 Task: Find connections with filter location Vespasiano with filter topic #mentorshipwith filter profile language Spanish with filter current company Gammon India Ltd with filter school Kumaraguru College of Technology with filter industry Pension Funds with filter service category Logo Design with filter keywords title Director
Action: Mouse moved to (680, 119)
Screenshot: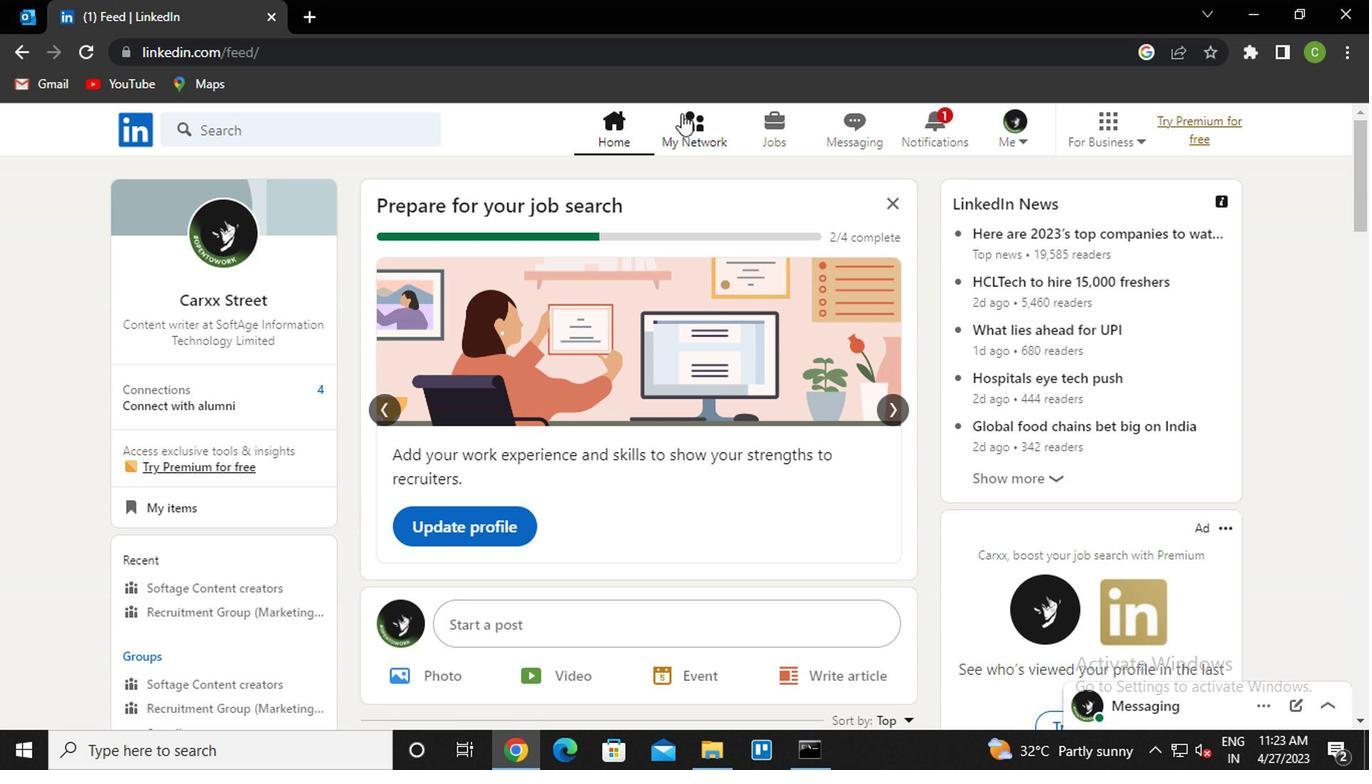 
Action: Mouse pressed left at (680, 119)
Screenshot: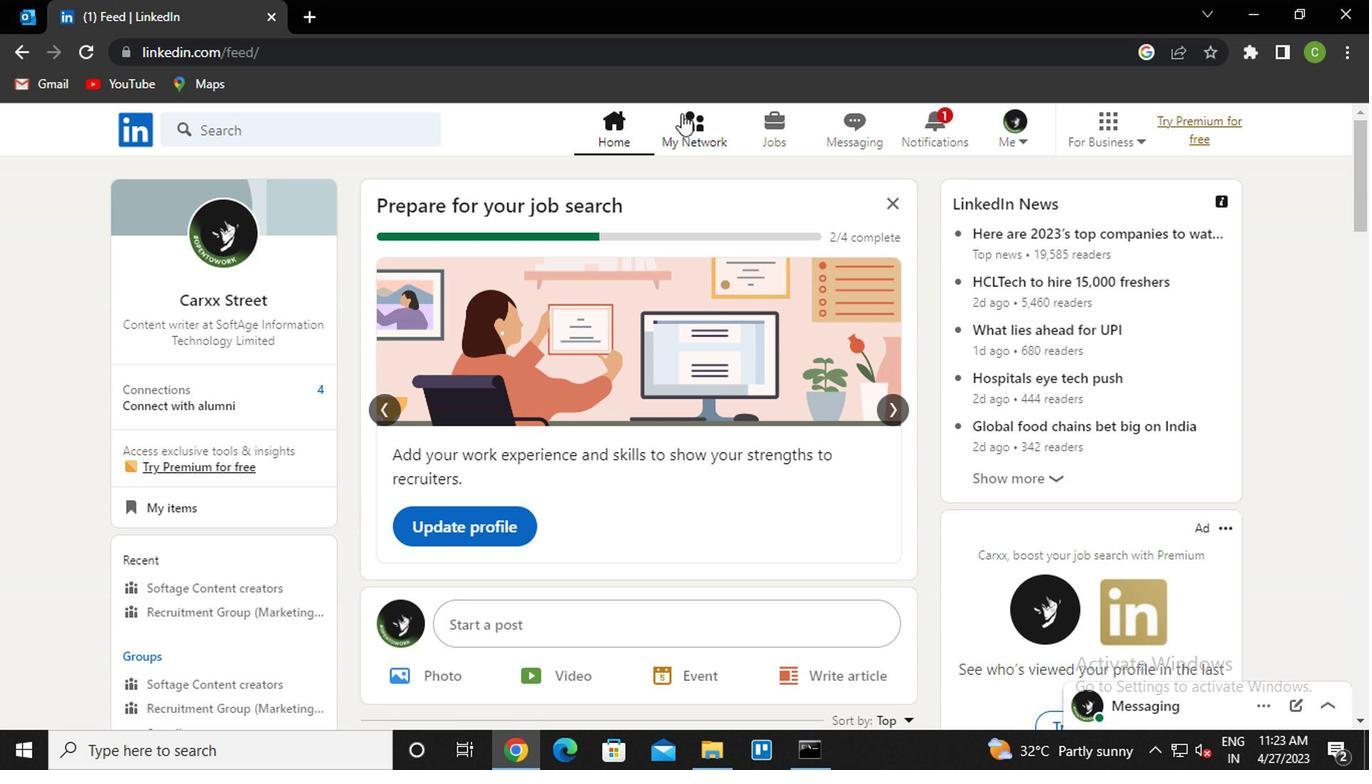 
Action: Mouse moved to (295, 253)
Screenshot: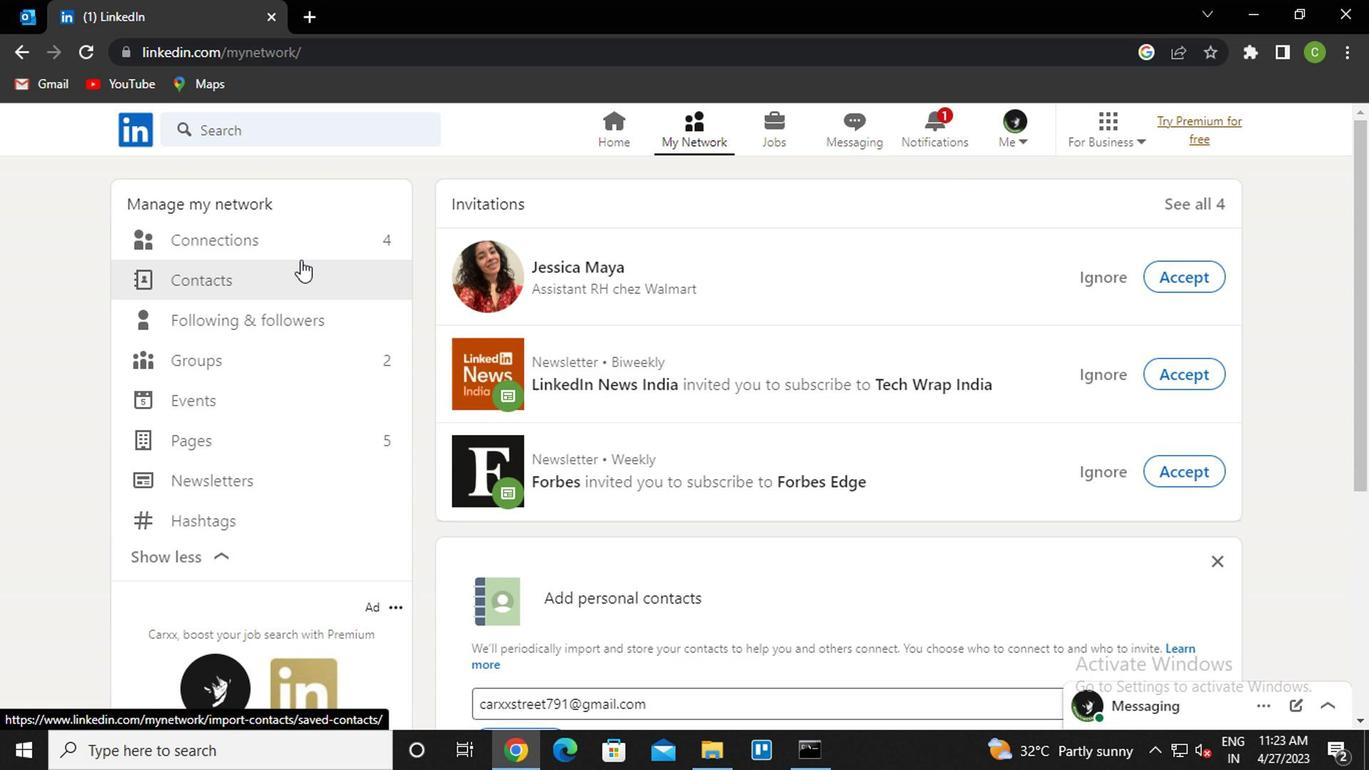 
Action: Mouse pressed left at (295, 253)
Screenshot: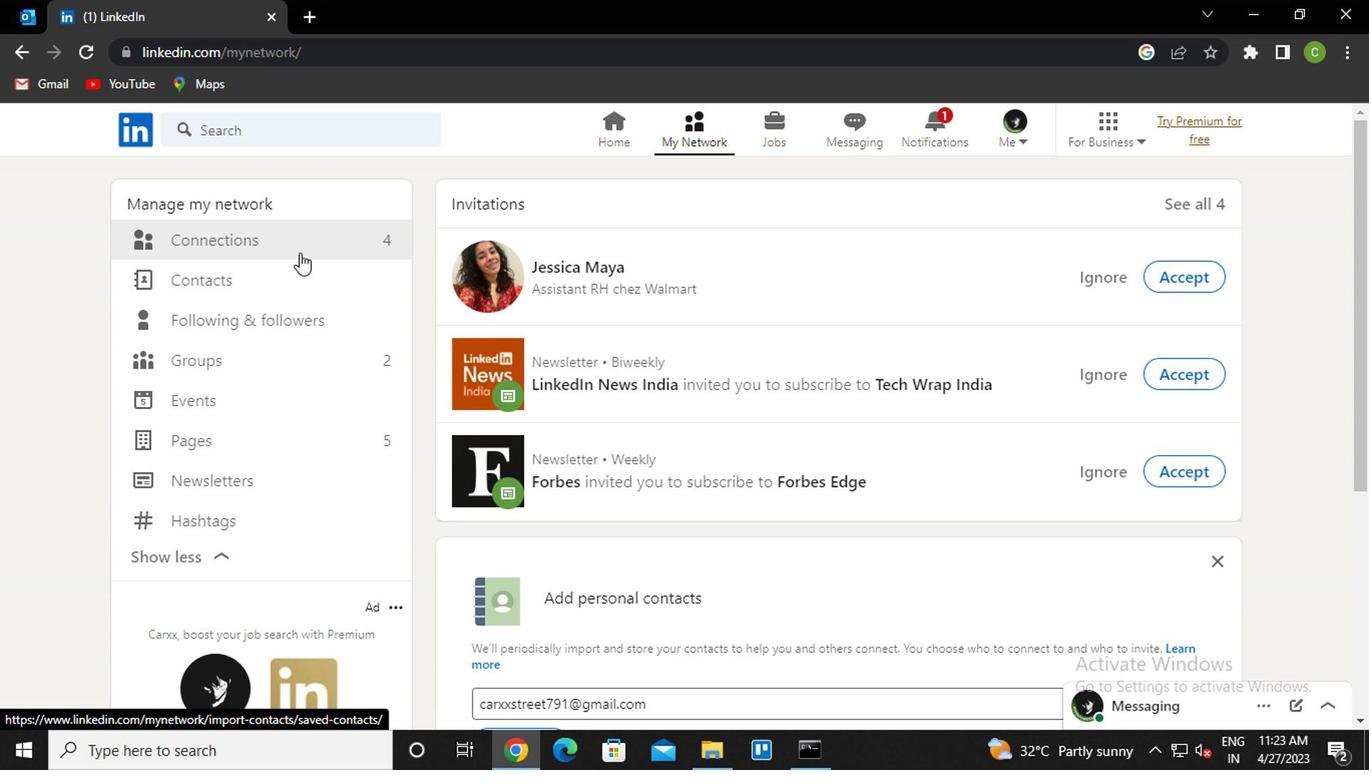 
Action: Mouse moved to (317, 250)
Screenshot: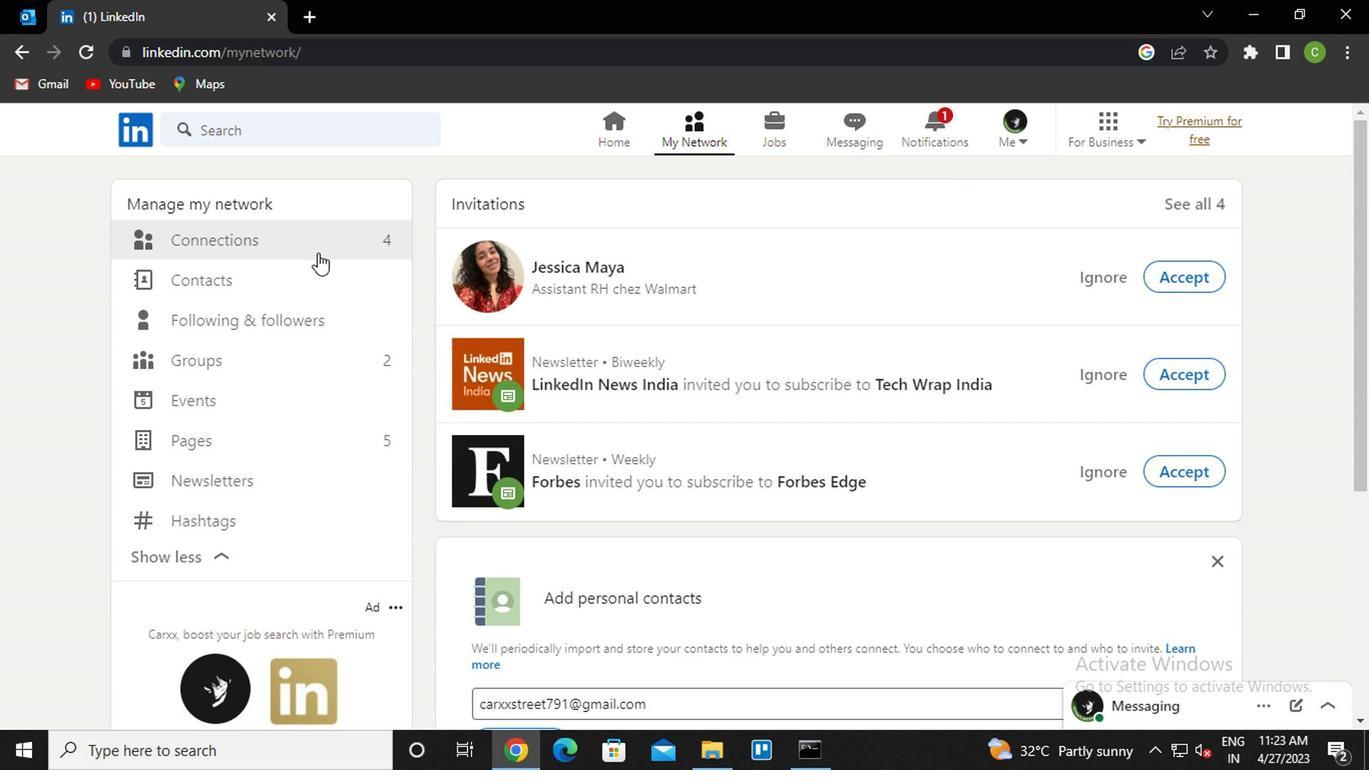 
Action: Mouse pressed left at (317, 250)
Screenshot: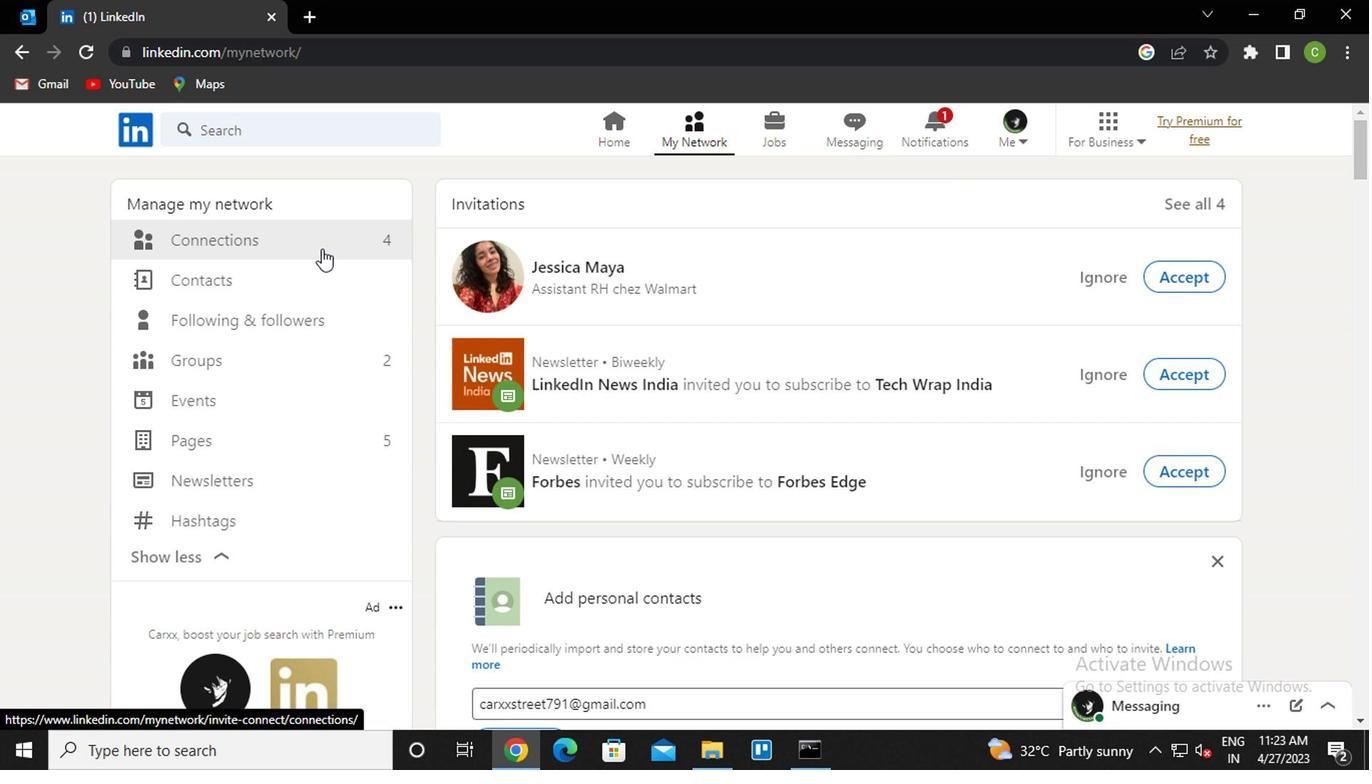 
Action: Mouse moved to (833, 240)
Screenshot: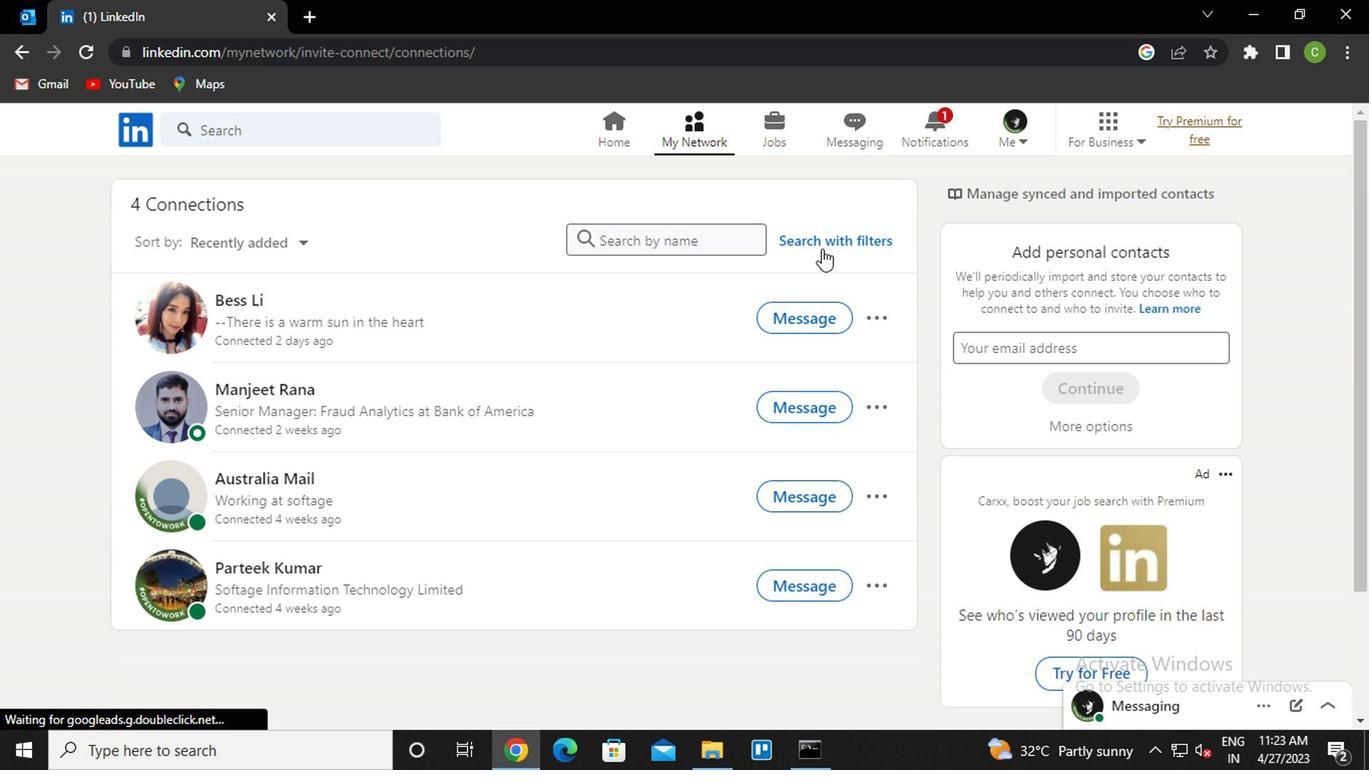 
Action: Mouse pressed left at (833, 240)
Screenshot: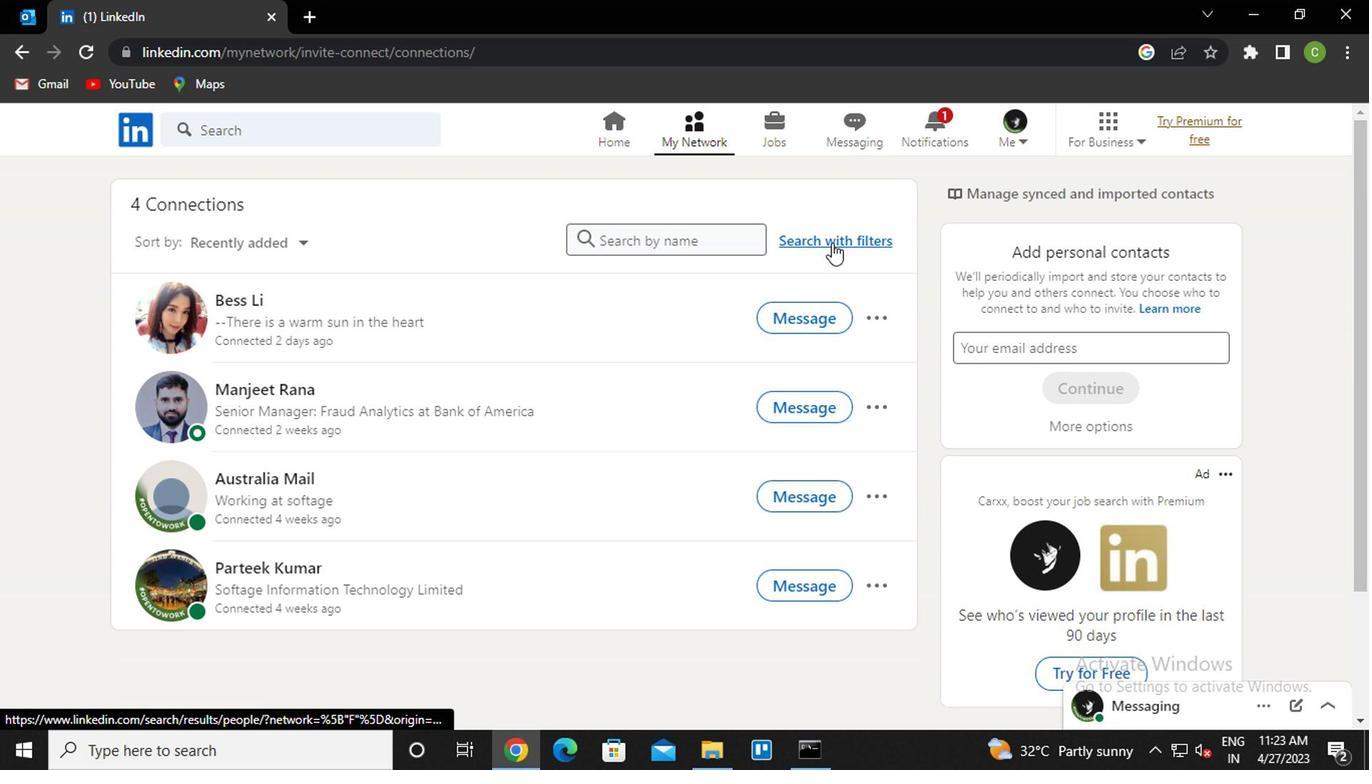 
Action: Mouse moved to (747, 190)
Screenshot: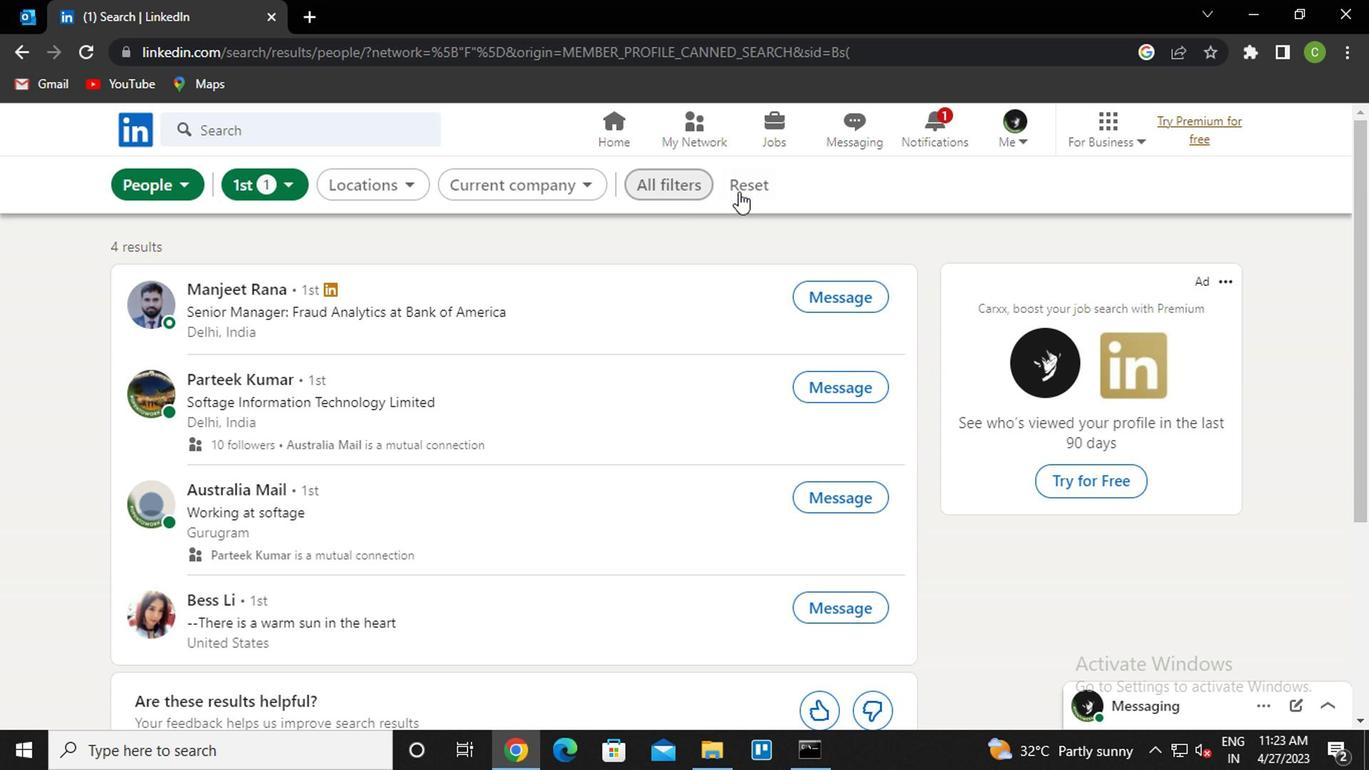 
Action: Mouse pressed left at (747, 190)
Screenshot: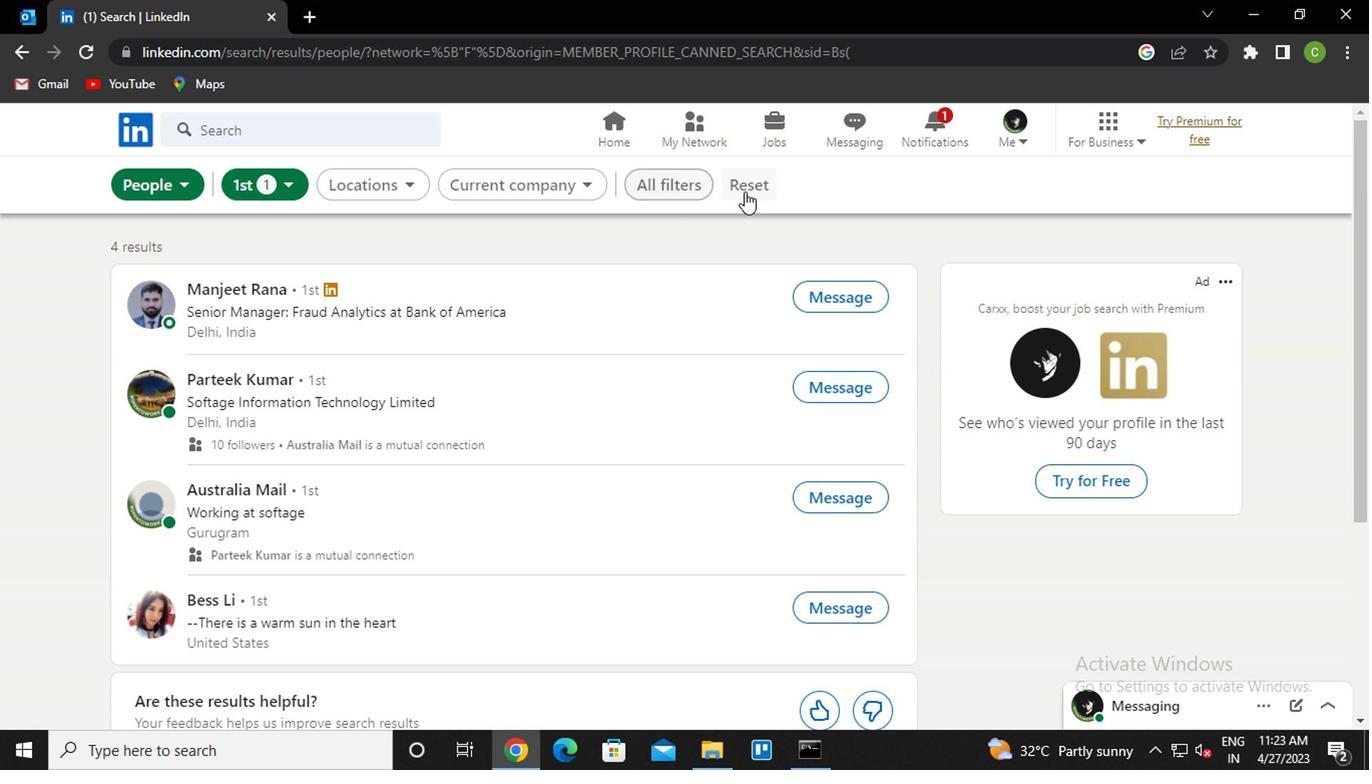 
Action: Mouse moved to (715, 187)
Screenshot: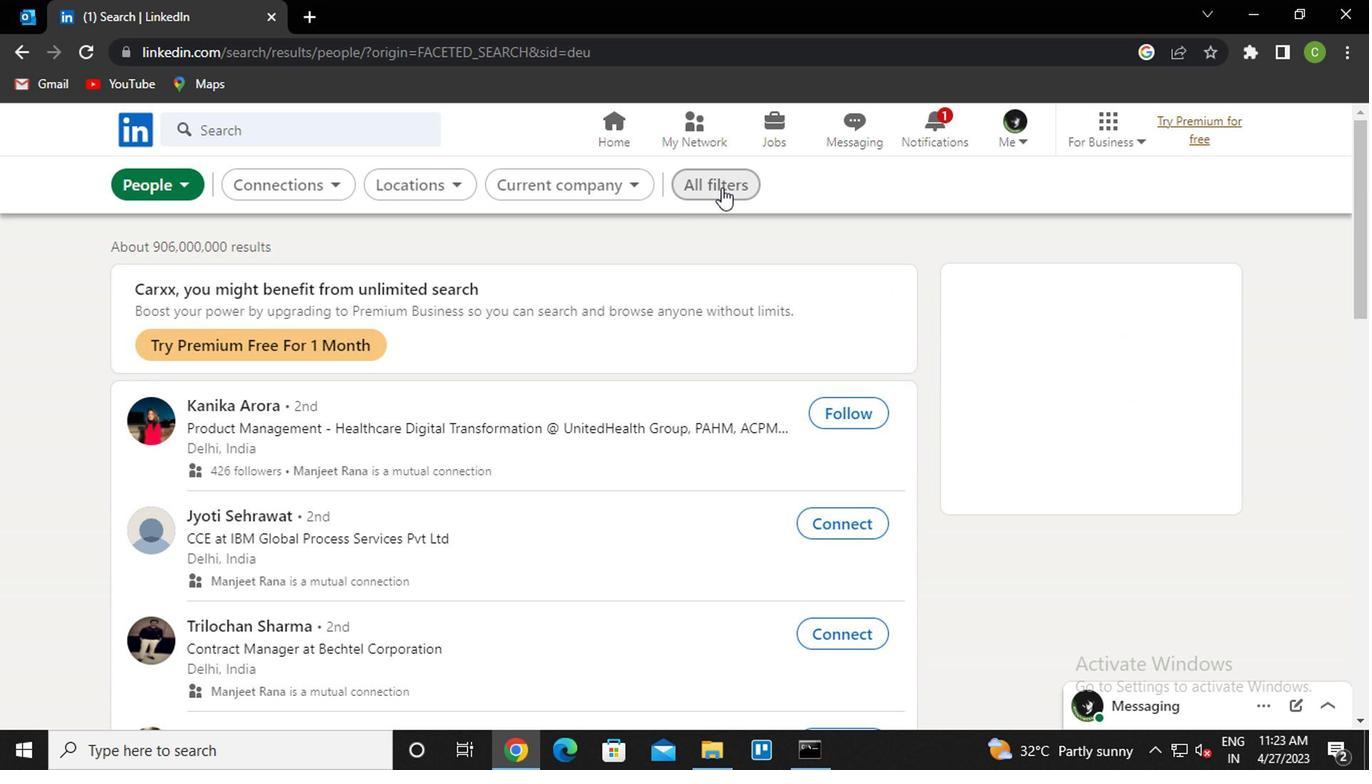 
Action: Mouse pressed left at (715, 187)
Screenshot: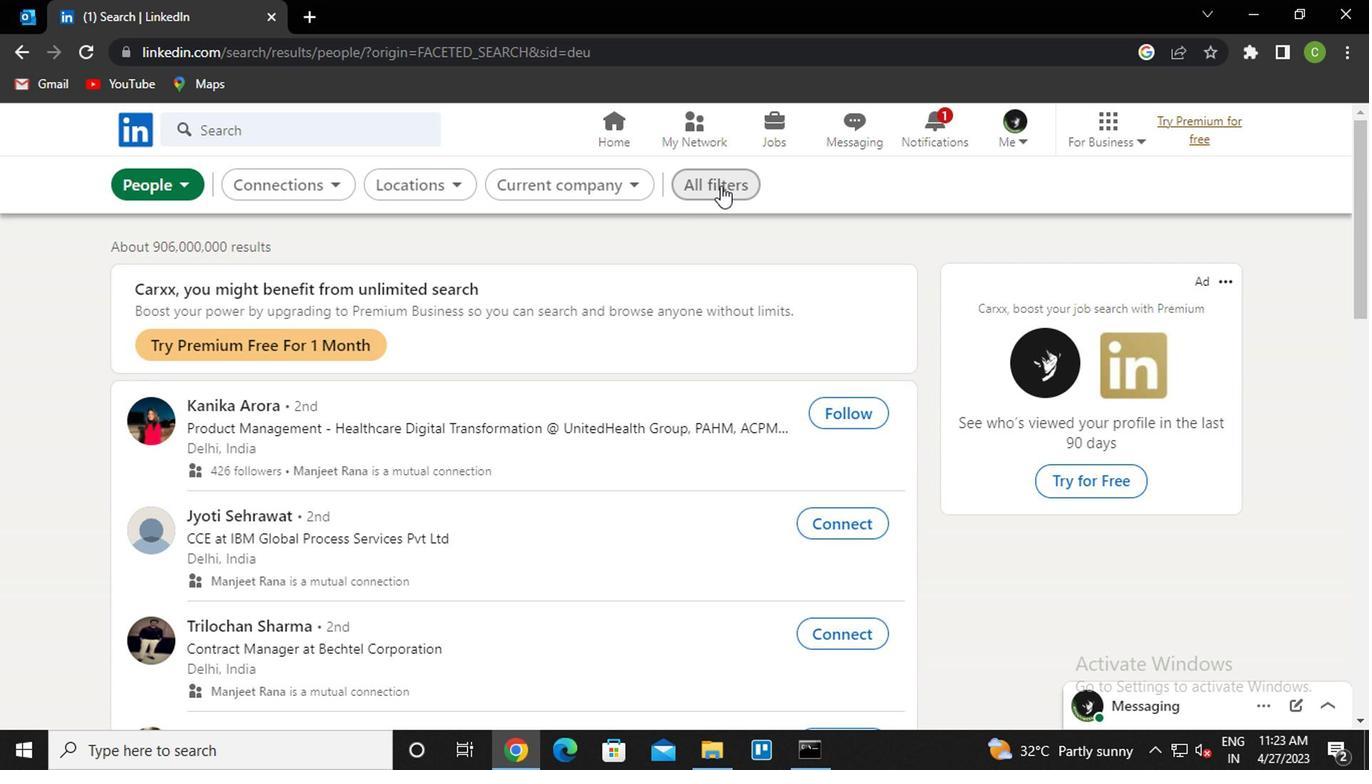 
Action: Mouse moved to (1091, 412)
Screenshot: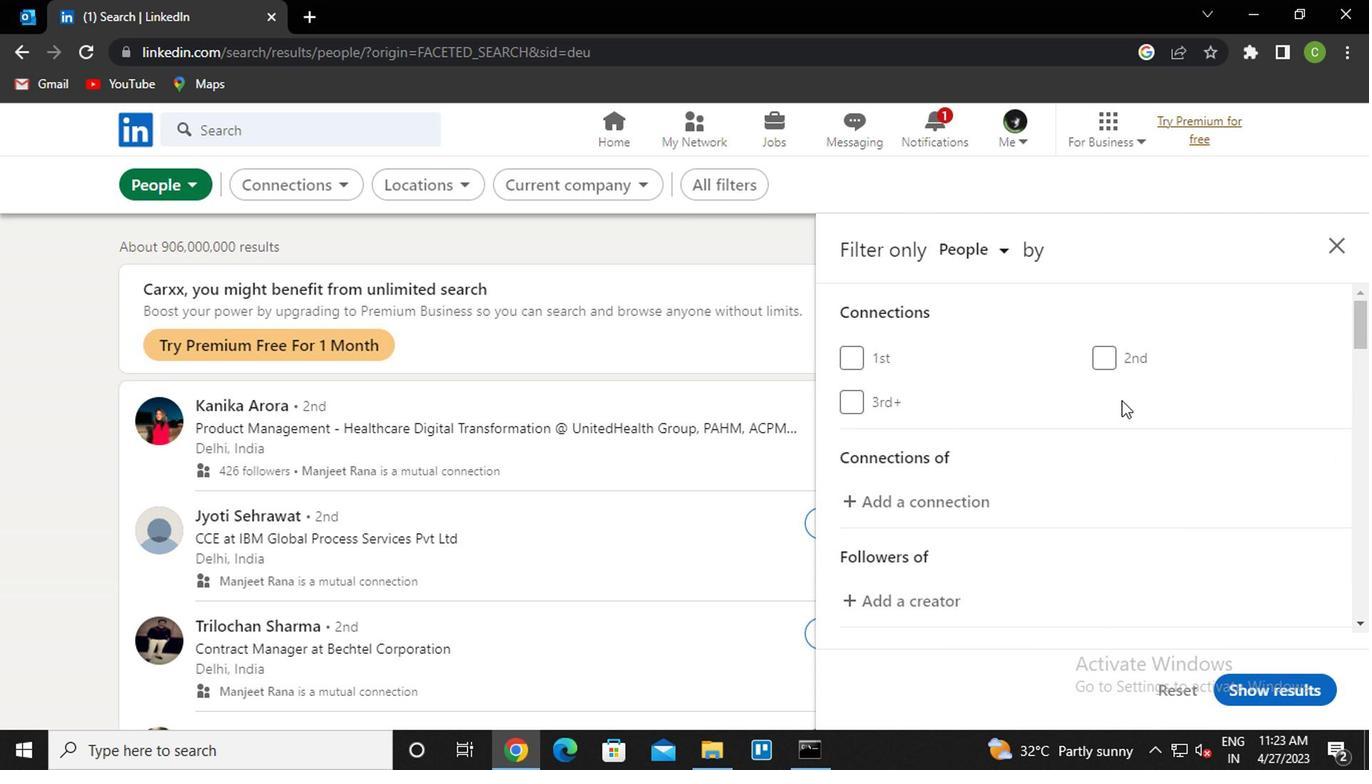 
Action: Mouse scrolled (1091, 411) with delta (0, -1)
Screenshot: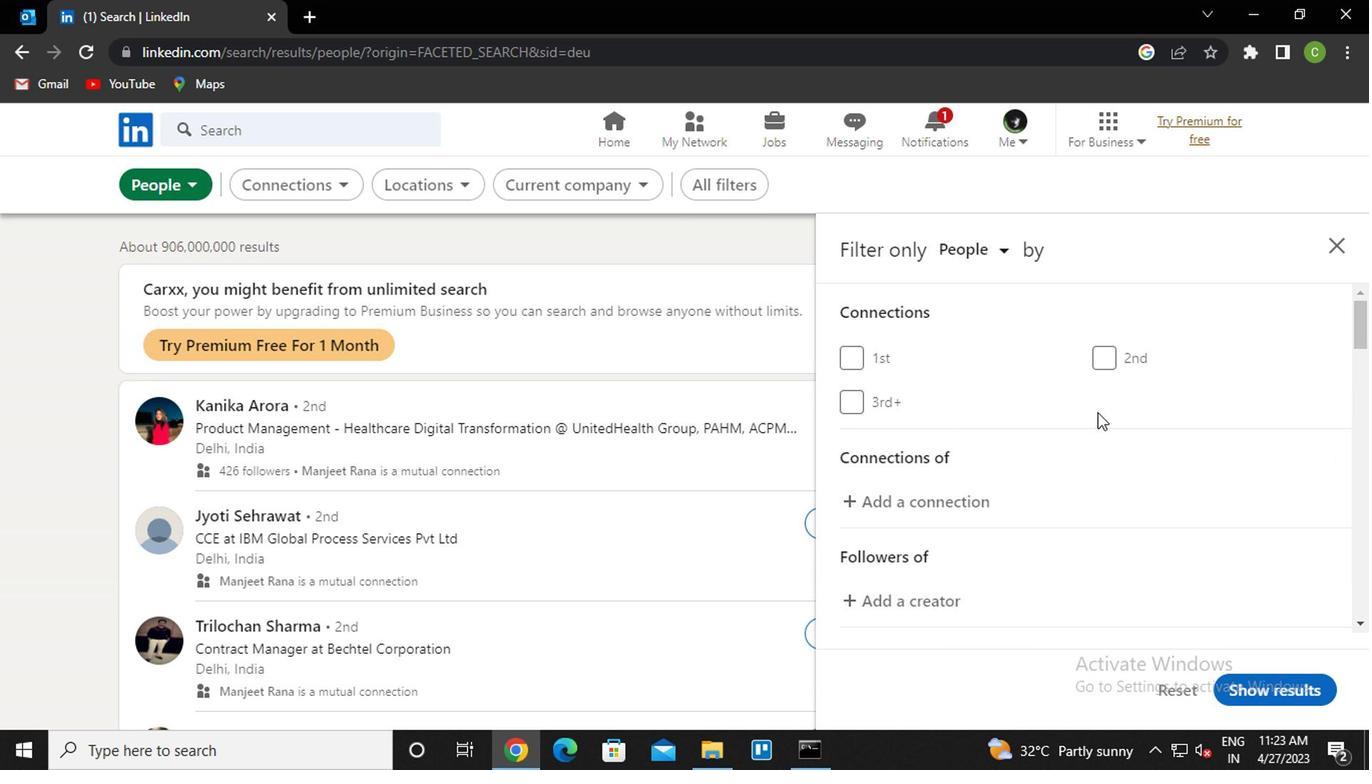 
Action: Mouse scrolled (1091, 411) with delta (0, -1)
Screenshot: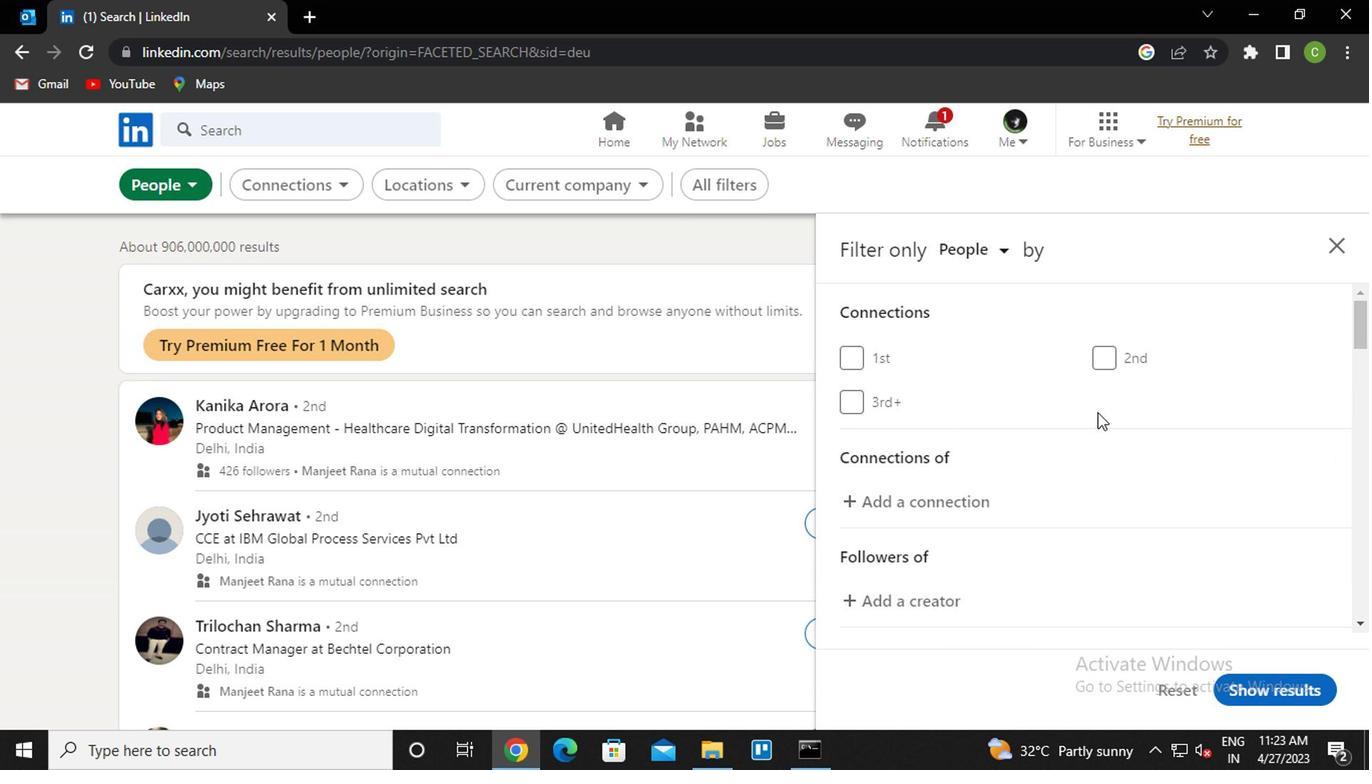 
Action: Mouse moved to (1077, 422)
Screenshot: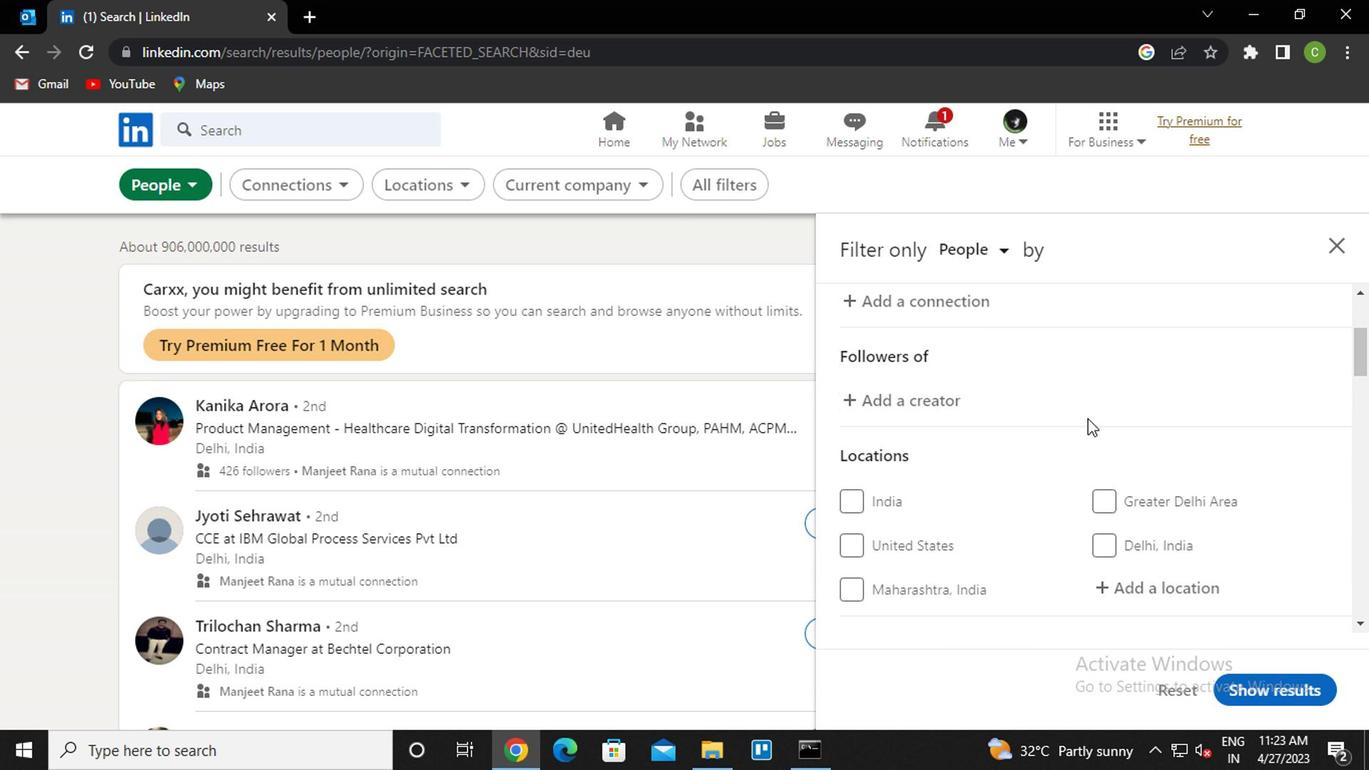 
Action: Mouse scrolled (1077, 421) with delta (0, -1)
Screenshot: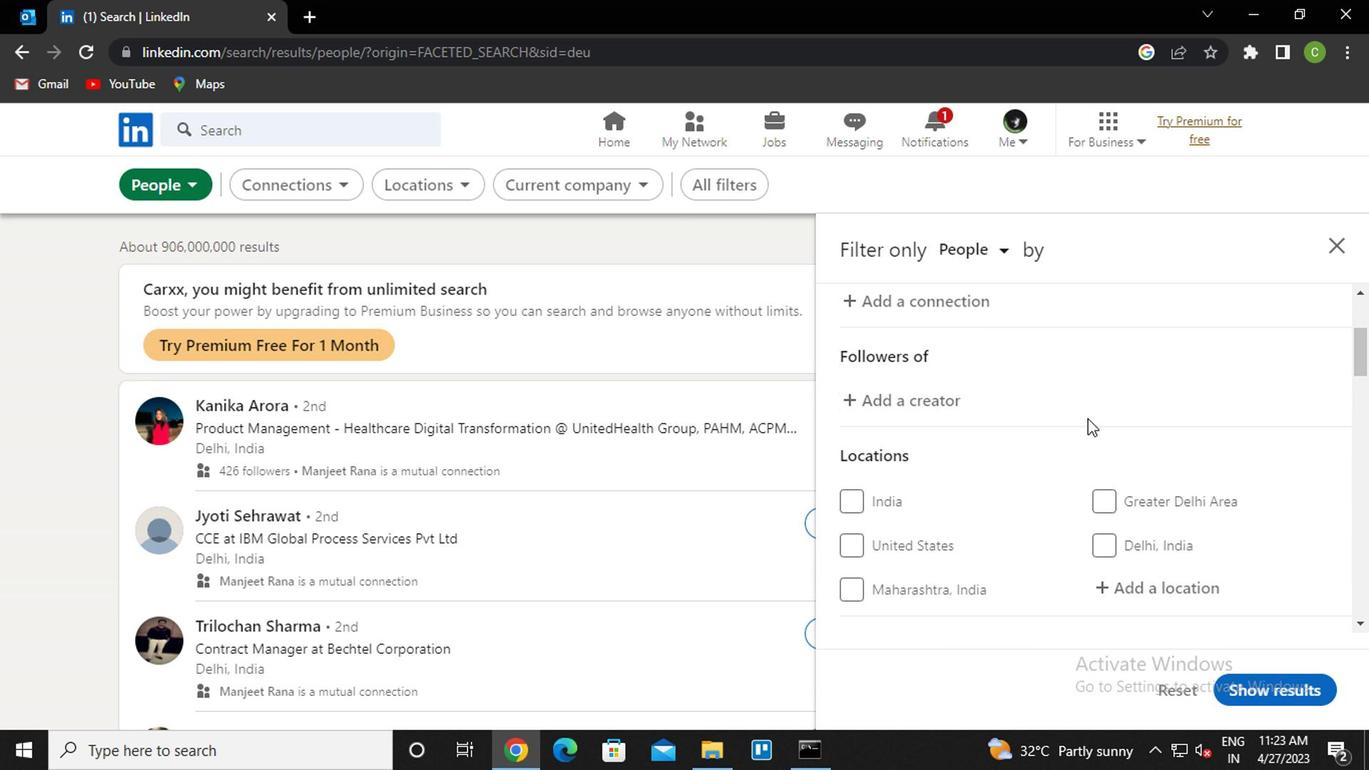 
Action: Mouse moved to (1106, 479)
Screenshot: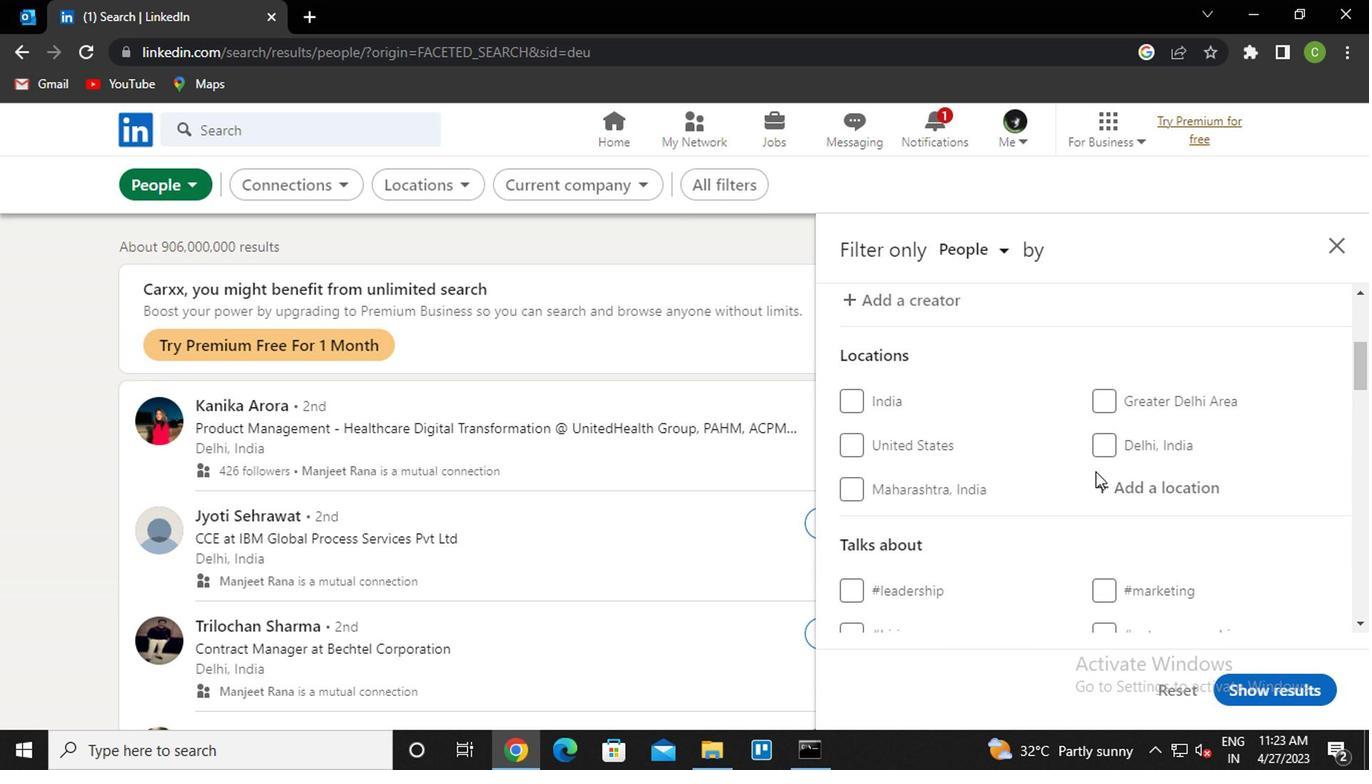 
Action: Mouse scrolled (1106, 478) with delta (0, 0)
Screenshot: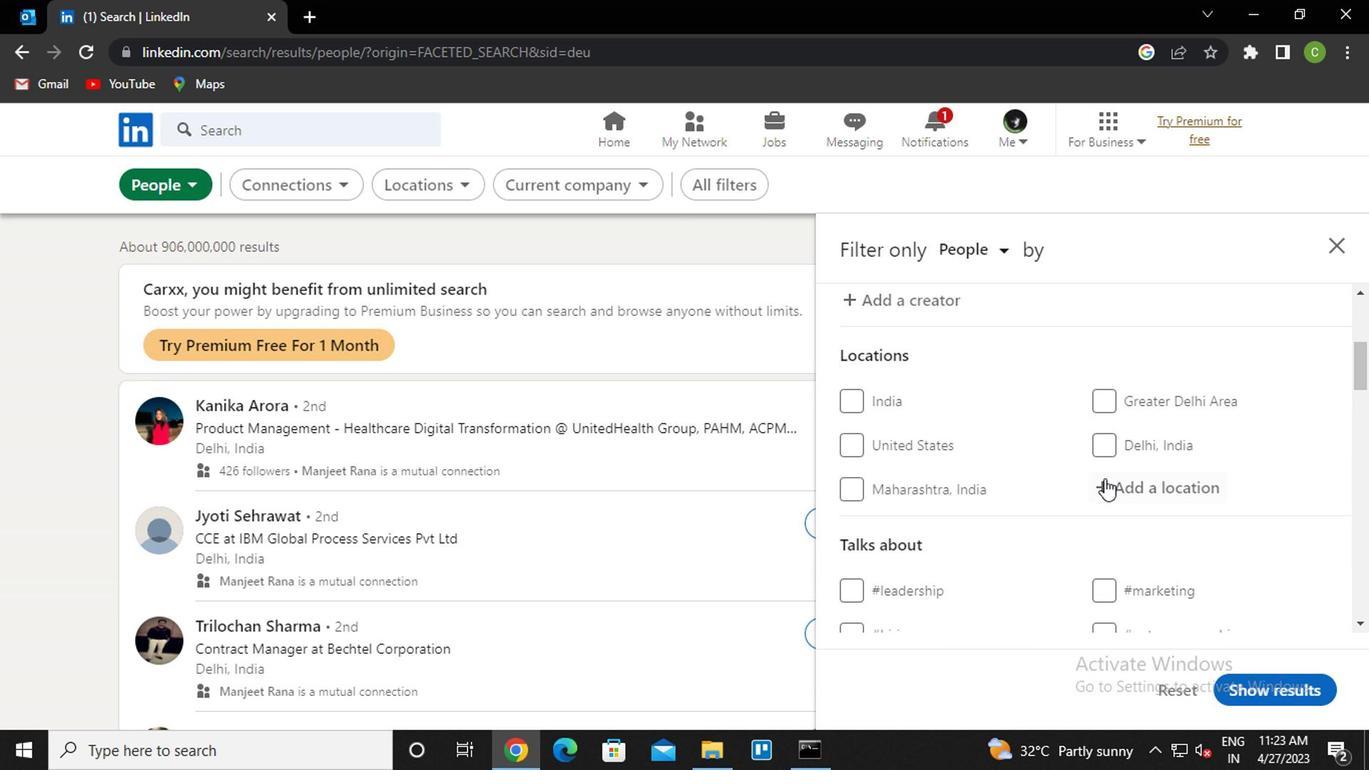 
Action: Mouse moved to (1142, 393)
Screenshot: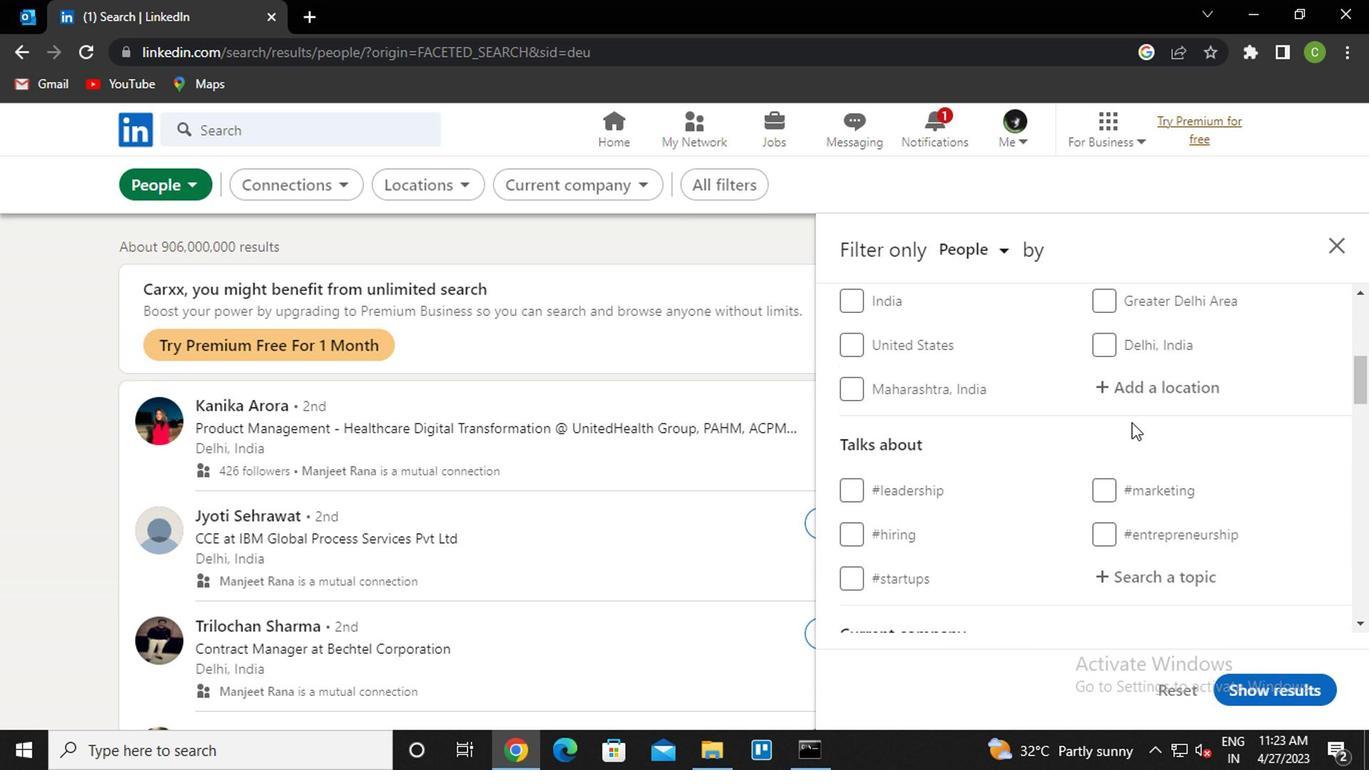 
Action: Mouse pressed left at (1142, 393)
Screenshot: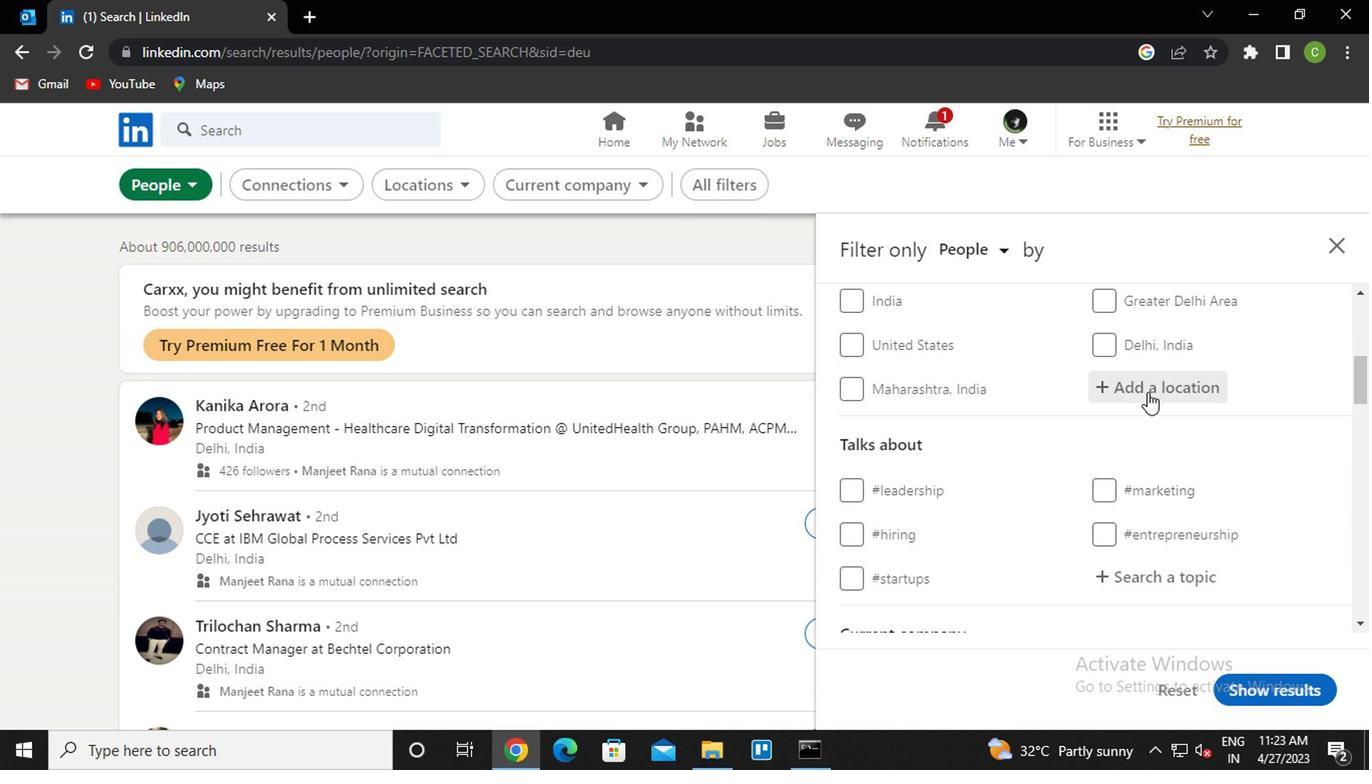 
Action: Key pressed <Key.caps_lock>v<Key.caps_lock>espas<Key.down><Key.enter>
Screenshot: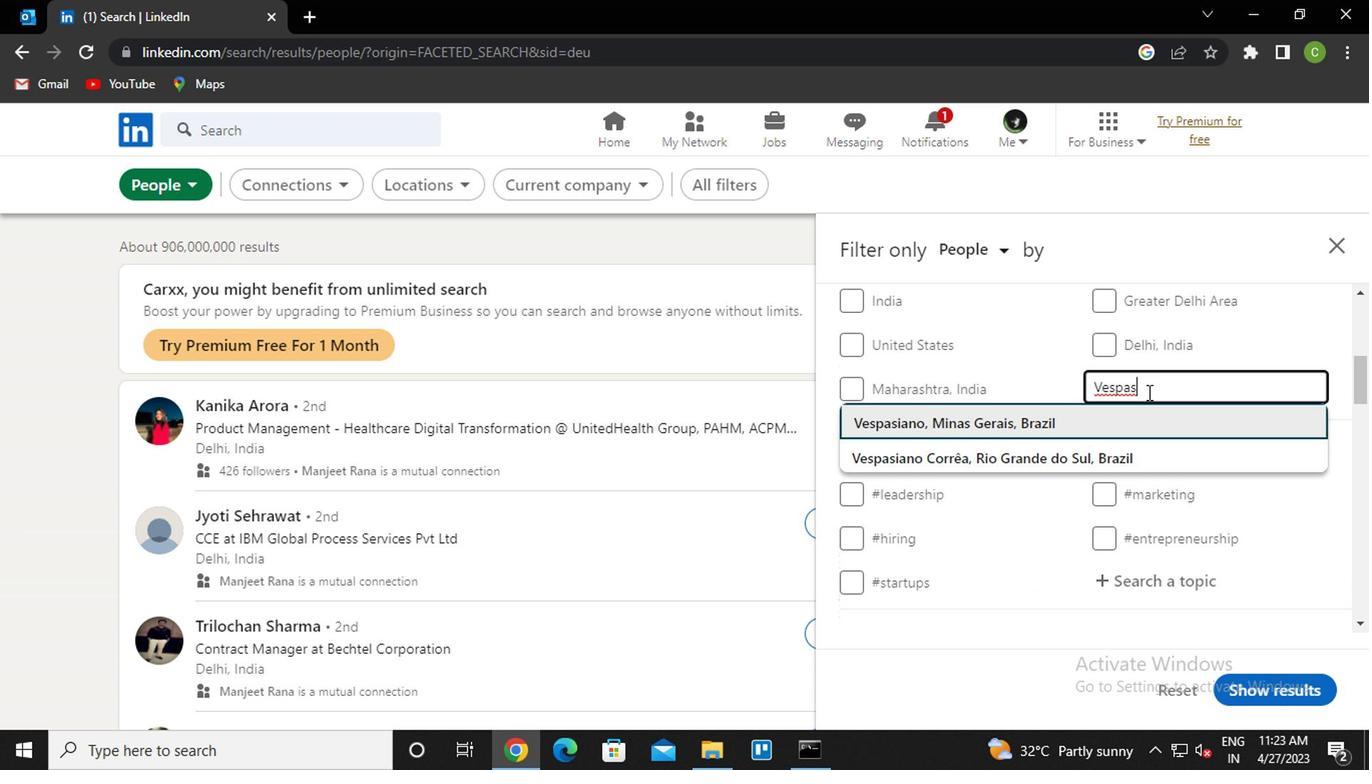 
Action: Mouse scrolled (1142, 391) with delta (0, -1)
Screenshot: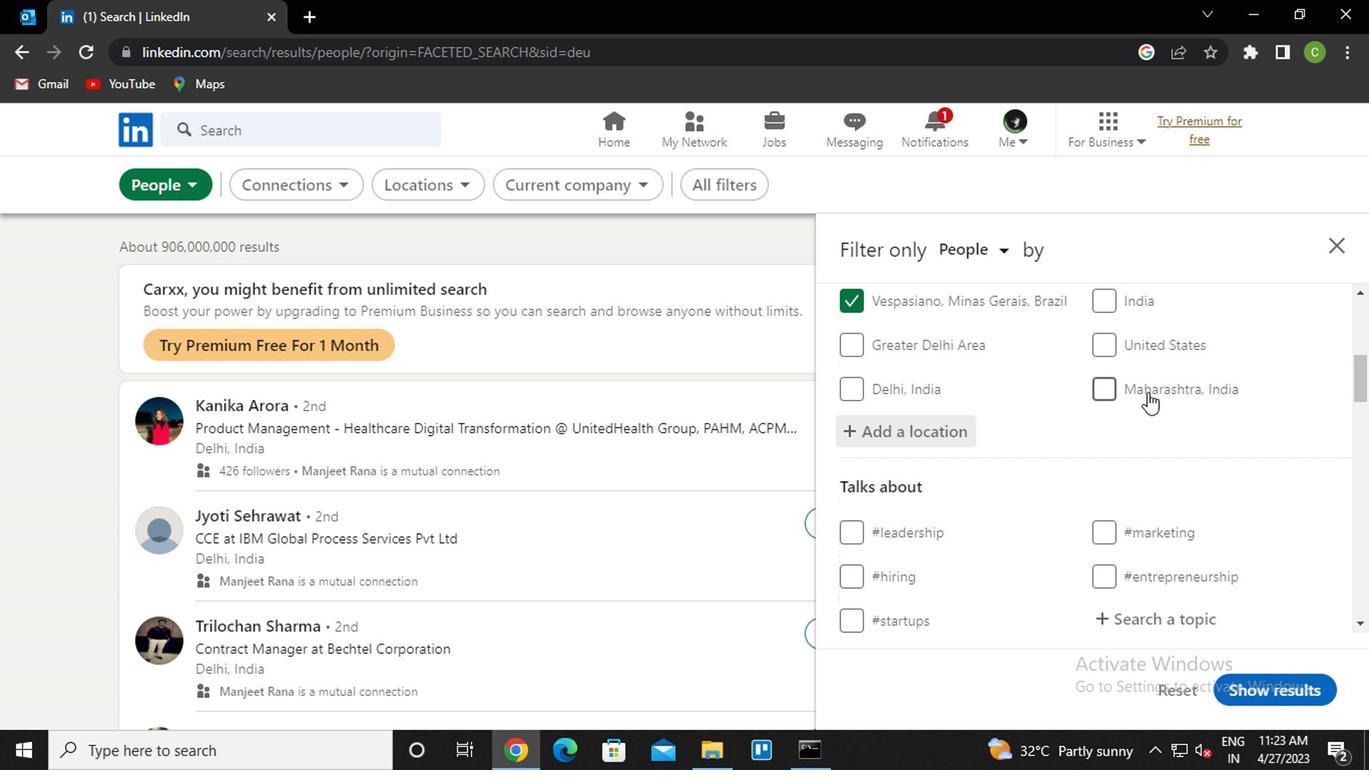 
Action: Mouse scrolled (1142, 391) with delta (0, -1)
Screenshot: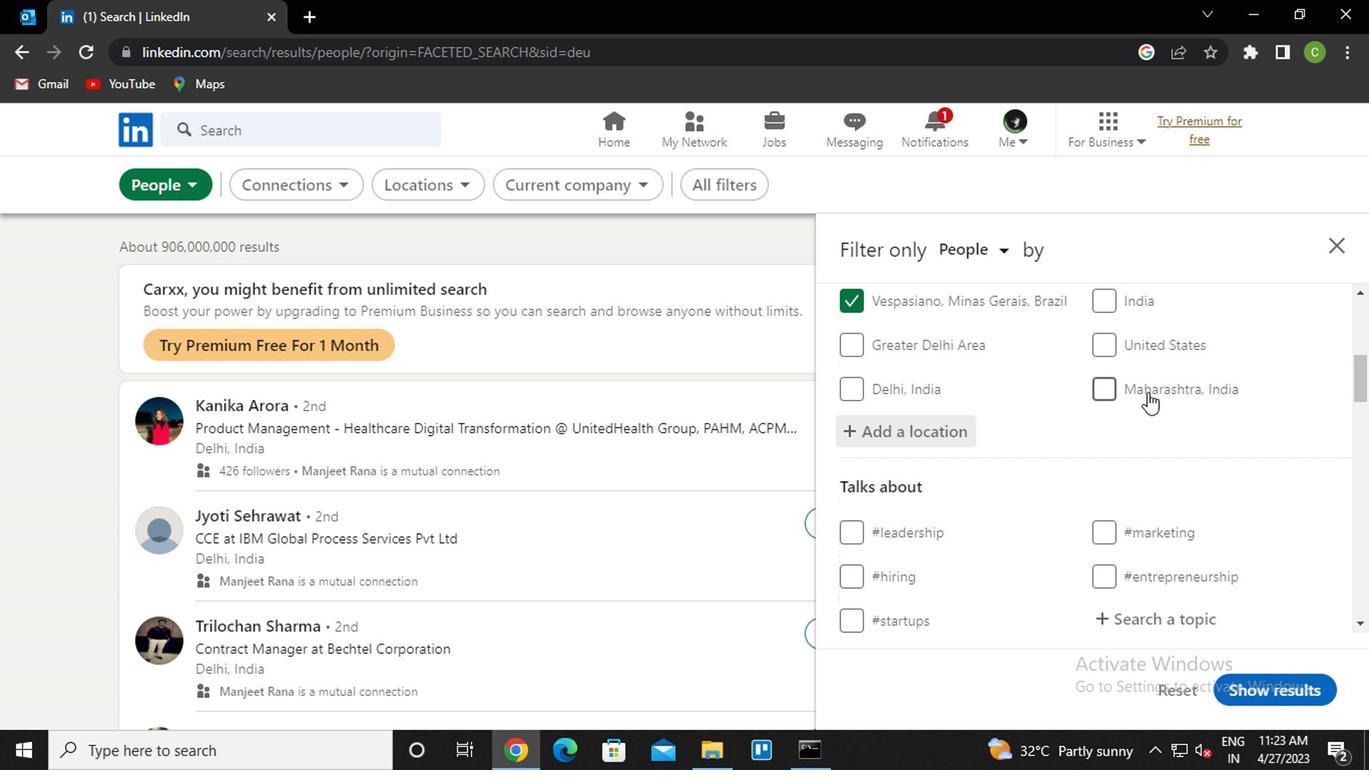 
Action: Mouse moved to (1148, 422)
Screenshot: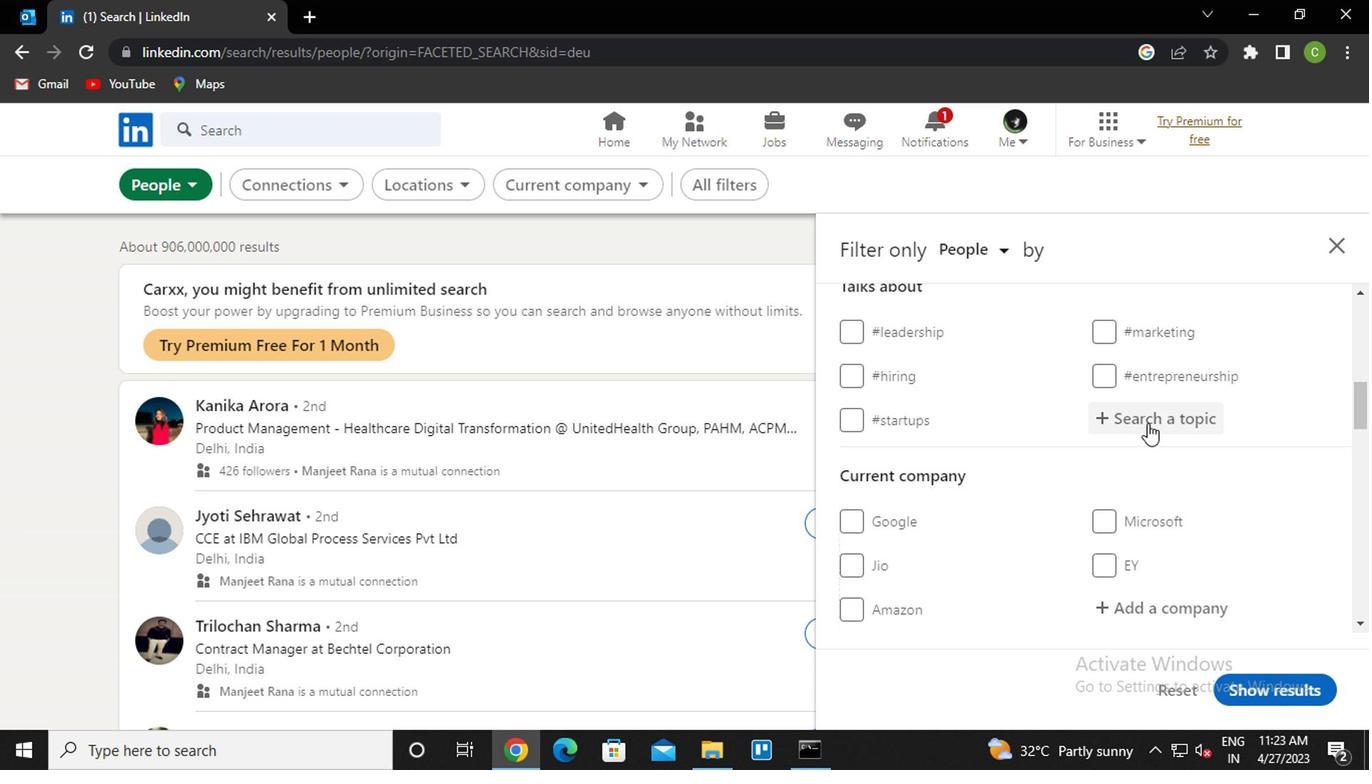 
Action: Mouse pressed left at (1148, 422)
Screenshot: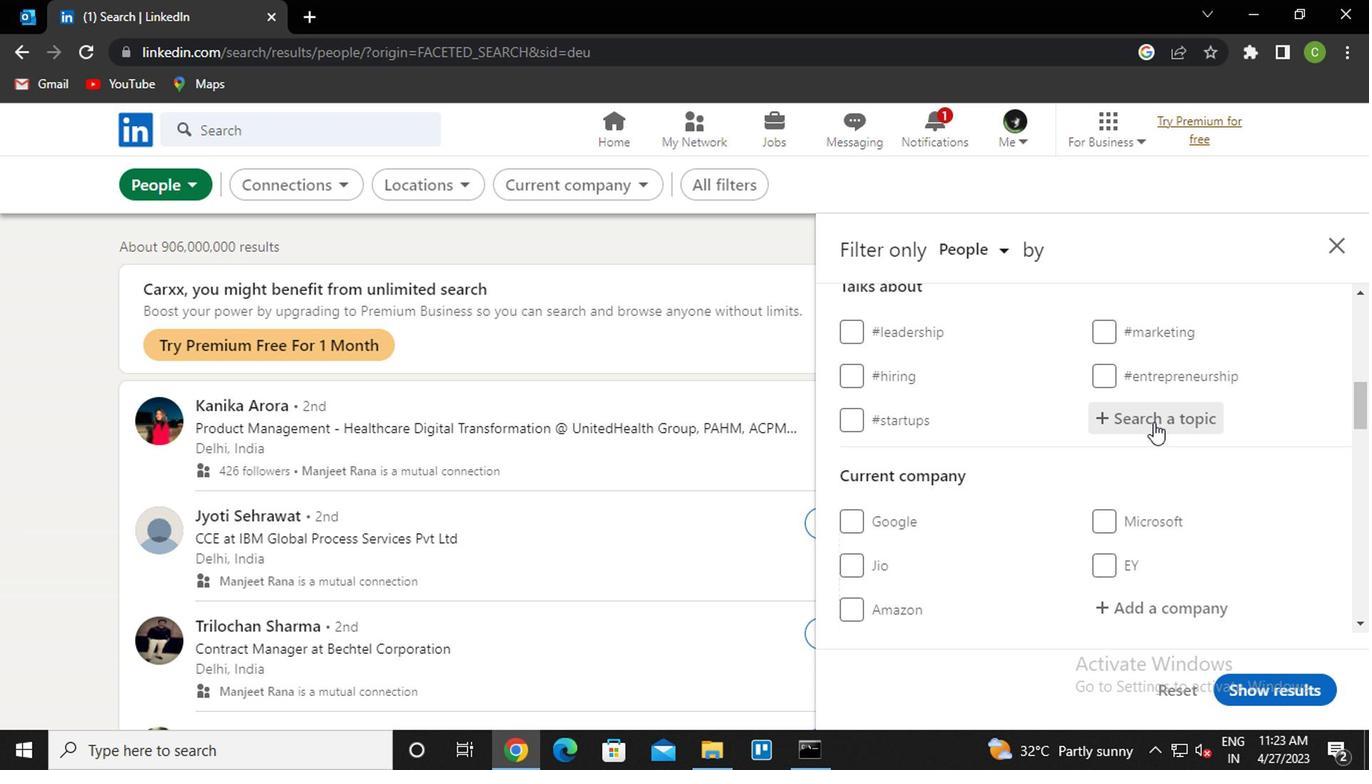 
Action: Key pressed mentorship<Key.down><Key.enter>
Screenshot: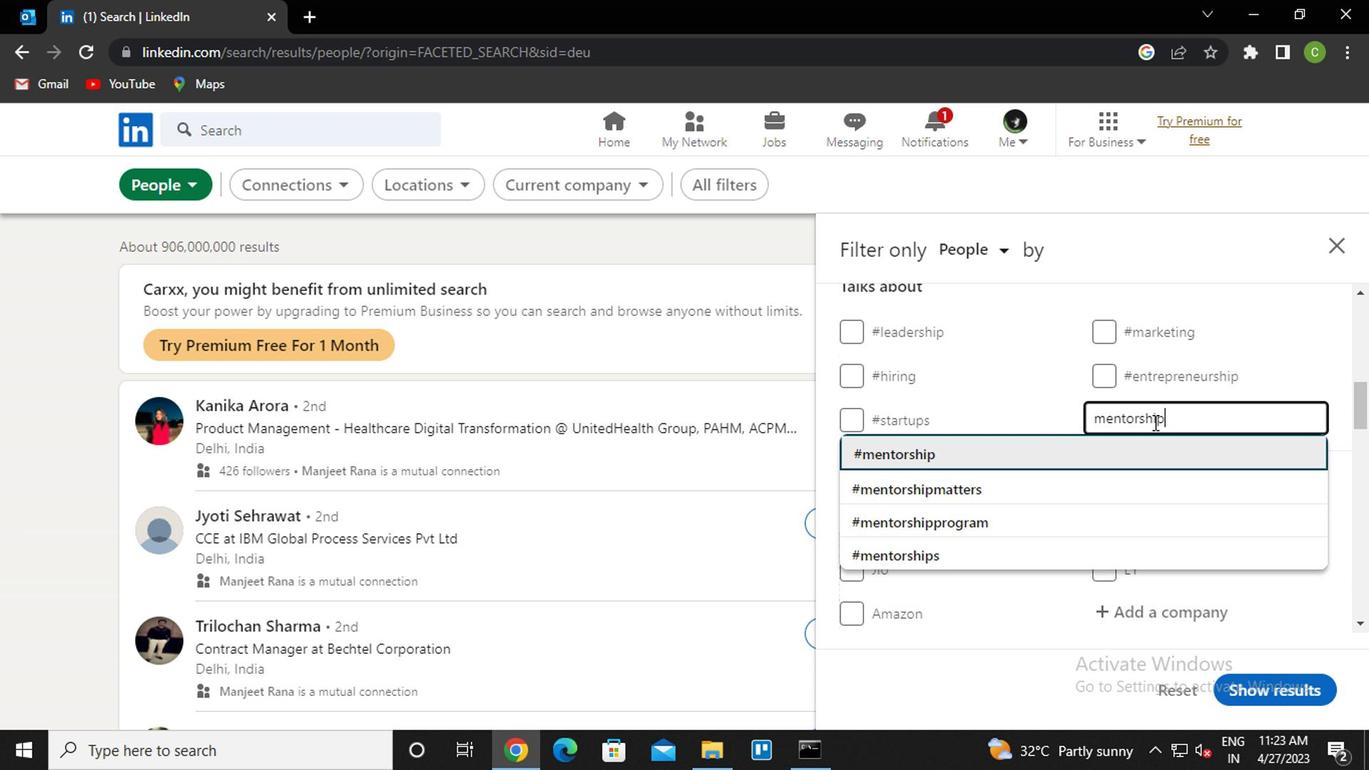 
Action: Mouse moved to (1140, 427)
Screenshot: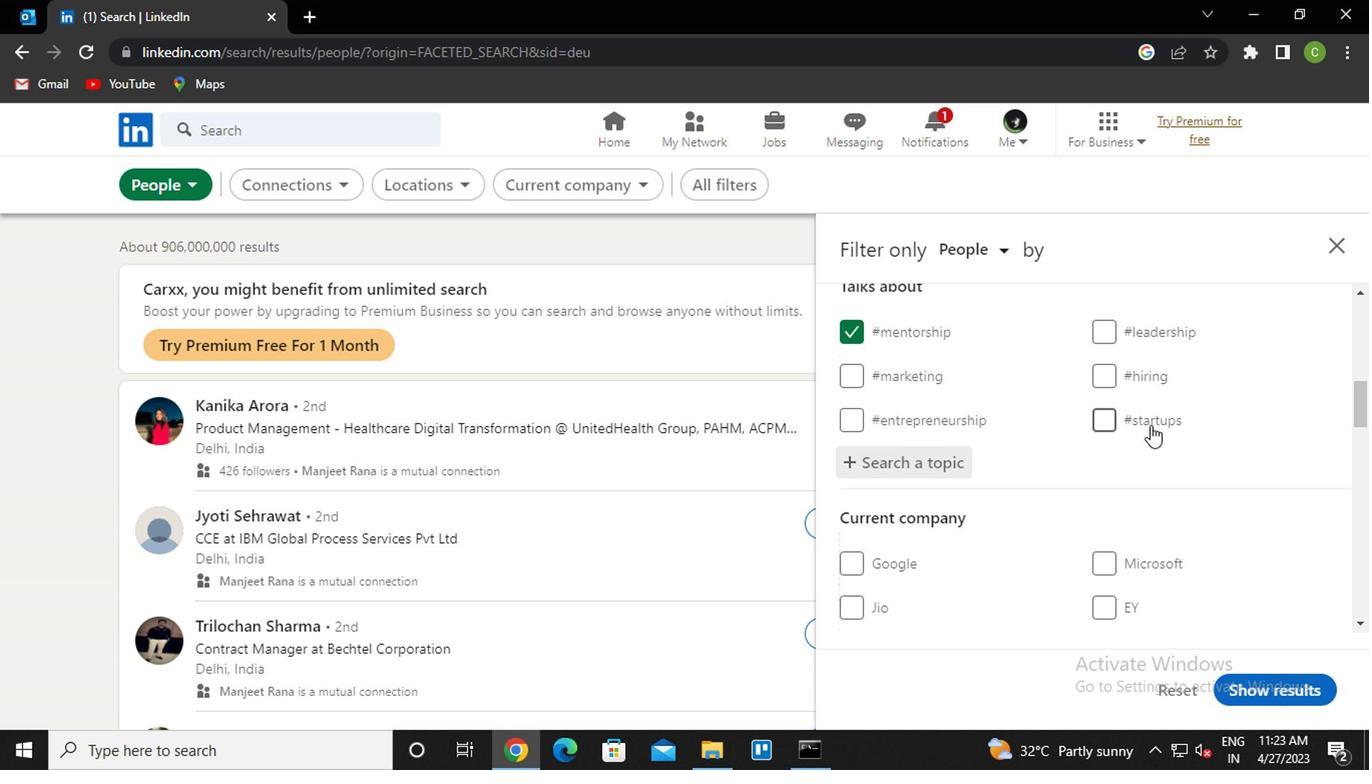 
Action: Mouse scrolled (1140, 426) with delta (0, -1)
Screenshot: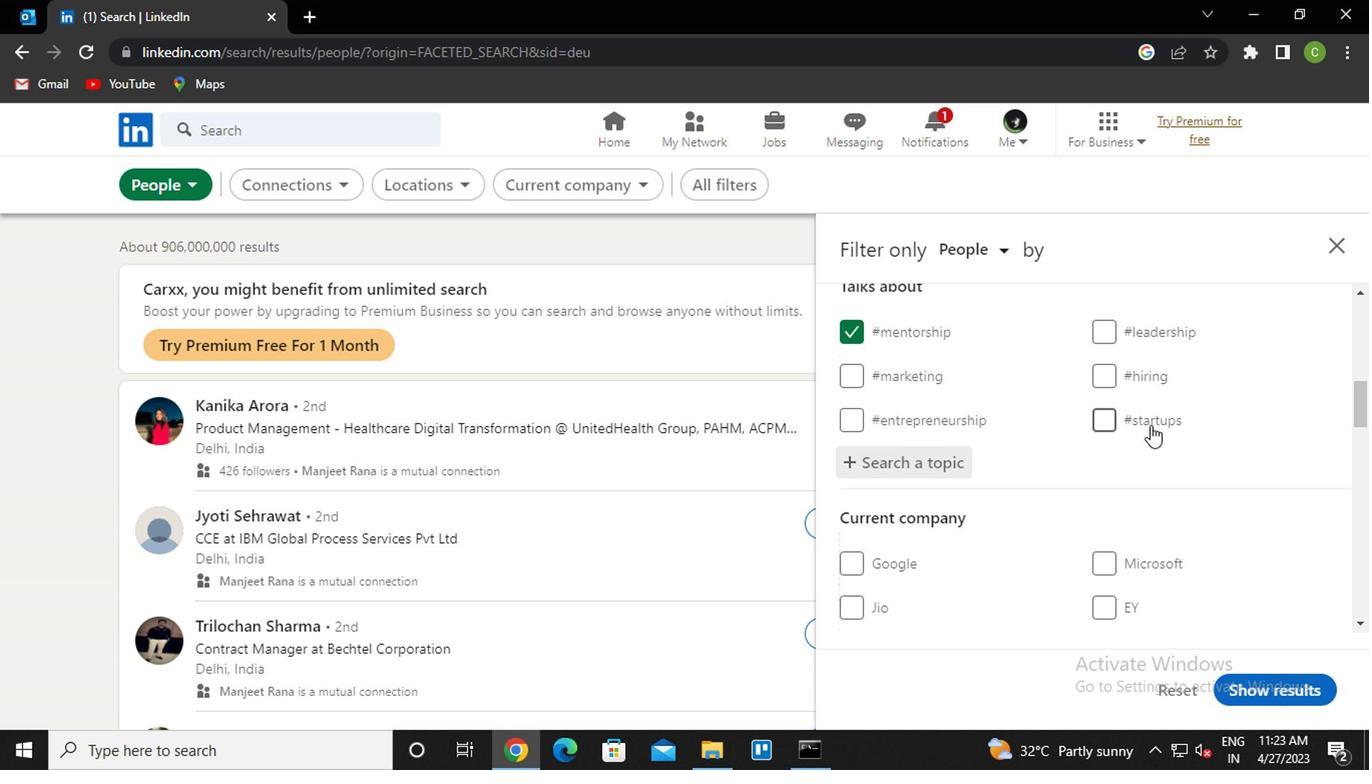 
Action: Mouse moved to (1136, 429)
Screenshot: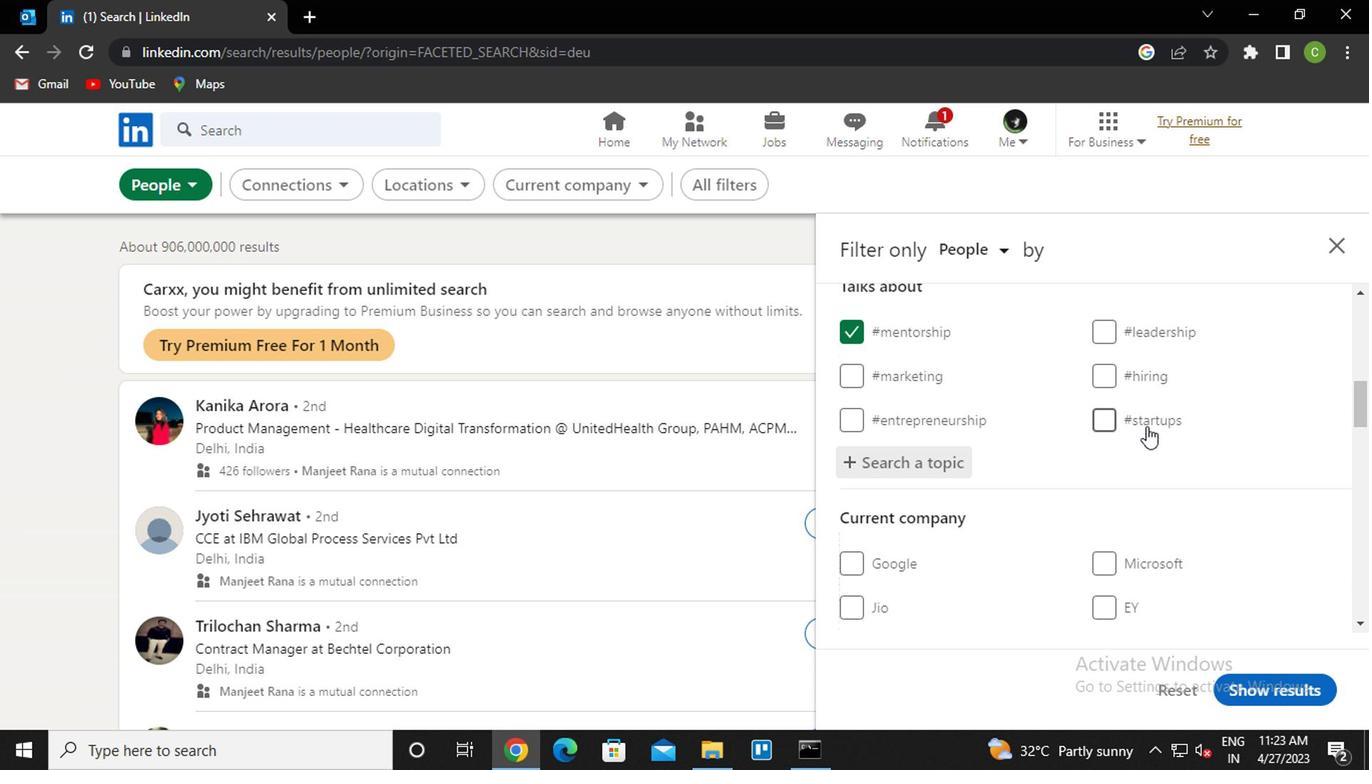 
Action: Mouse scrolled (1136, 428) with delta (0, 0)
Screenshot: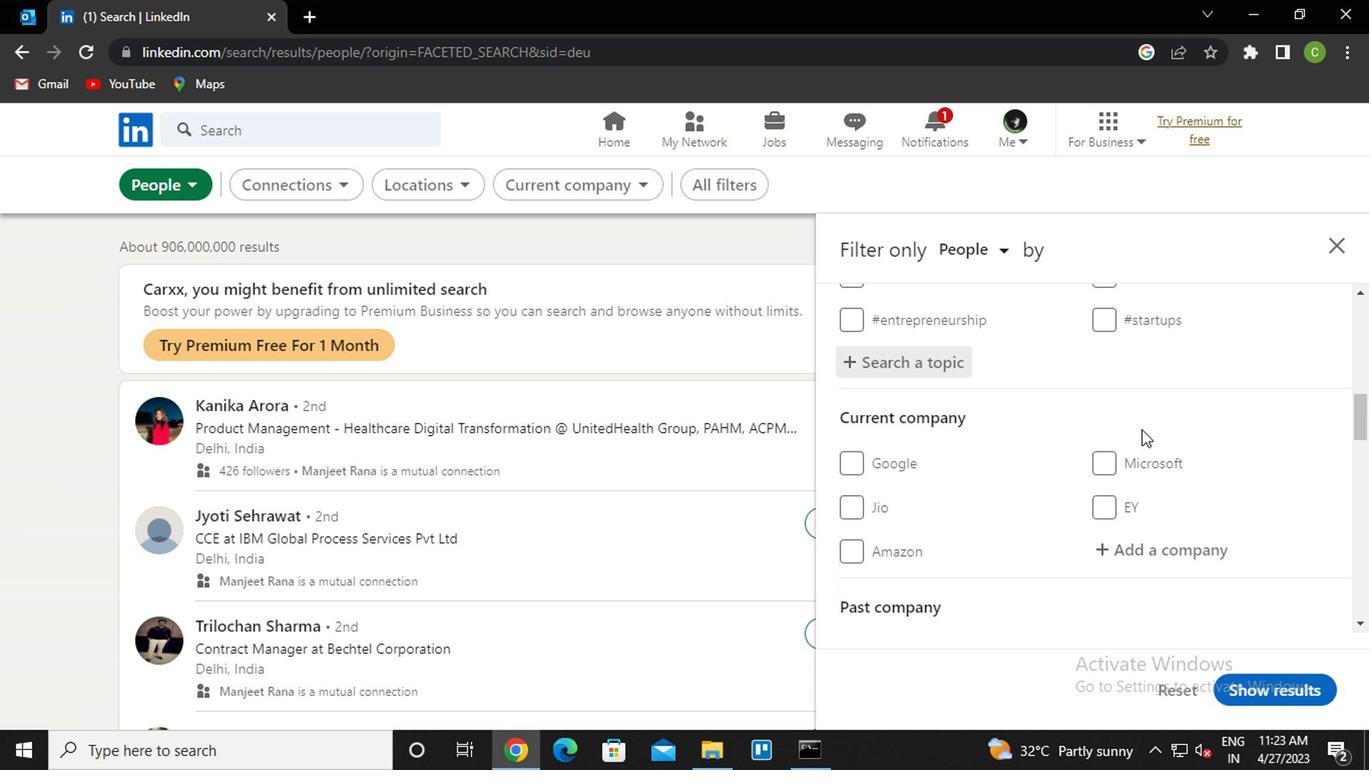 
Action: Mouse moved to (1123, 452)
Screenshot: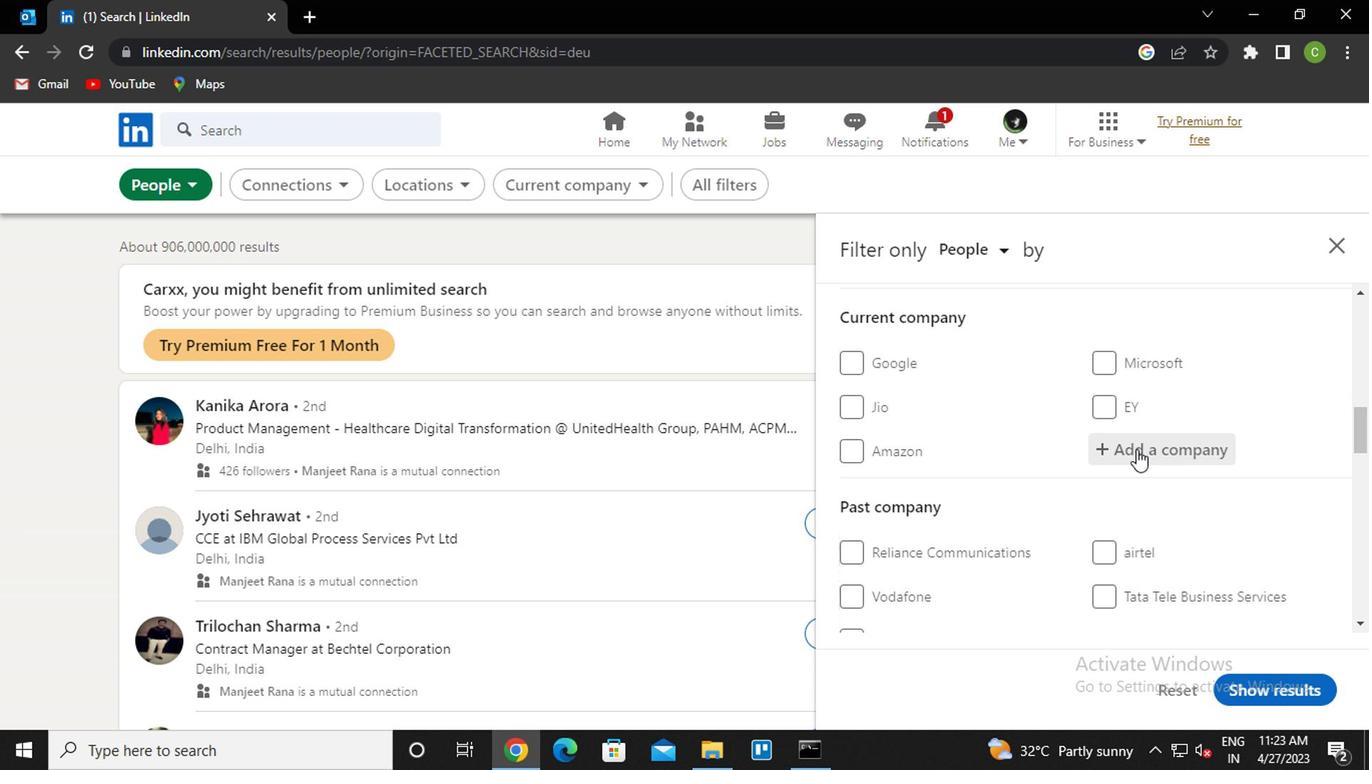 
Action: Mouse scrolled (1123, 451) with delta (0, -1)
Screenshot: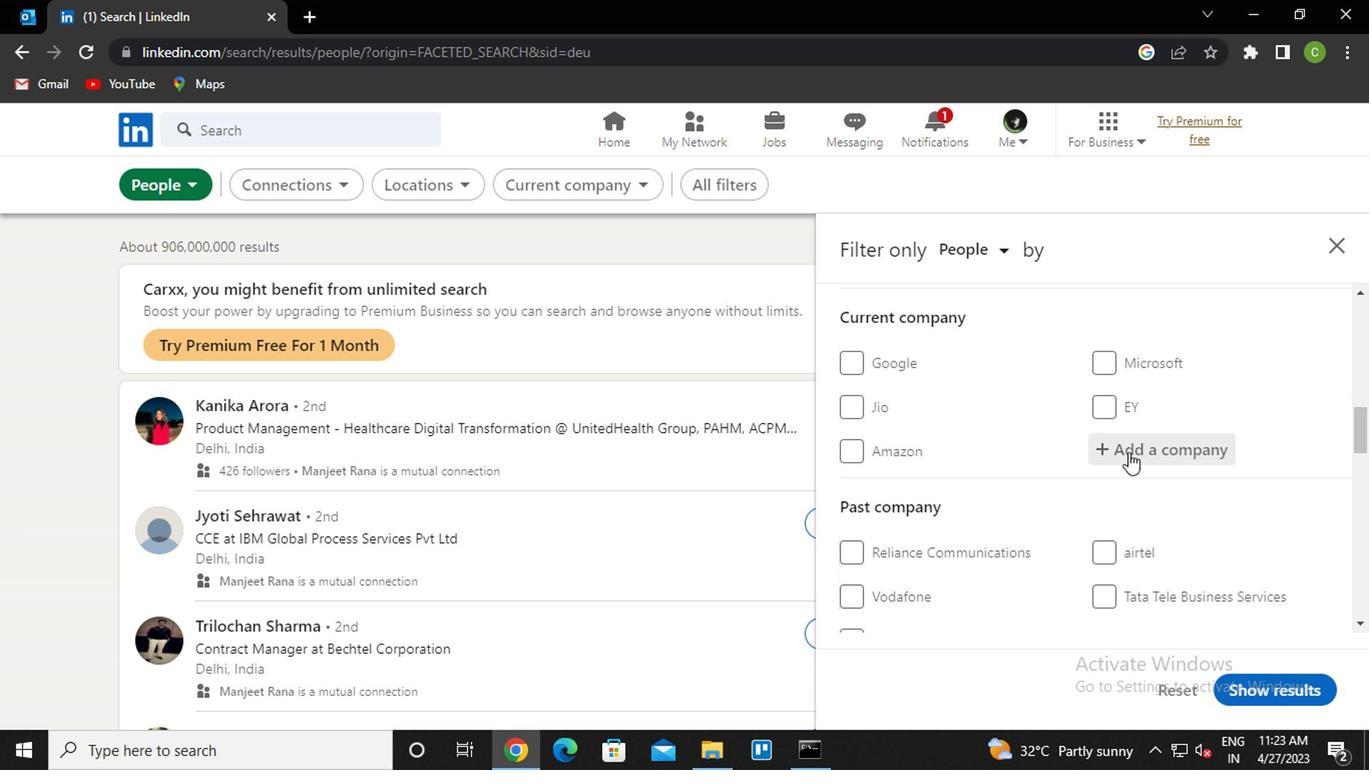 
Action: Mouse scrolled (1123, 451) with delta (0, -1)
Screenshot: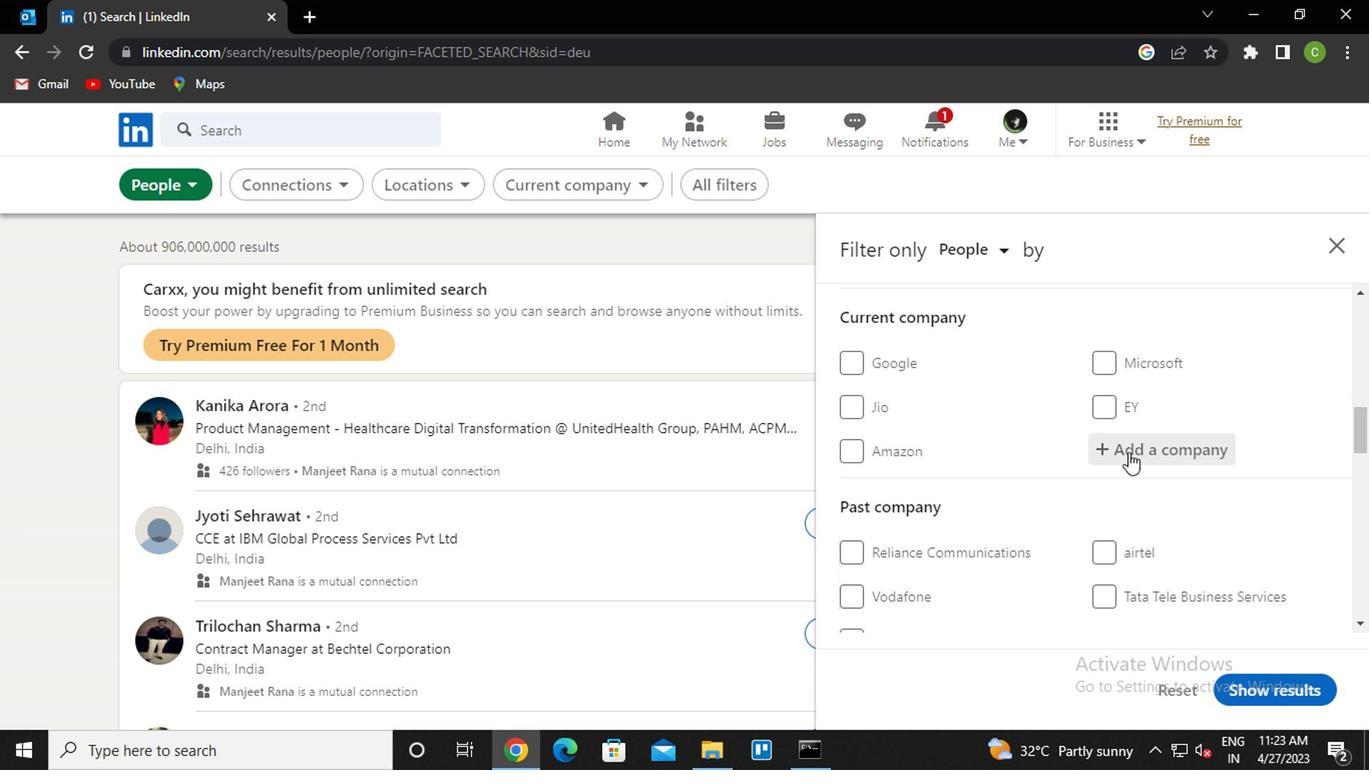 
Action: Mouse scrolled (1123, 451) with delta (0, -1)
Screenshot: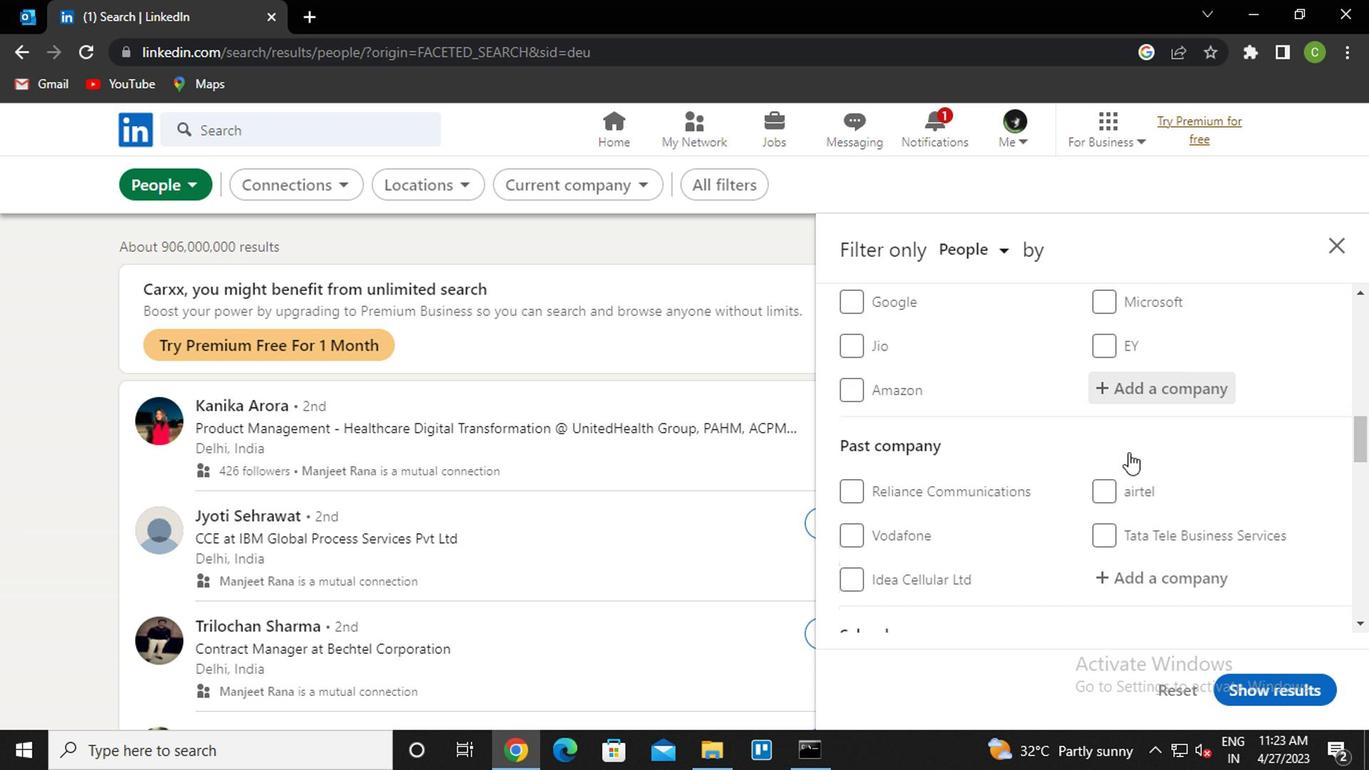 
Action: Mouse scrolled (1123, 451) with delta (0, -1)
Screenshot: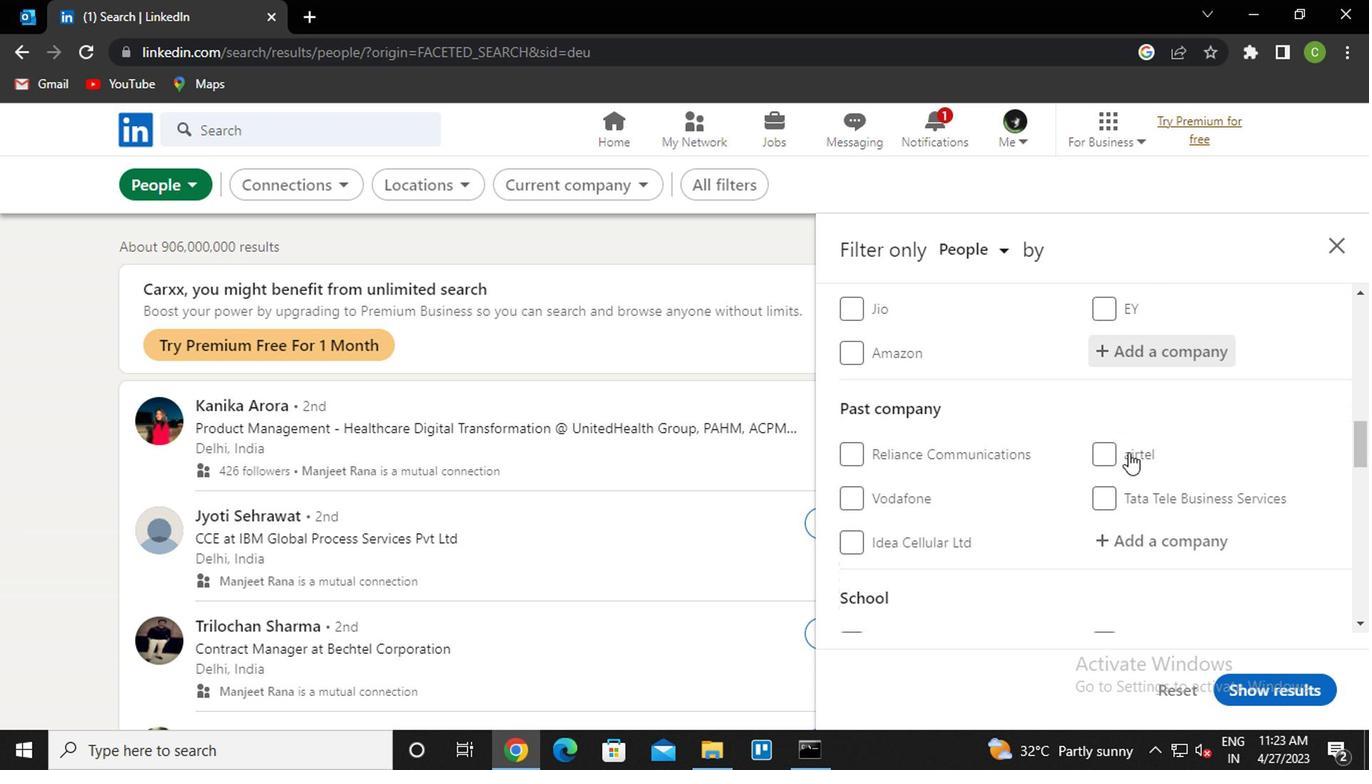 
Action: Mouse scrolled (1123, 451) with delta (0, -1)
Screenshot: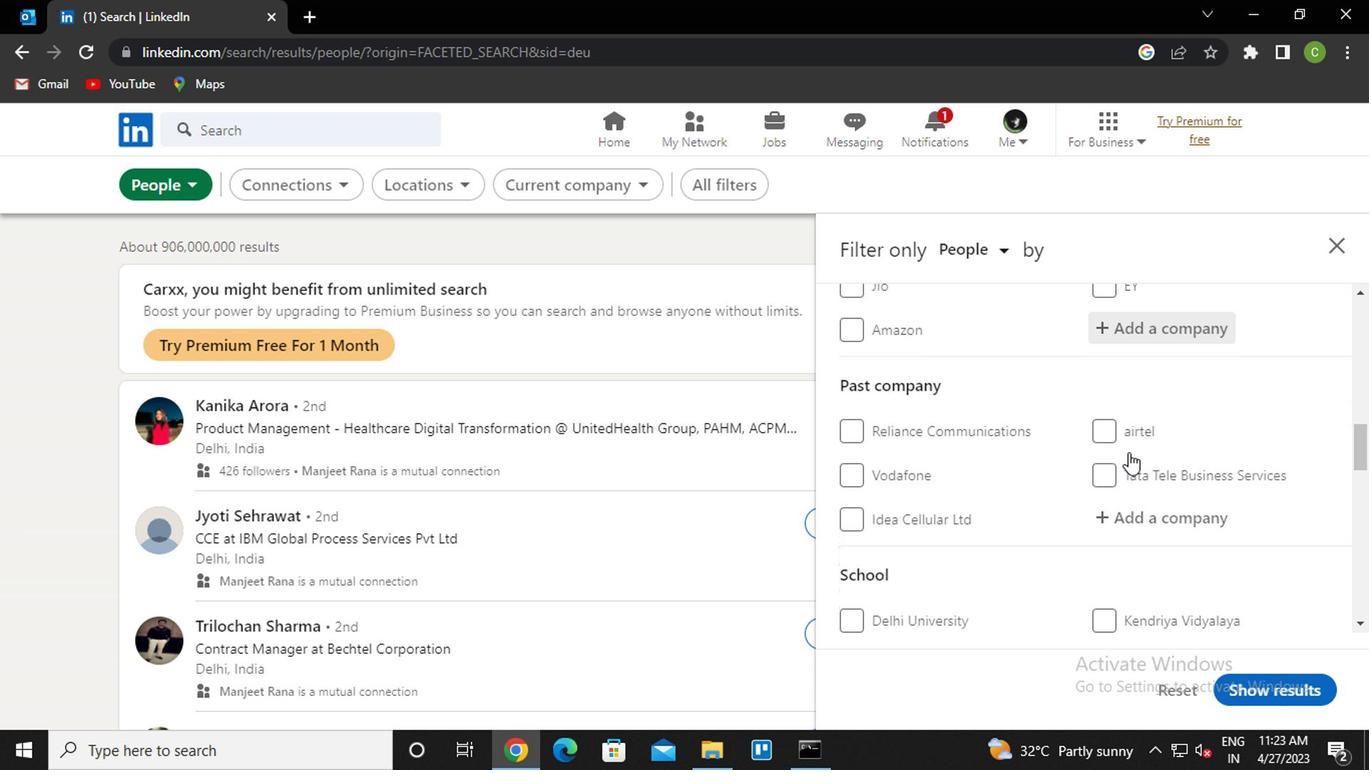 
Action: Mouse moved to (1121, 453)
Screenshot: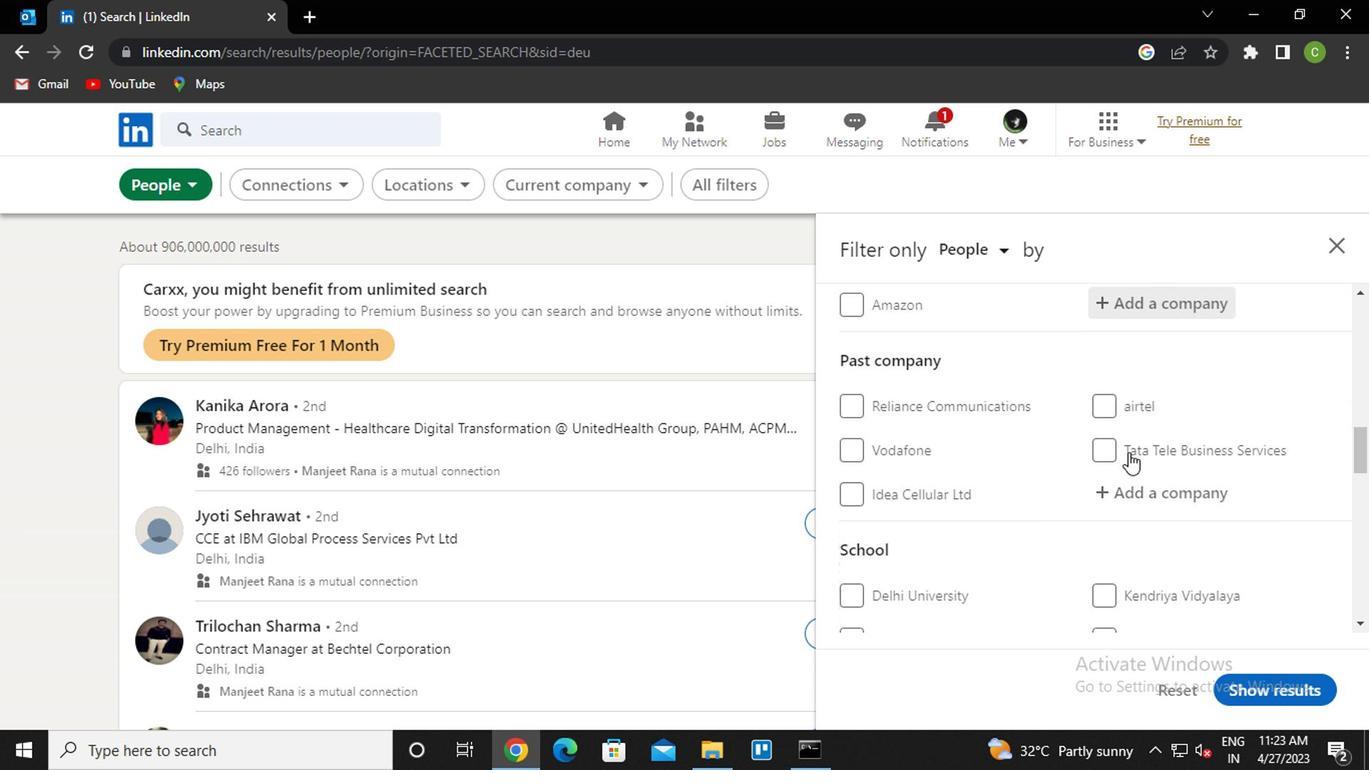 
Action: Mouse scrolled (1121, 452) with delta (0, 0)
Screenshot: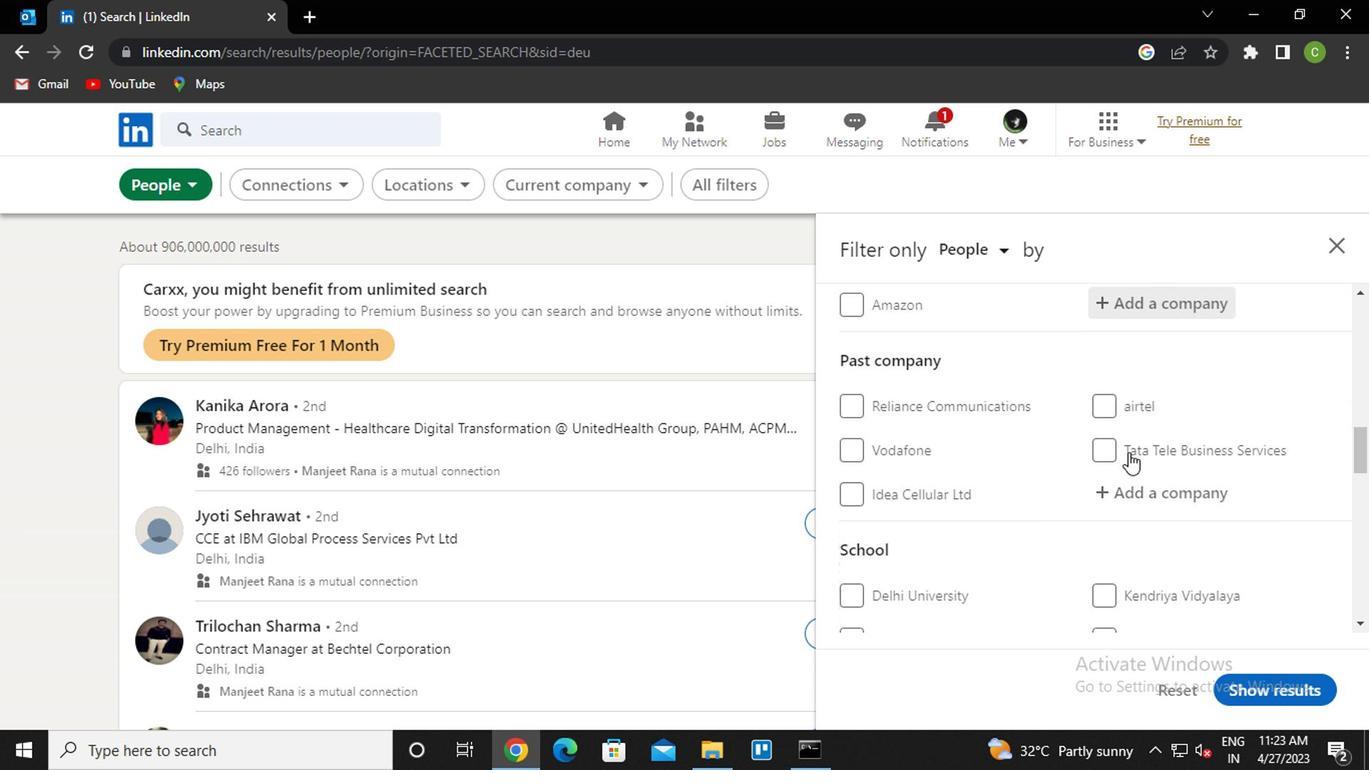 
Action: Mouse scrolled (1121, 452) with delta (0, 0)
Screenshot: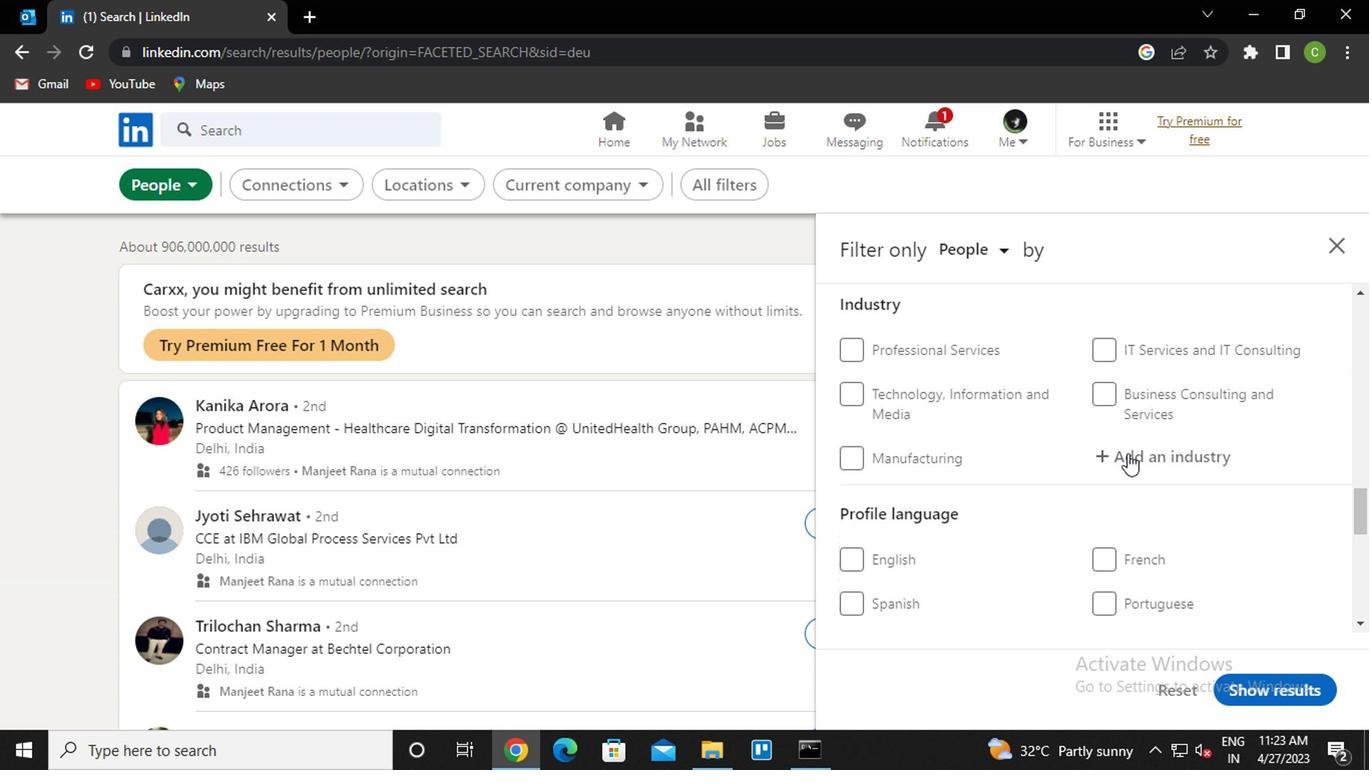 
Action: Mouse moved to (1121, 455)
Screenshot: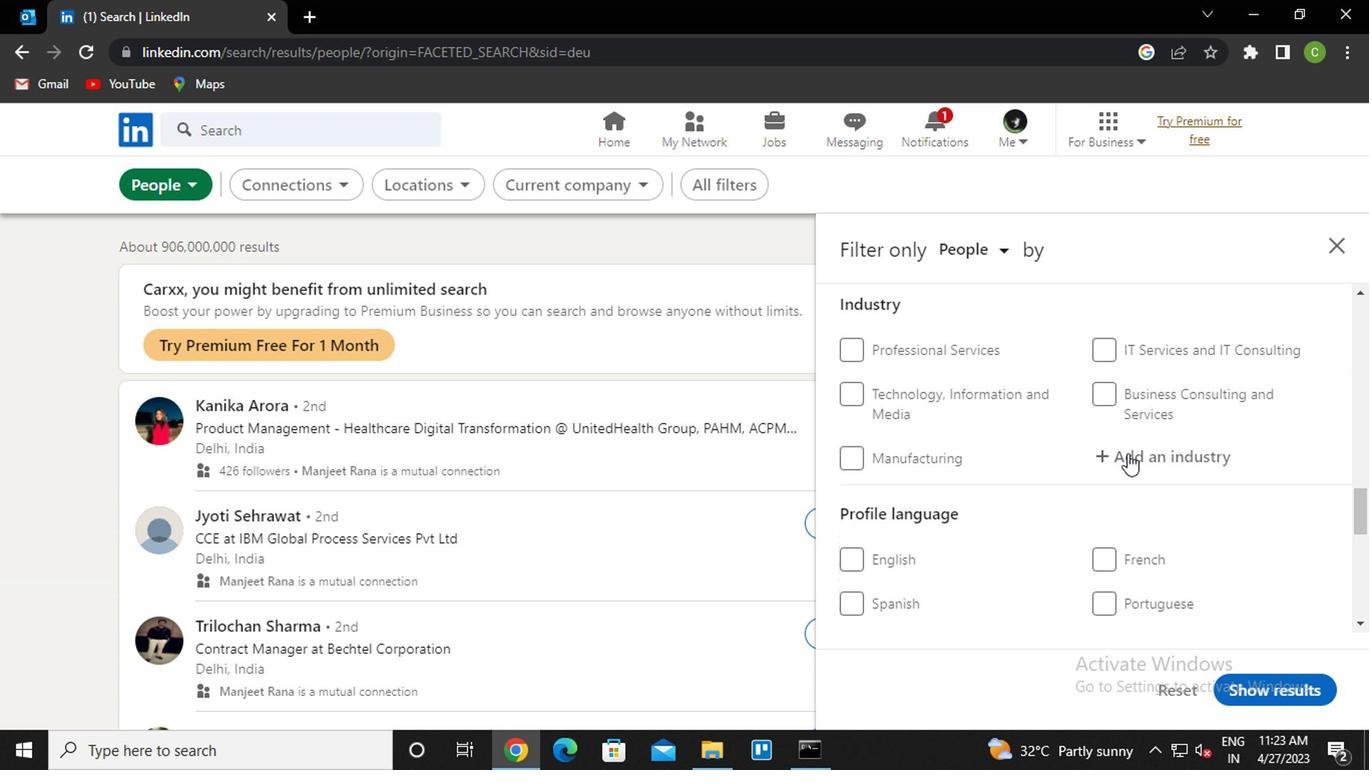 
Action: Mouse scrolled (1121, 454) with delta (0, -1)
Screenshot: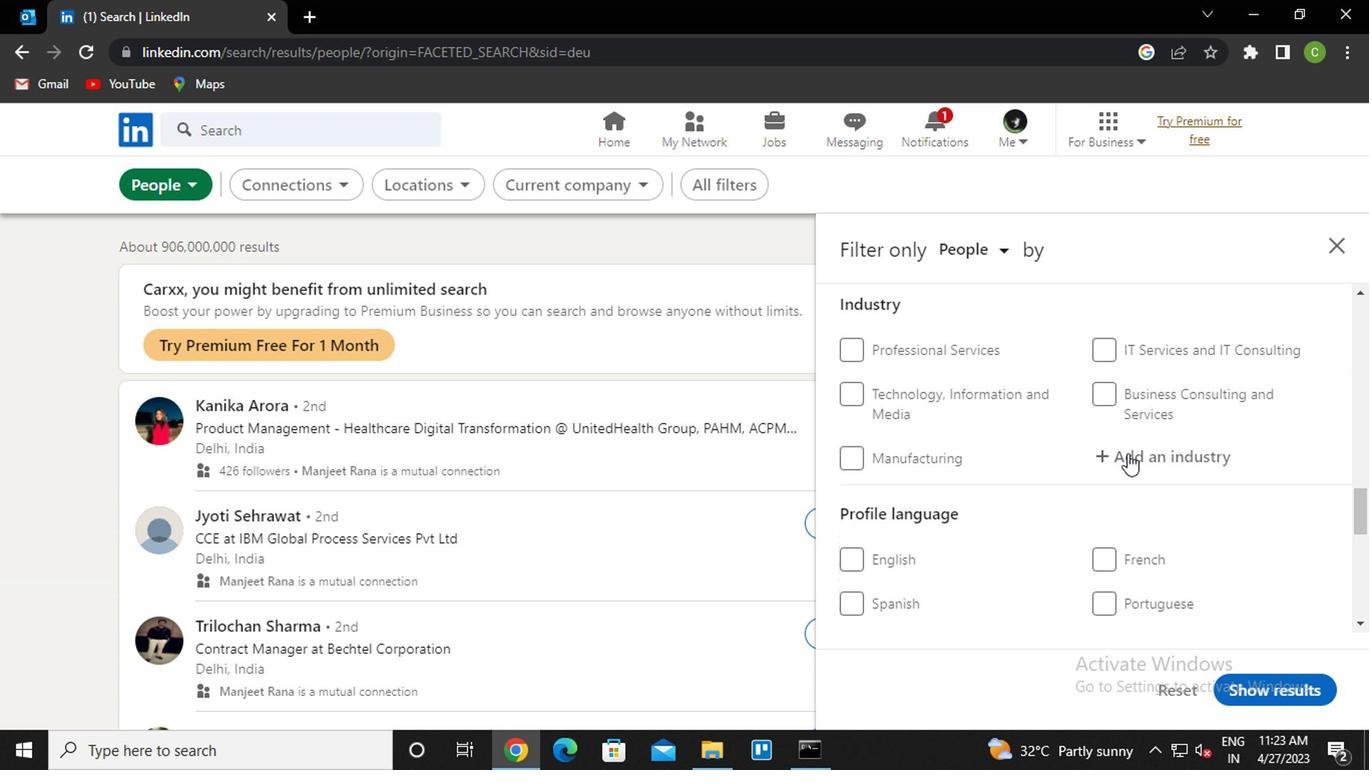 
Action: Mouse moved to (858, 405)
Screenshot: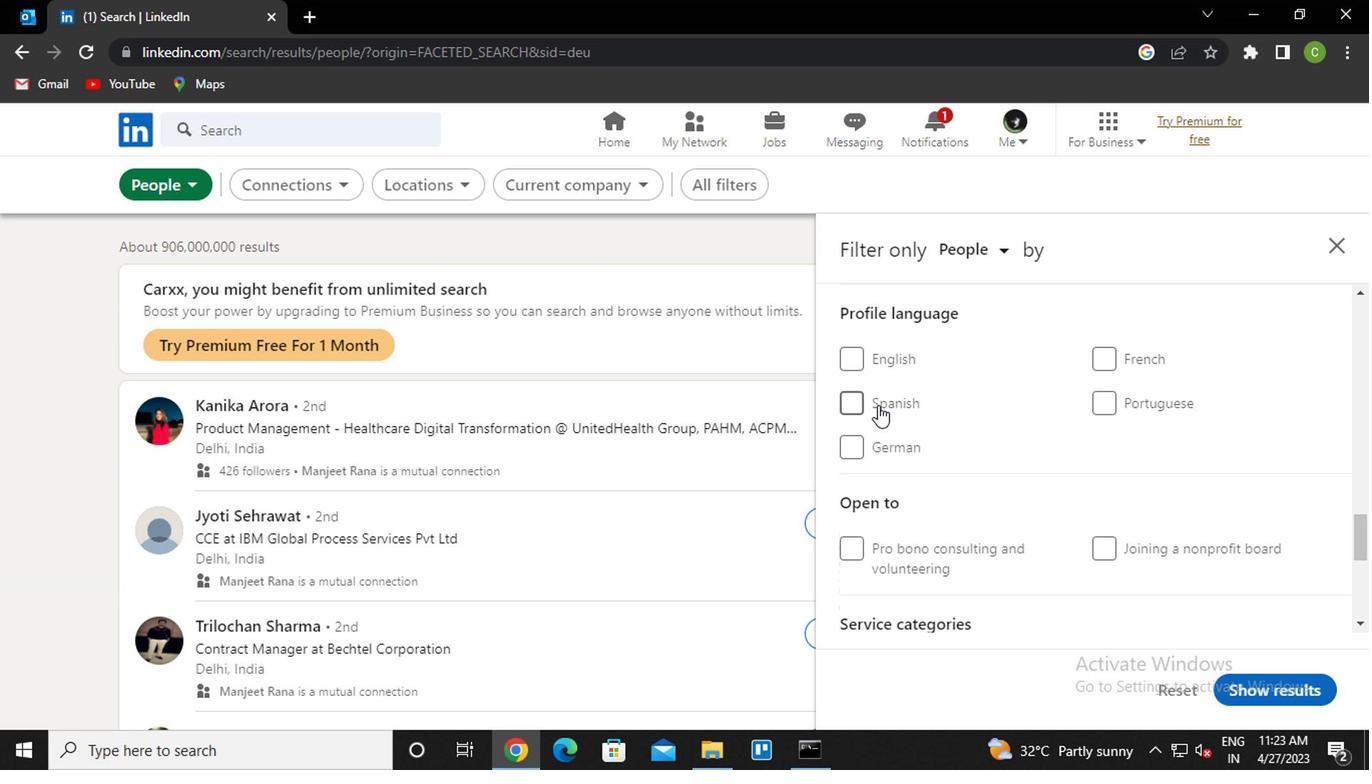 
Action: Mouse pressed left at (858, 405)
Screenshot: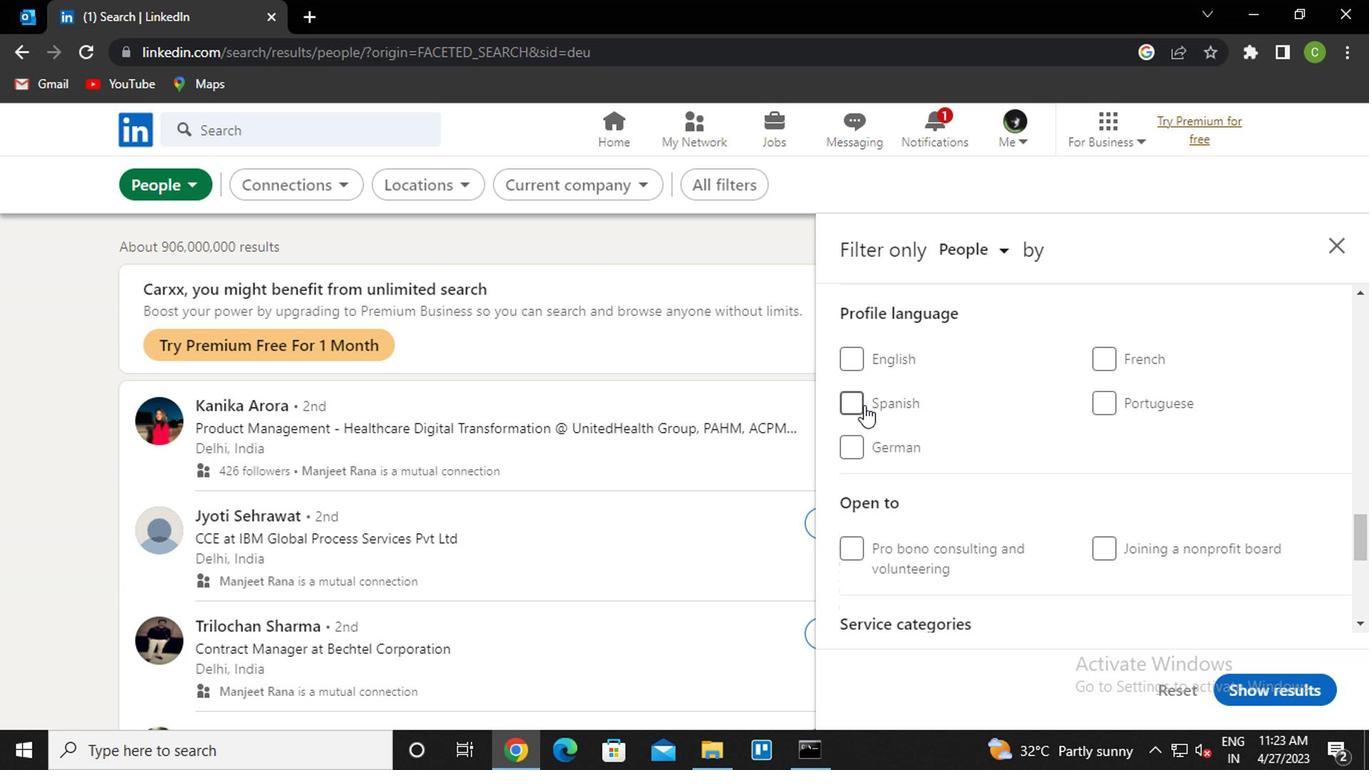
Action: Mouse moved to (980, 462)
Screenshot: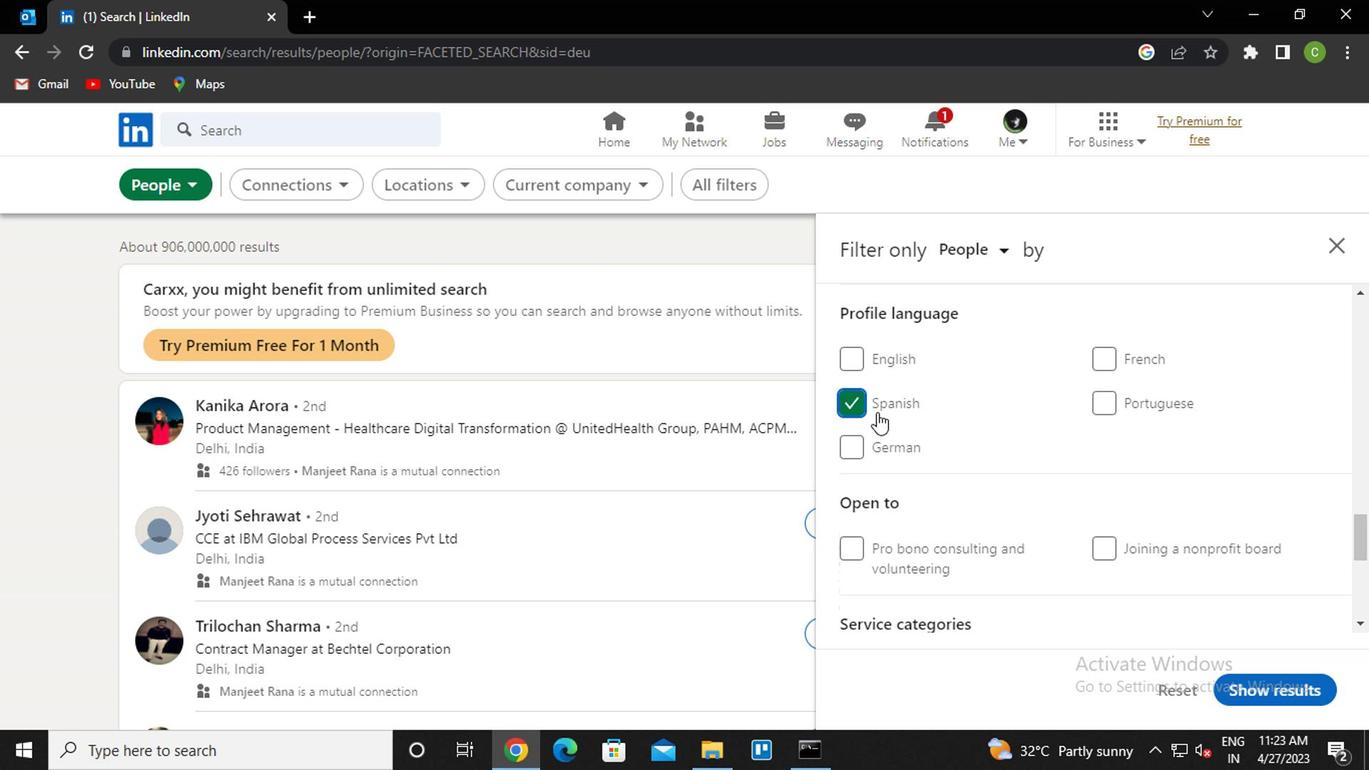 
Action: Mouse scrolled (980, 463) with delta (0, 0)
Screenshot: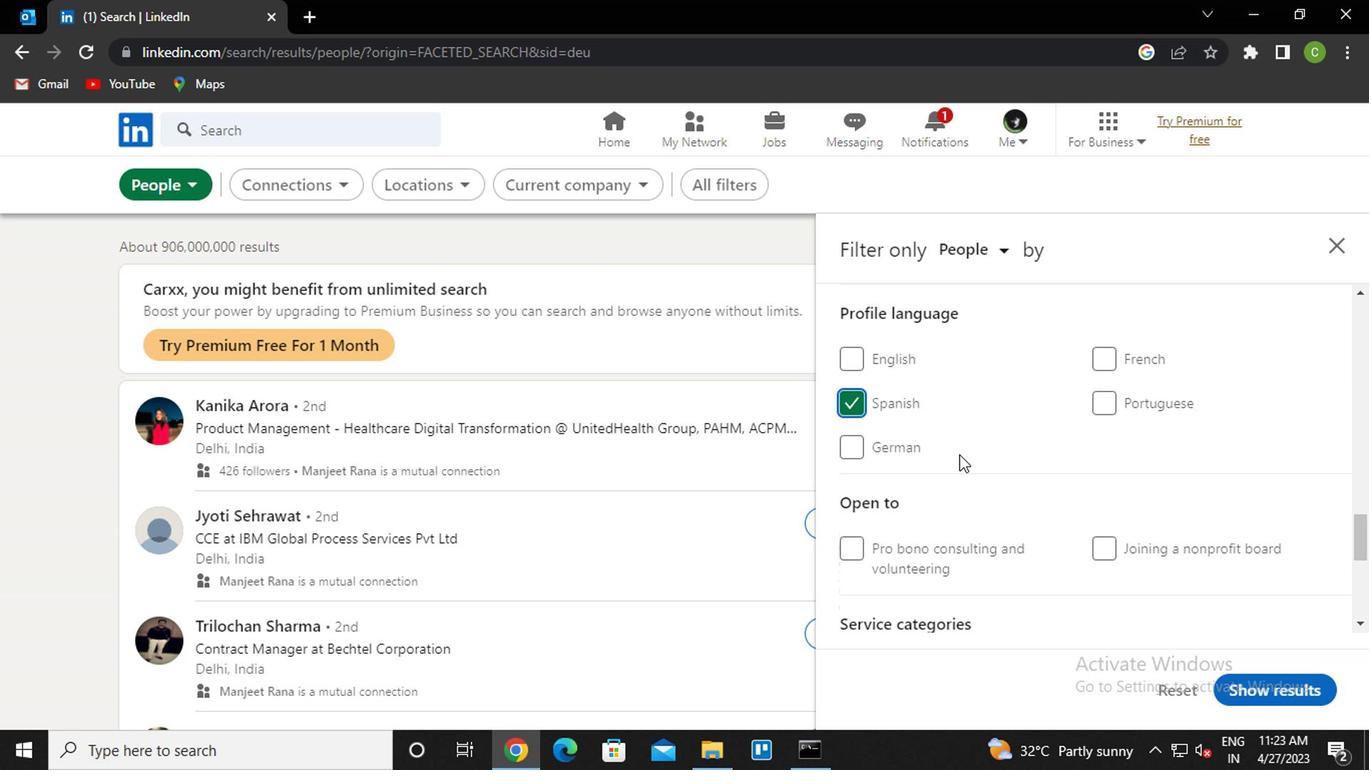 
Action: Mouse scrolled (980, 463) with delta (0, 0)
Screenshot: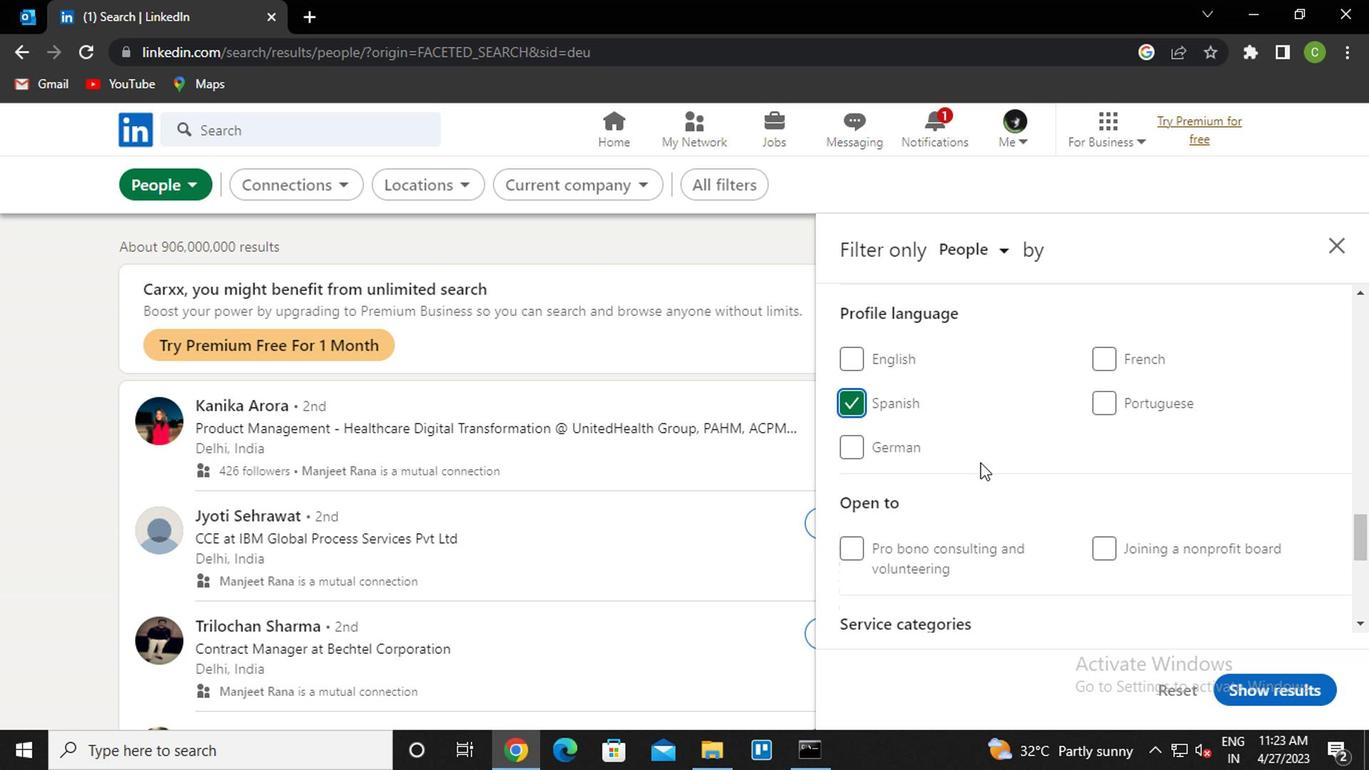 
Action: Mouse scrolled (980, 463) with delta (0, 0)
Screenshot: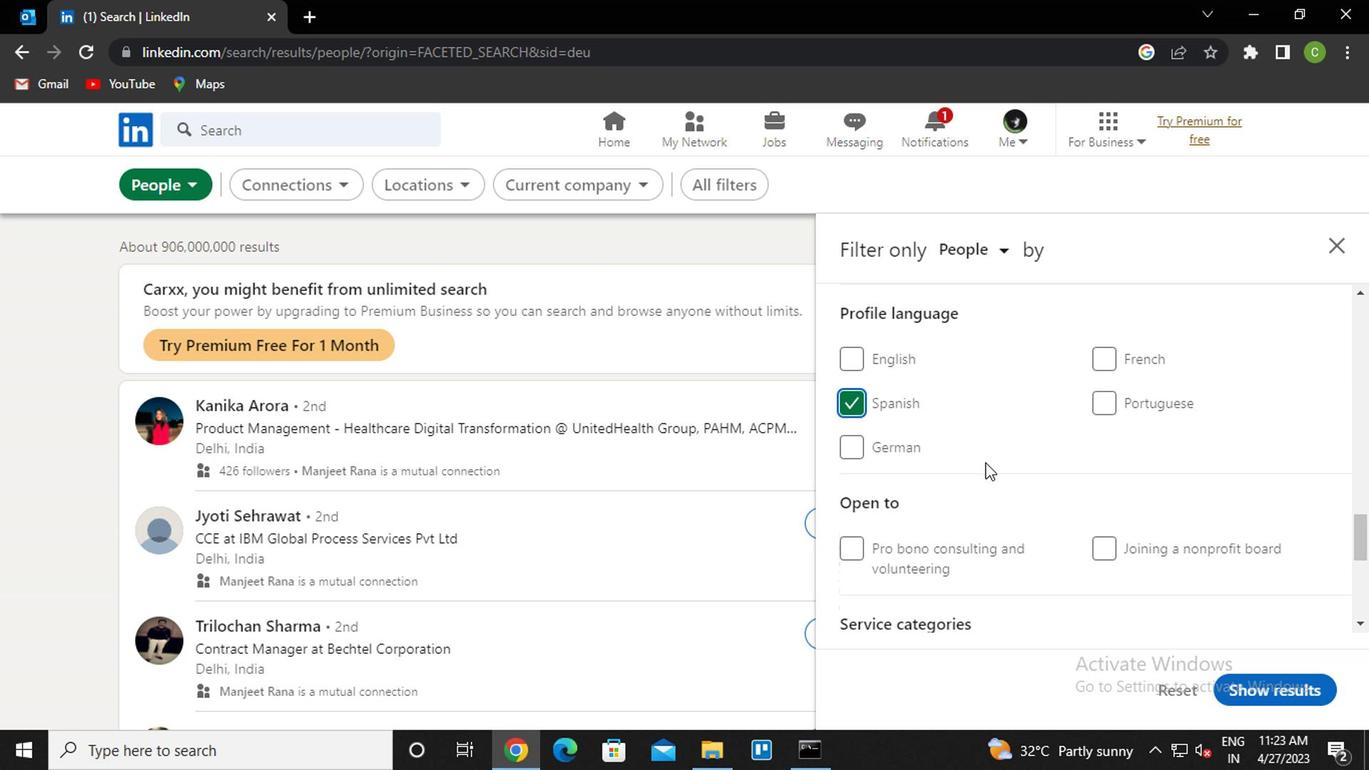
Action: Mouse scrolled (980, 463) with delta (0, 0)
Screenshot: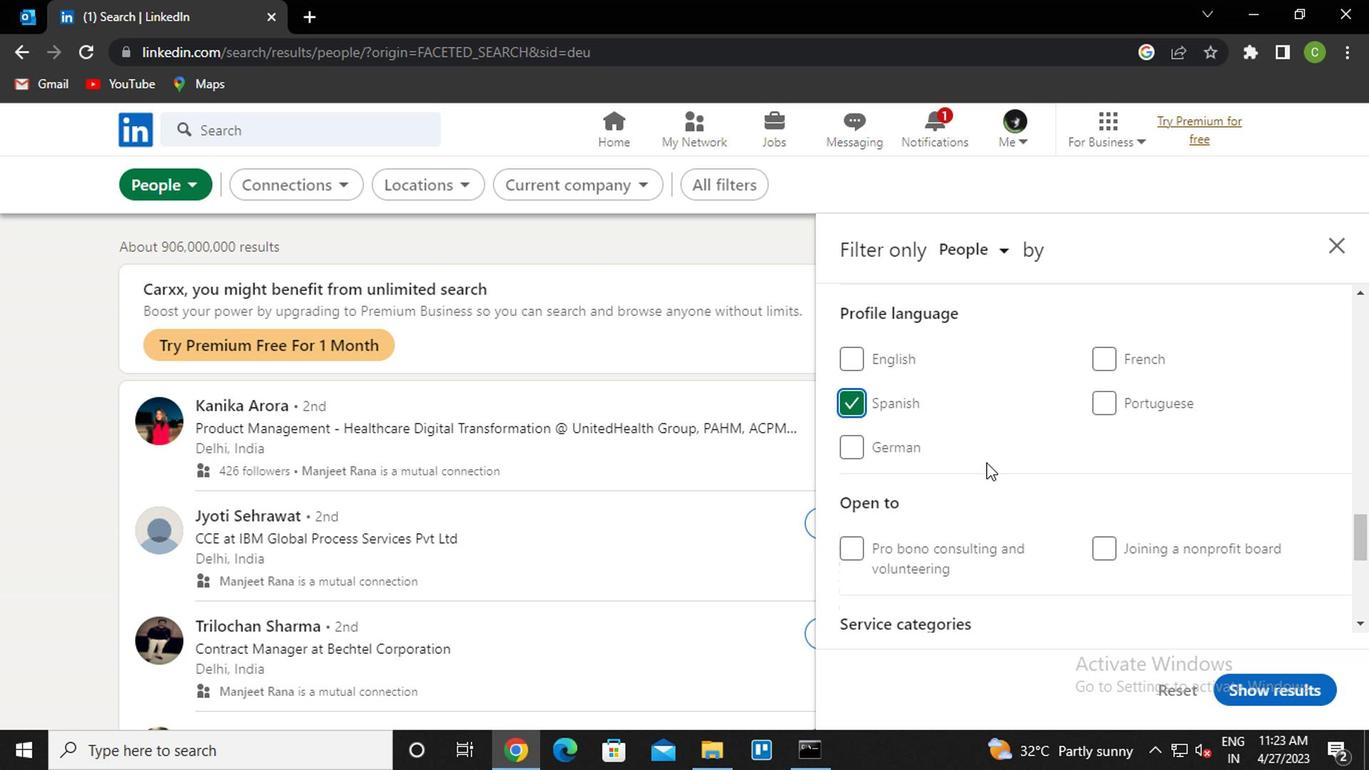 
Action: Mouse scrolled (980, 463) with delta (0, 0)
Screenshot: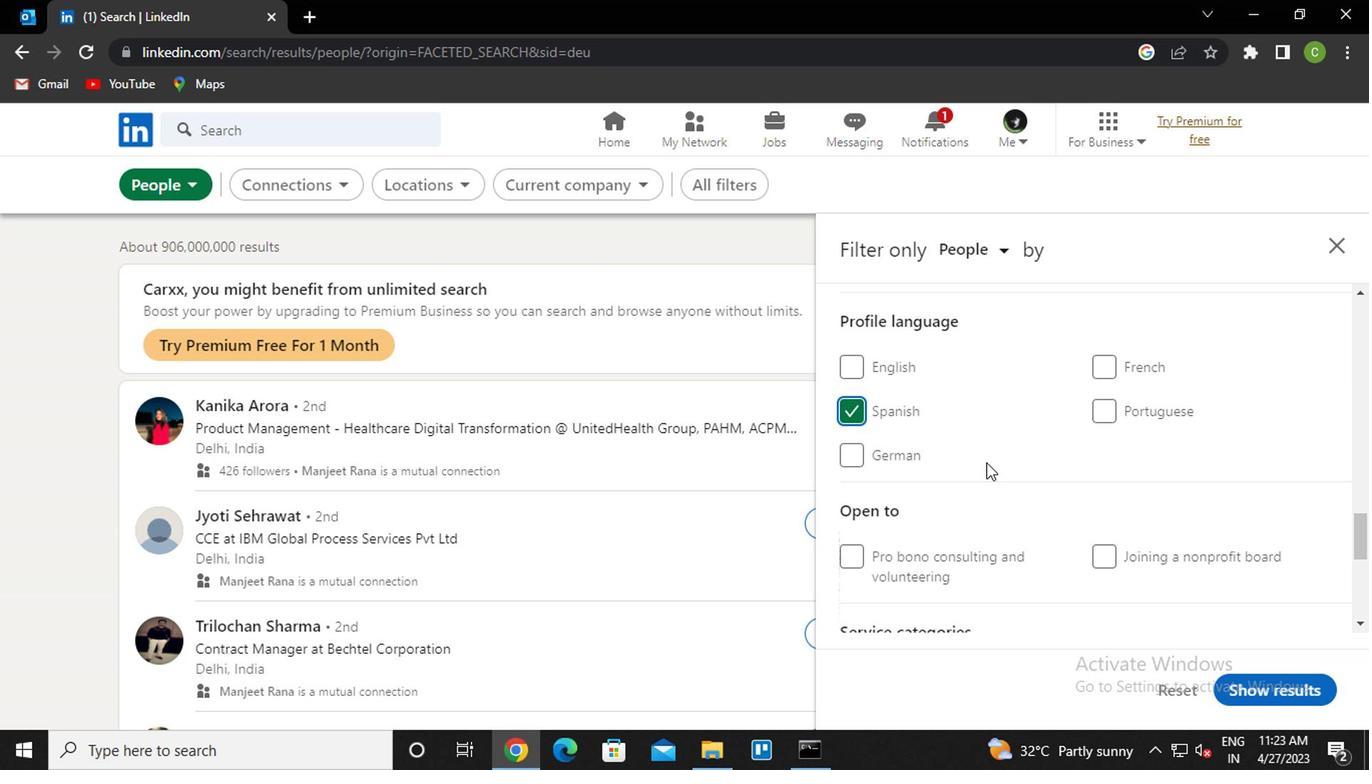 
Action: Mouse scrolled (980, 463) with delta (0, 0)
Screenshot: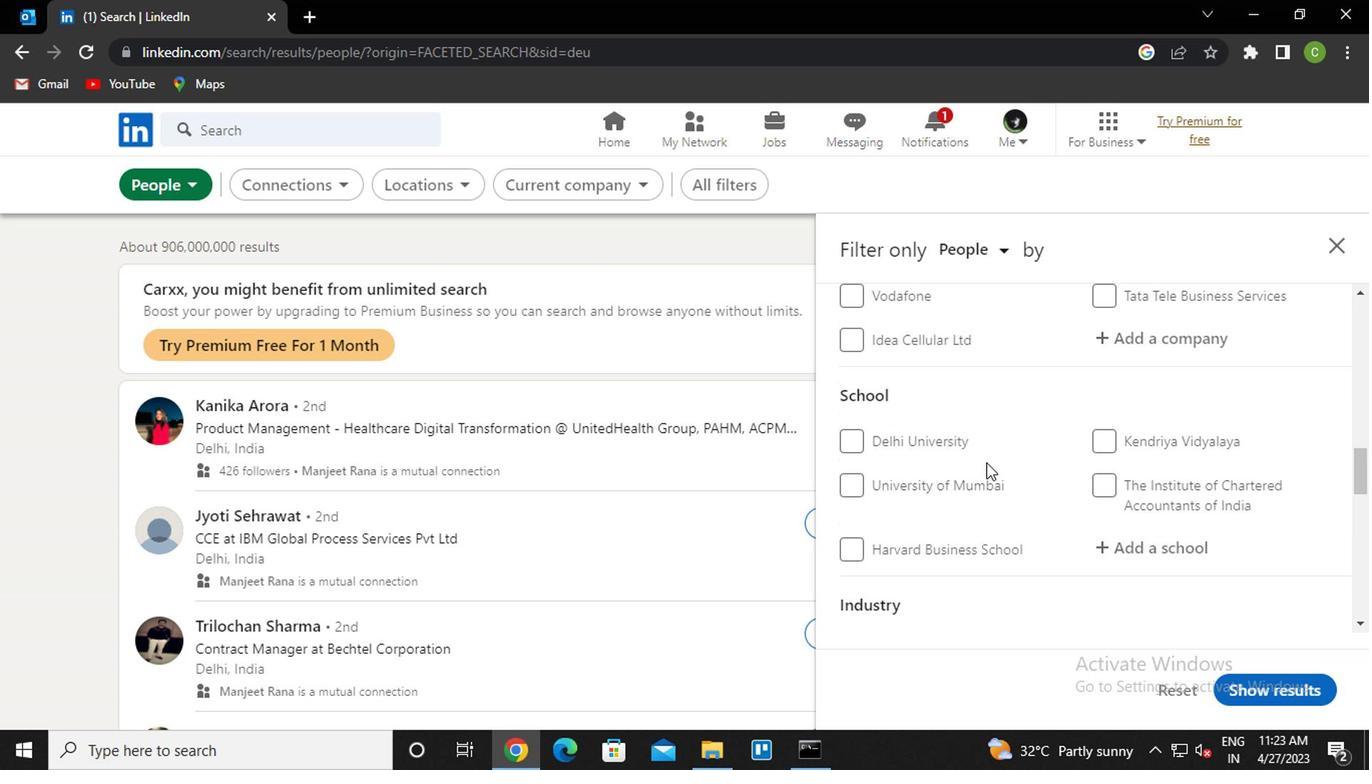 
Action: Mouse scrolled (980, 463) with delta (0, 0)
Screenshot: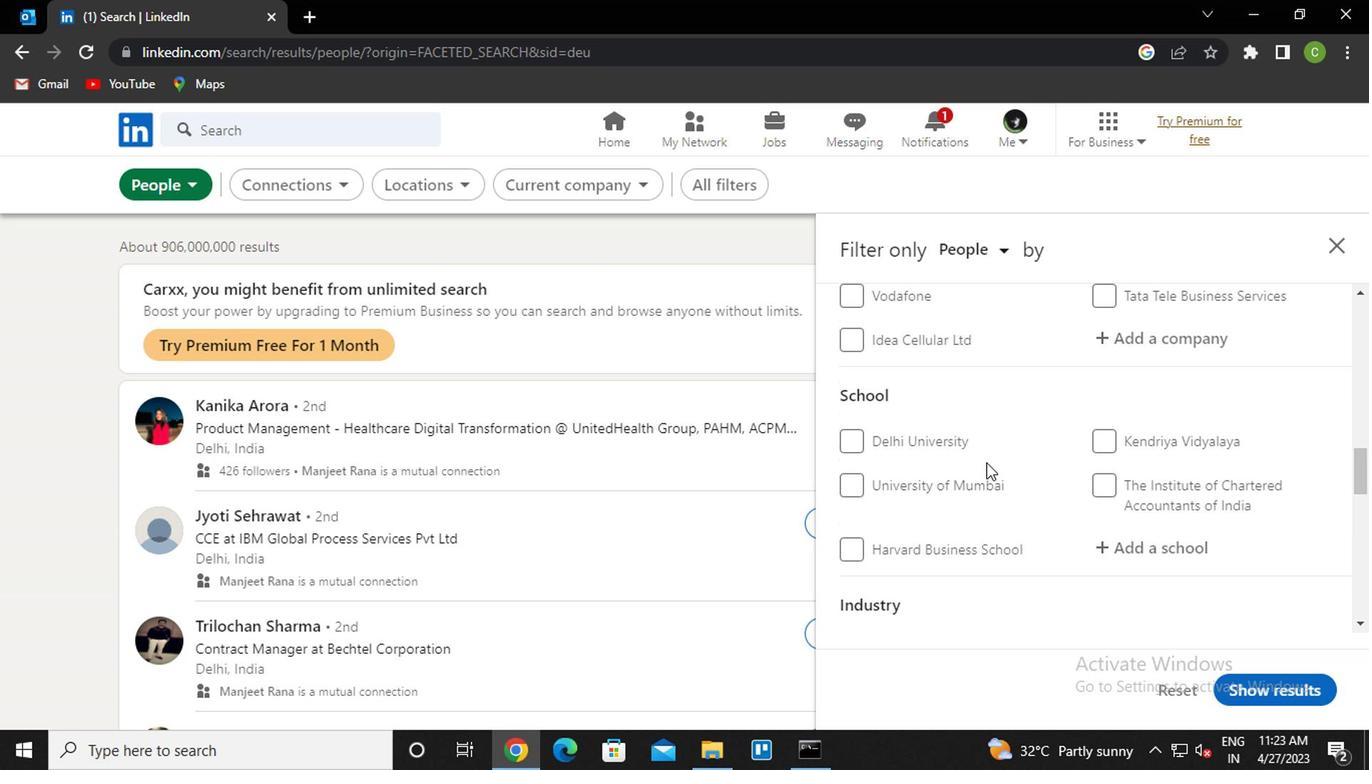 
Action: Mouse scrolled (980, 463) with delta (0, 0)
Screenshot: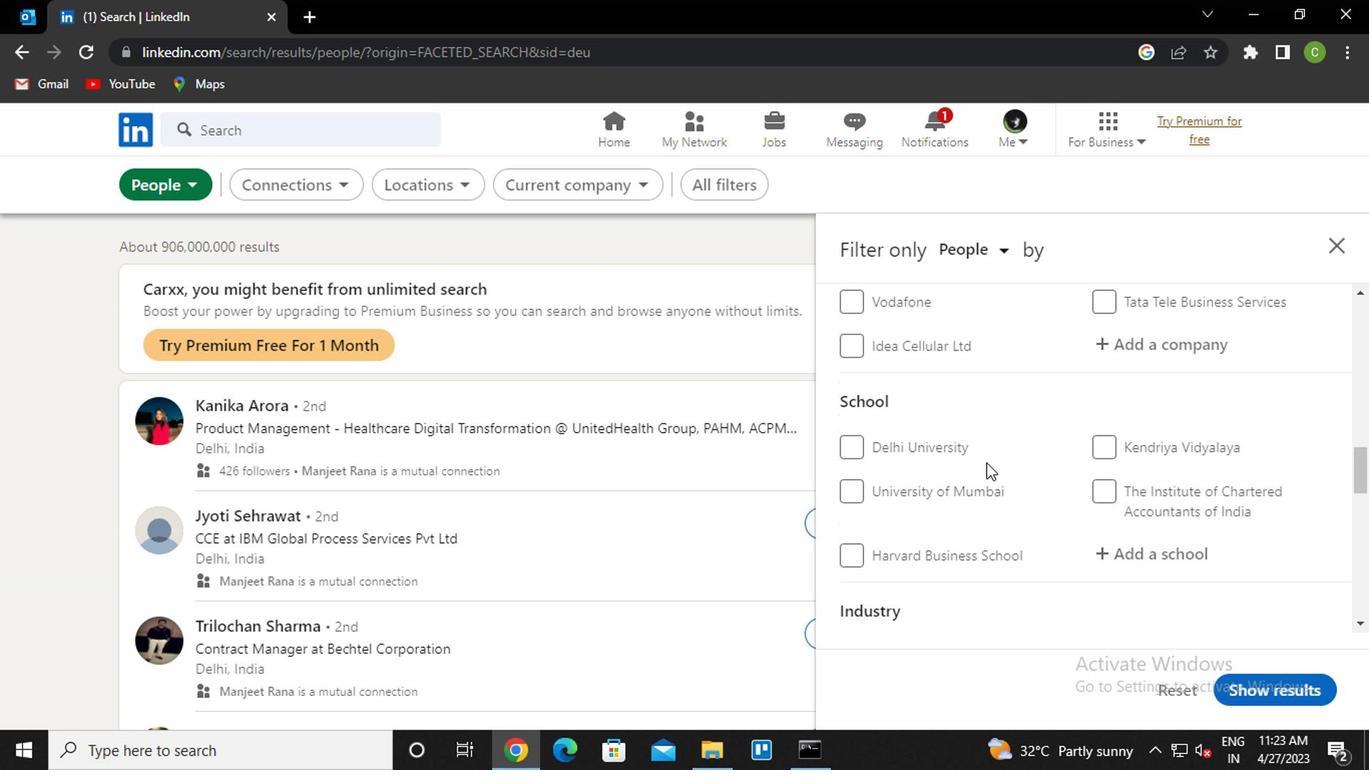 
Action: Mouse scrolled (980, 463) with delta (0, 0)
Screenshot: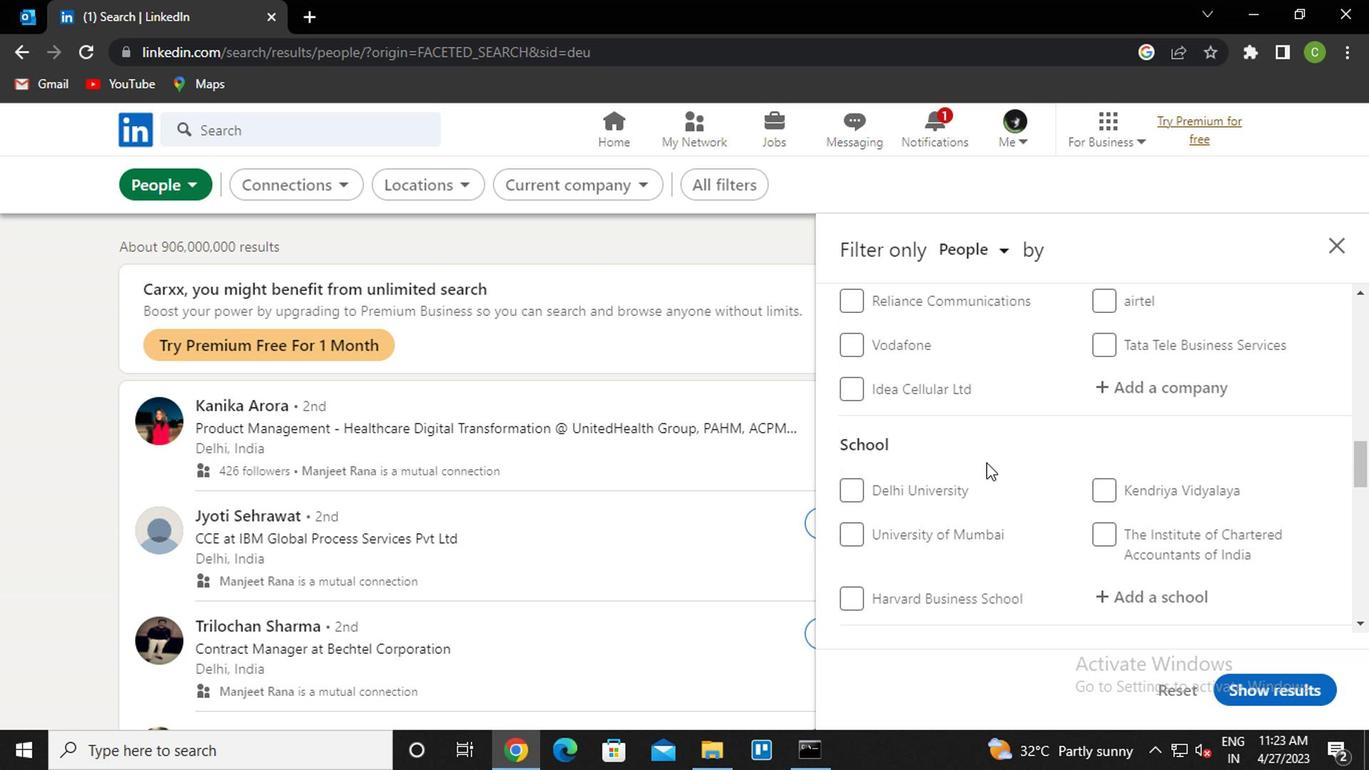 
Action: Mouse scrolled (980, 463) with delta (0, 0)
Screenshot: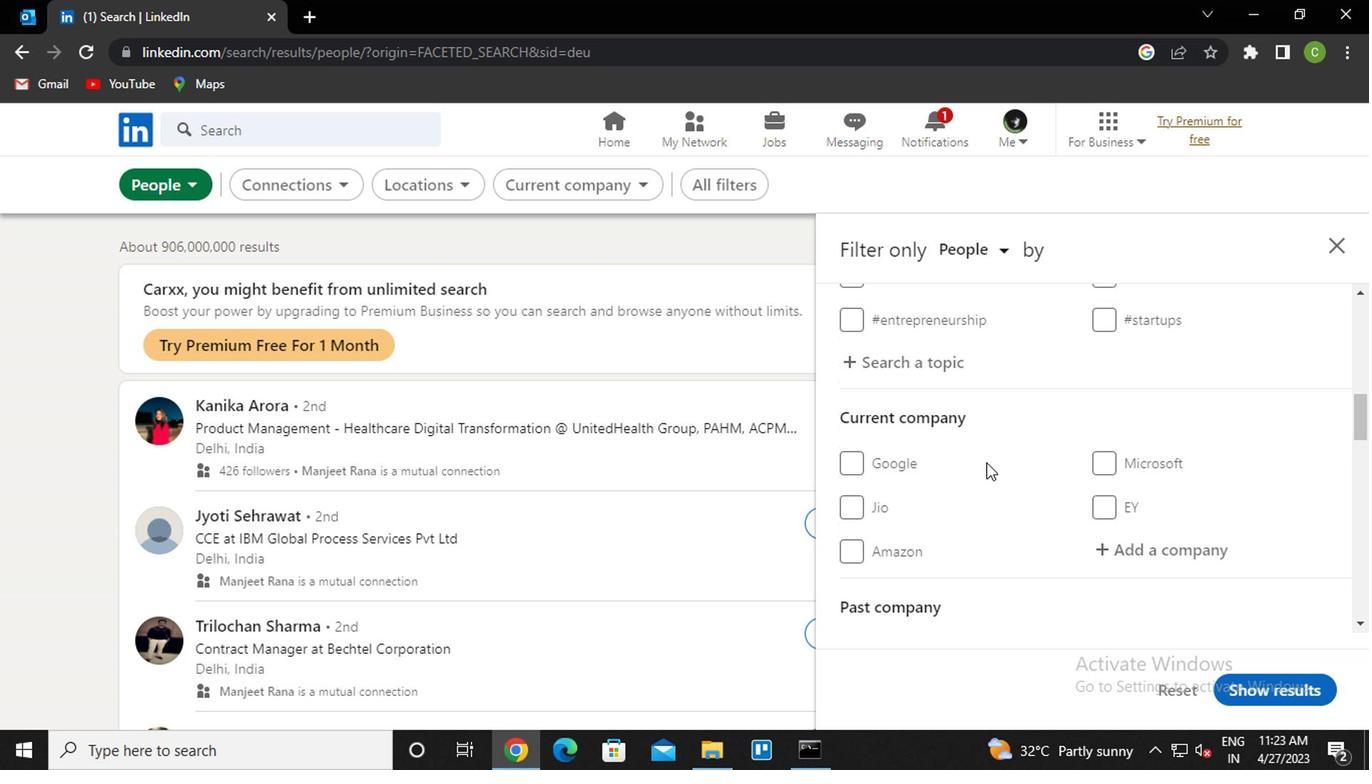 
Action: Mouse moved to (1017, 493)
Screenshot: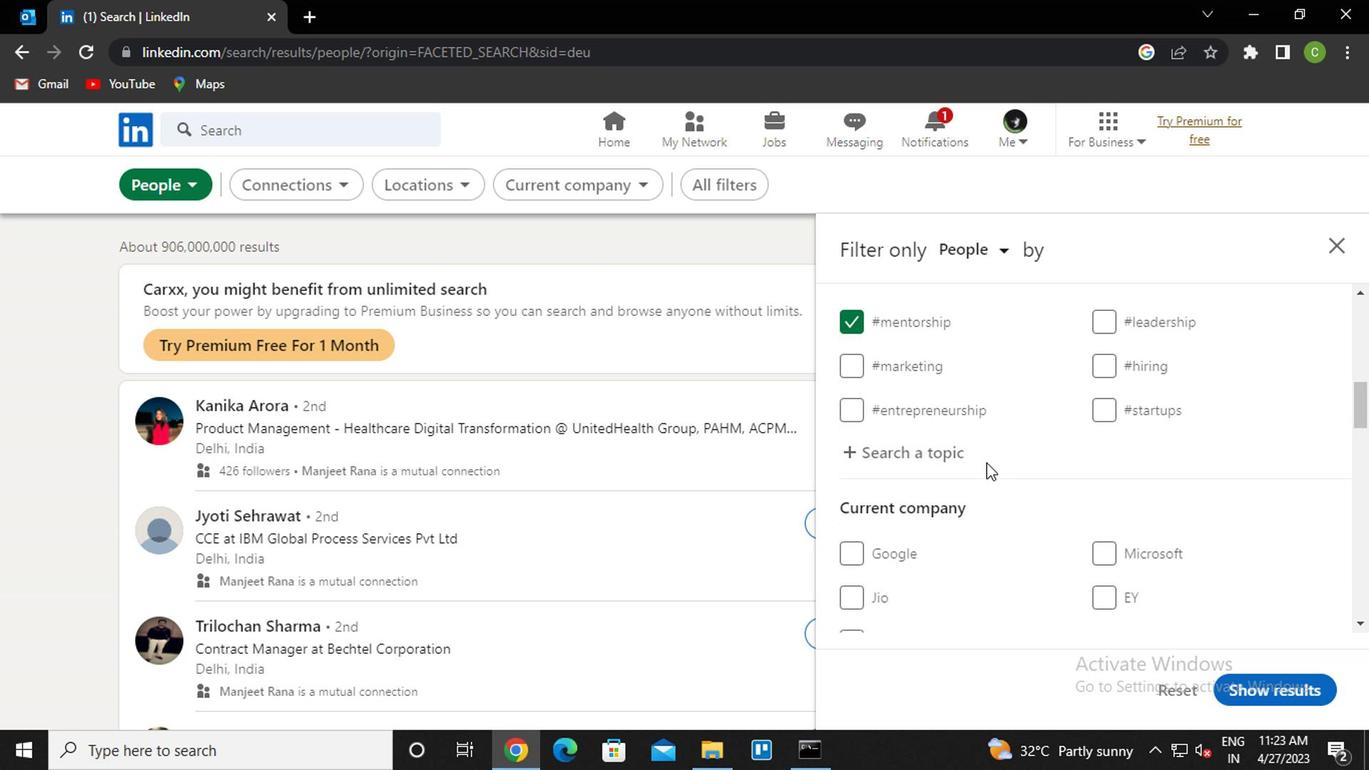 
Action: Mouse scrolled (1017, 492) with delta (0, 0)
Screenshot: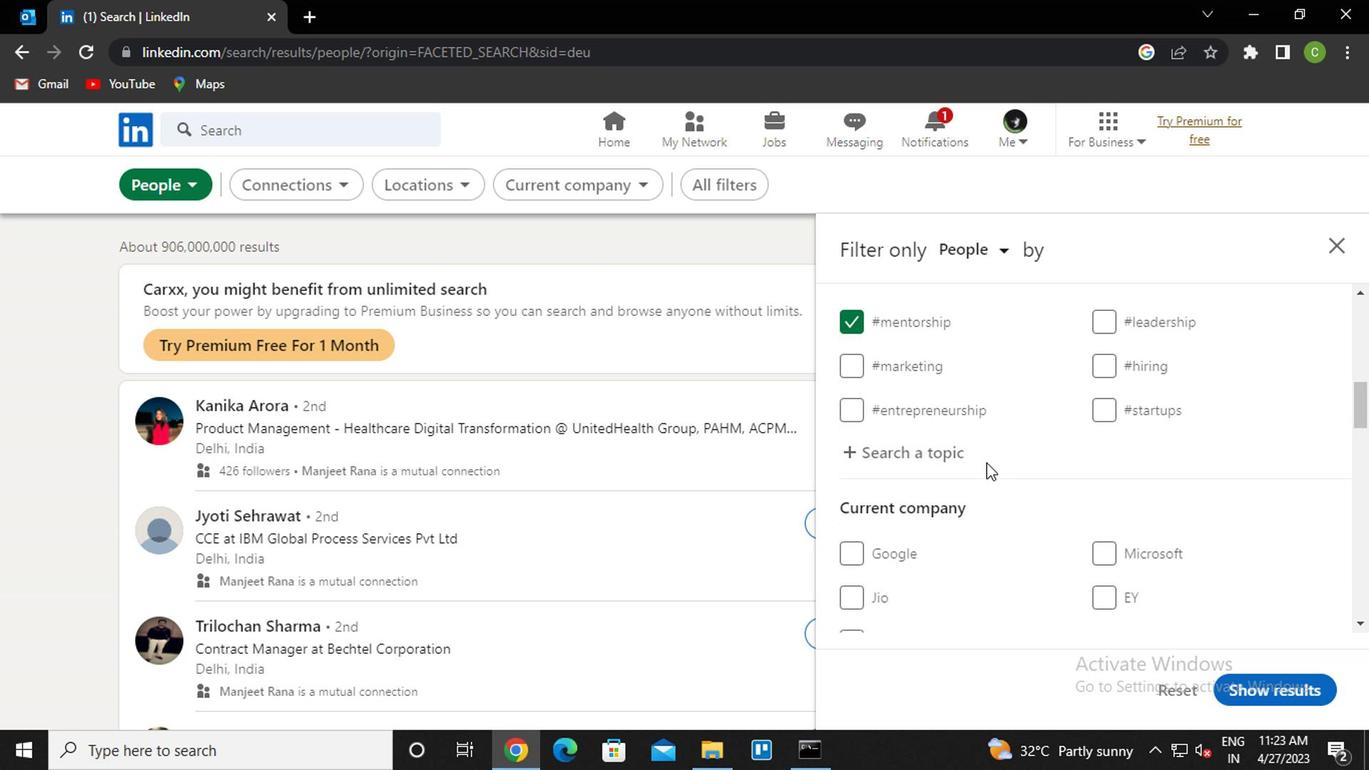 
Action: Mouse moved to (1079, 530)
Screenshot: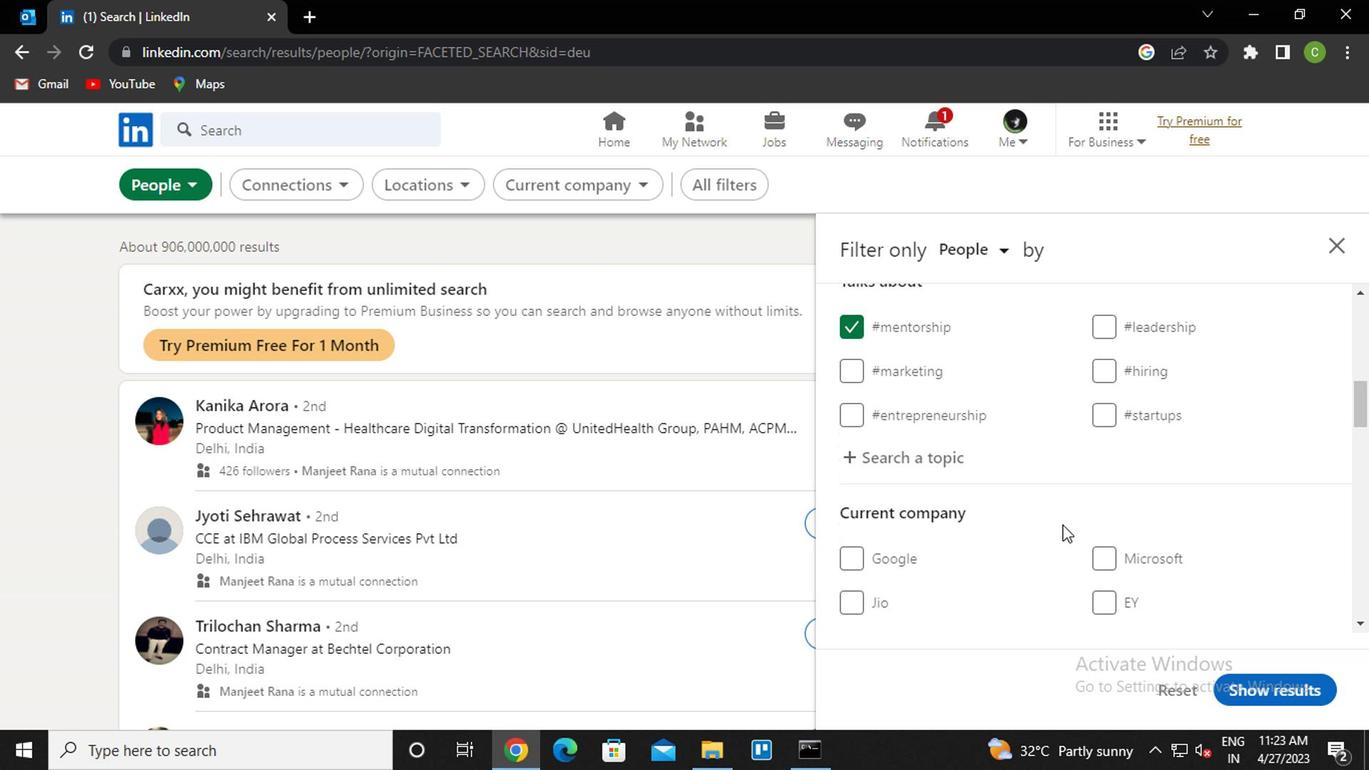 
Action: Mouse scrolled (1079, 529) with delta (0, -1)
Screenshot: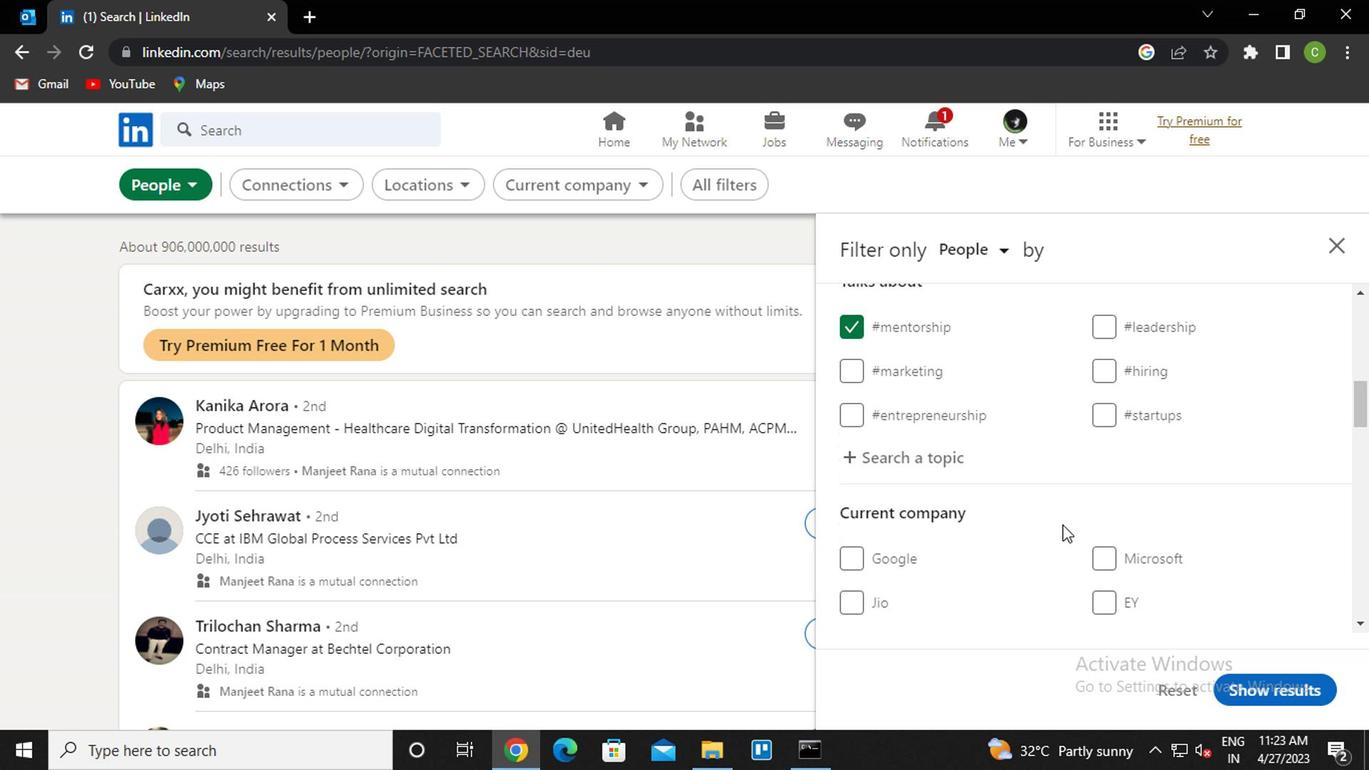 
Action: Mouse moved to (1152, 454)
Screenshot: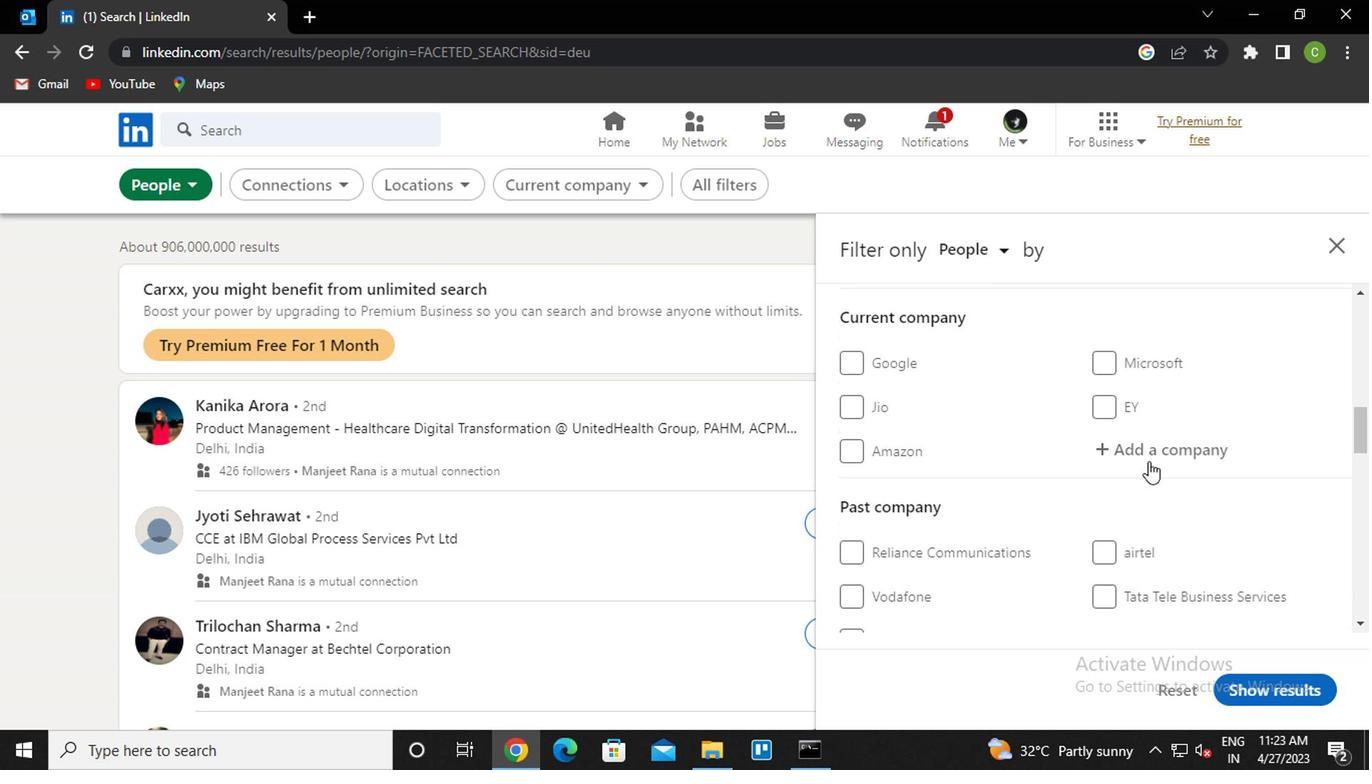 
Action: Mouse pressed left at (1152, 454)
Screenshot: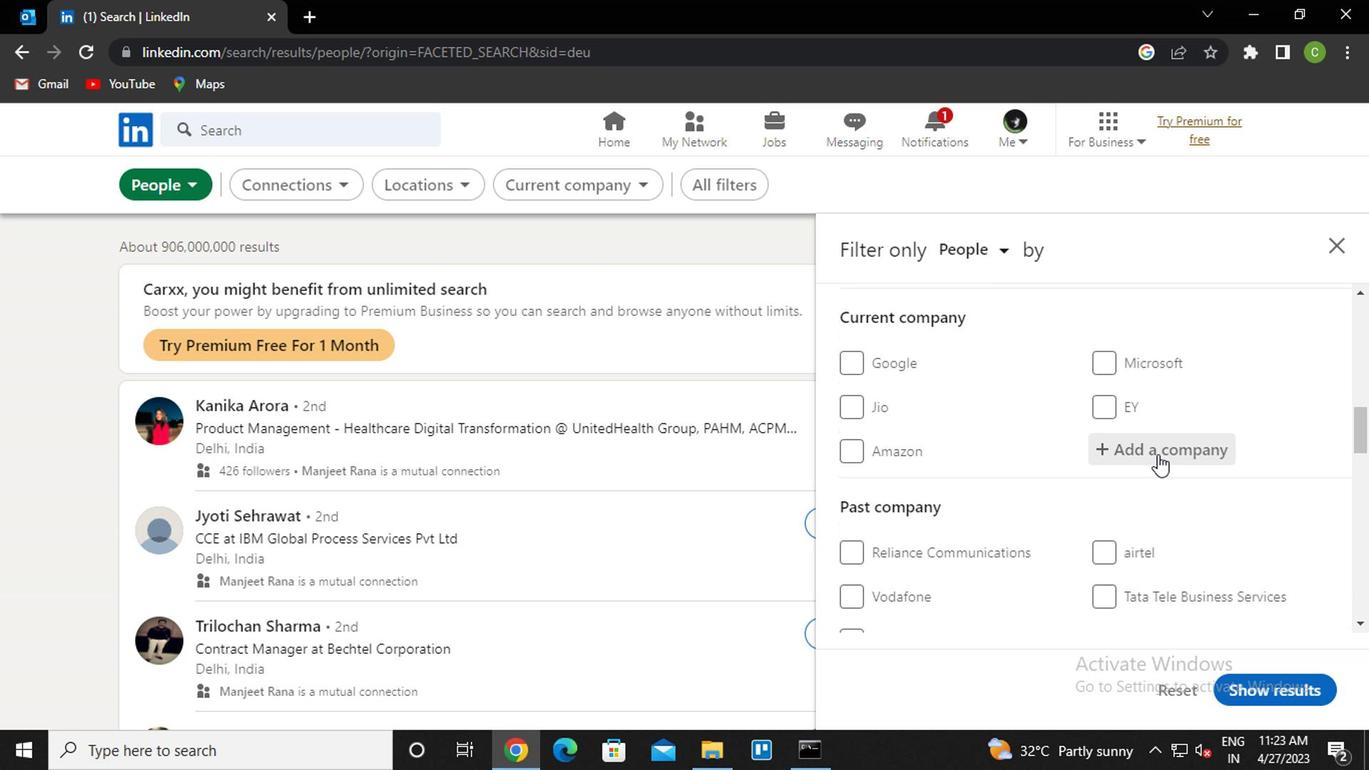 
Action: Mouse moved to (1152, 454)
Screenshot: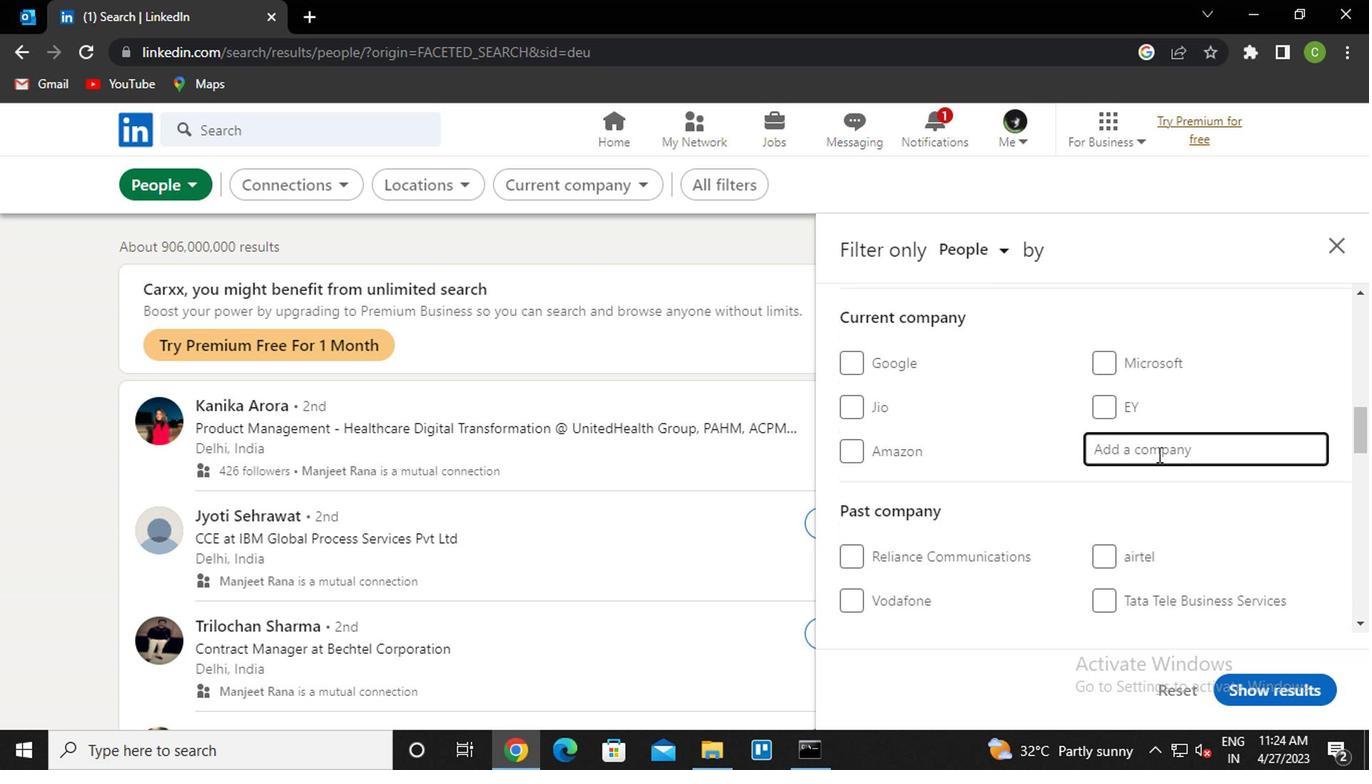 
Action: Key pressed <Key.caps_lock>g<Key.caps_lock>ammo<Key.down><Key.down><Key.enter>
Screenshot: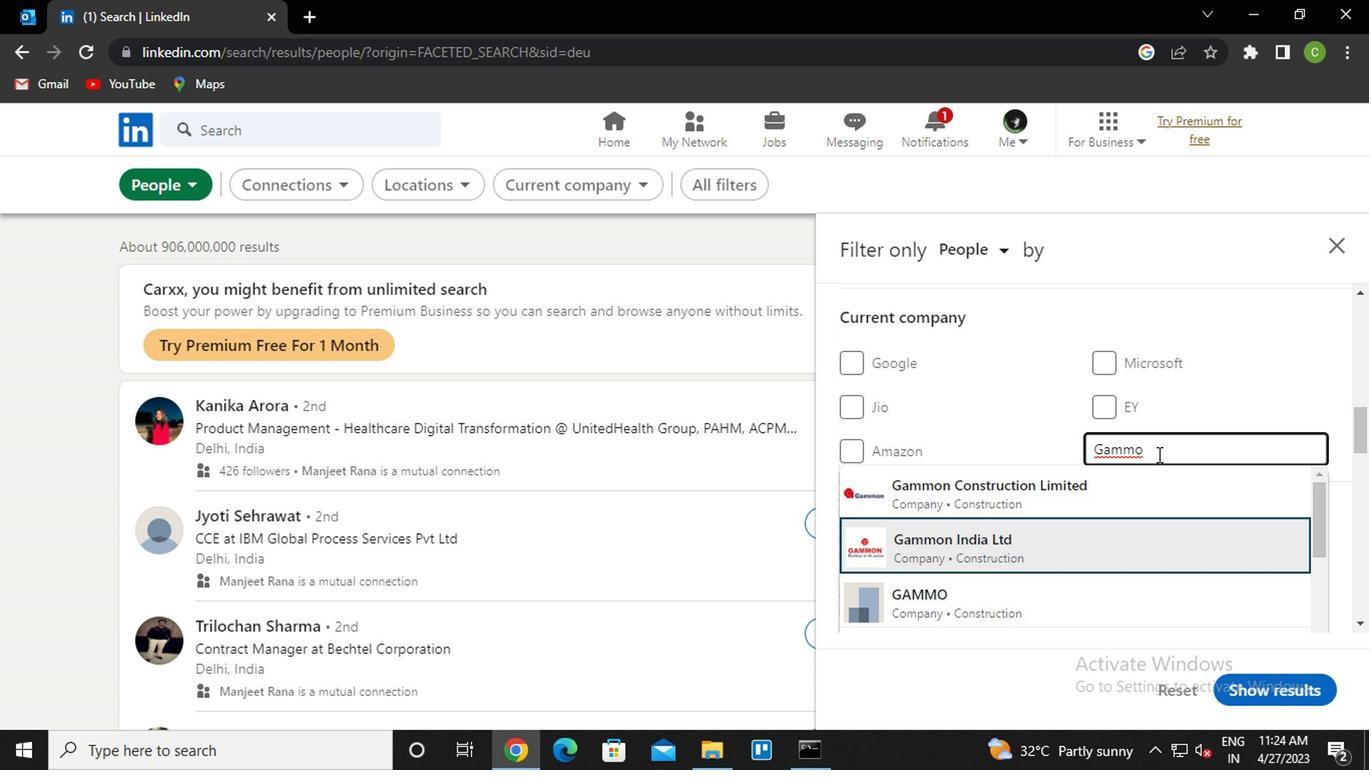 
Action: Mouse moved to (1137, 474)
Screenshot: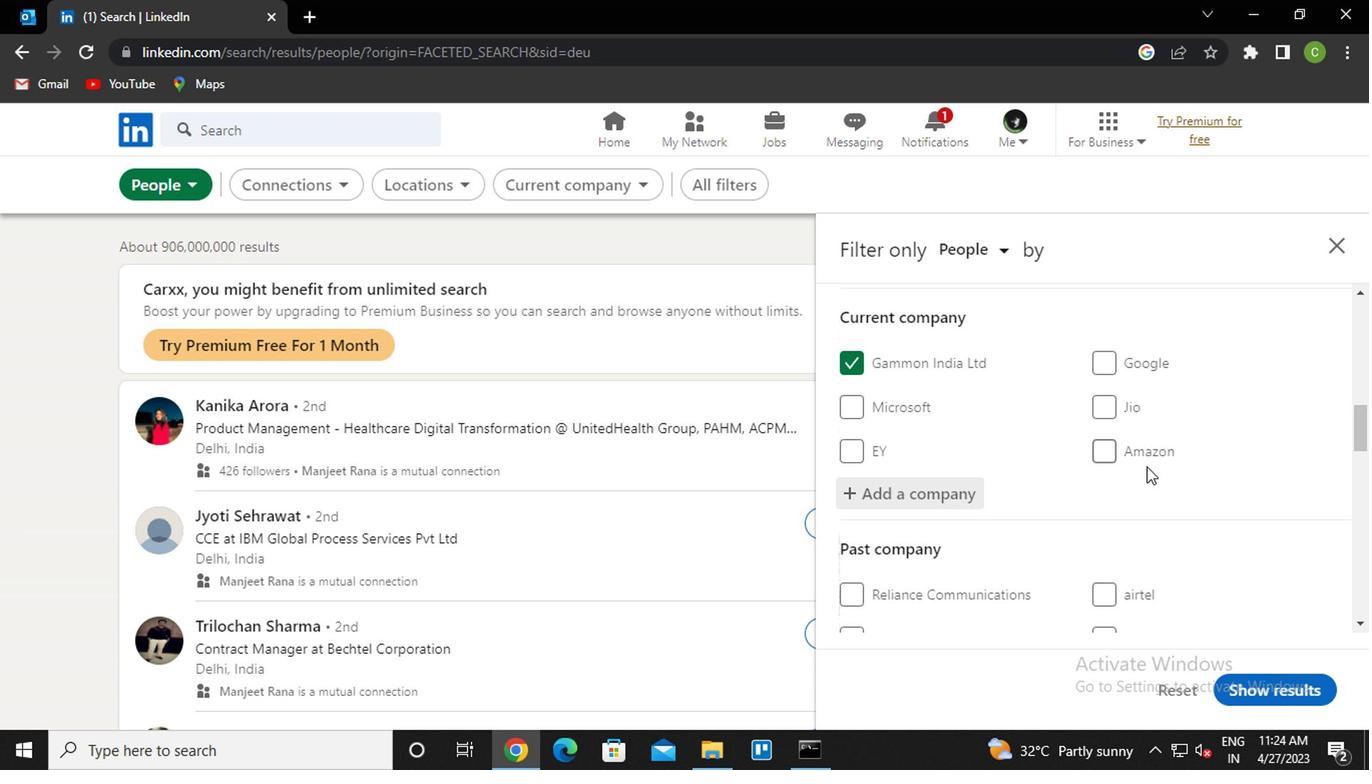 
Action: Mouse scrolled (1137, 473) with delta (0, 0)
Screenshot: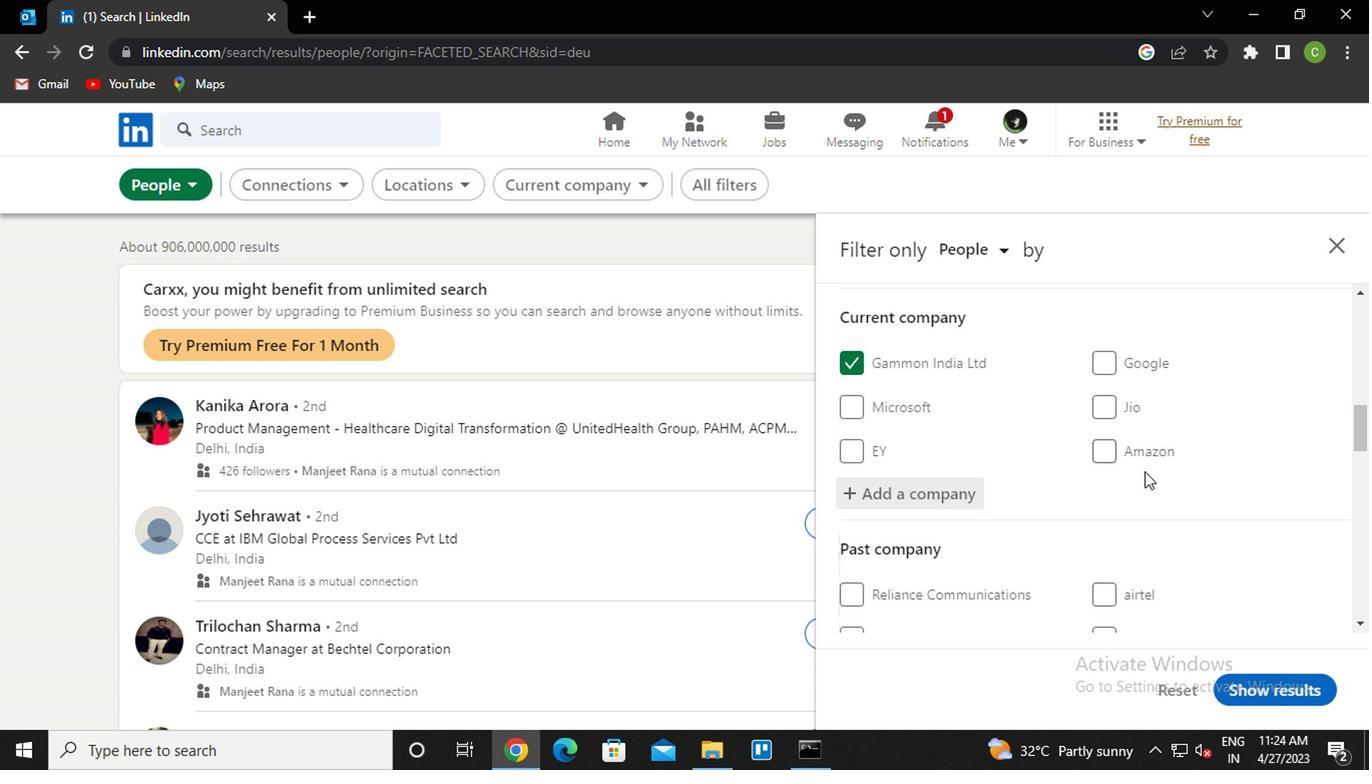 
Action: Mouse scrolled (1137, 473) with delta (0, 0)
Screenshot: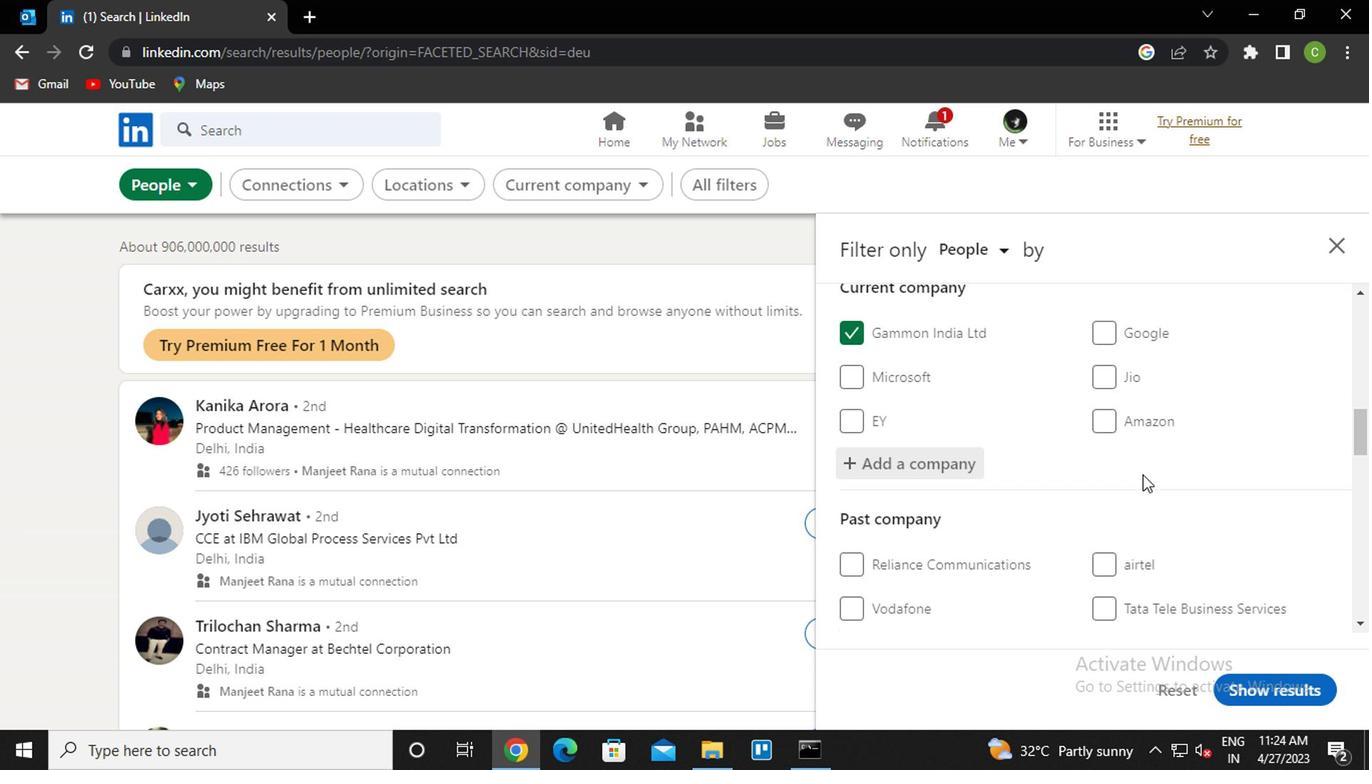 
Action: Mouse scrolled (1137, 473) with delta (0, 0)
Screenshot: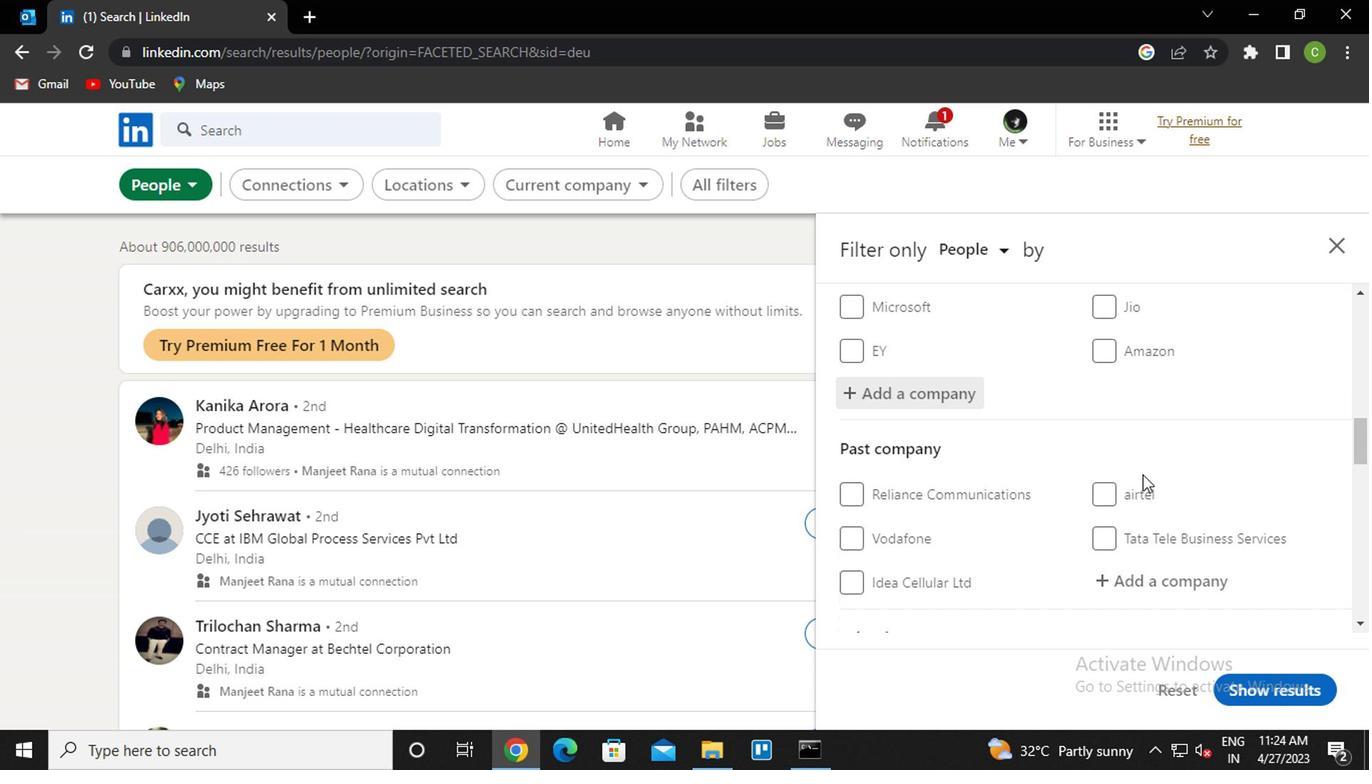 
Action: Mouse moved to (1111, 444)
Screenshot: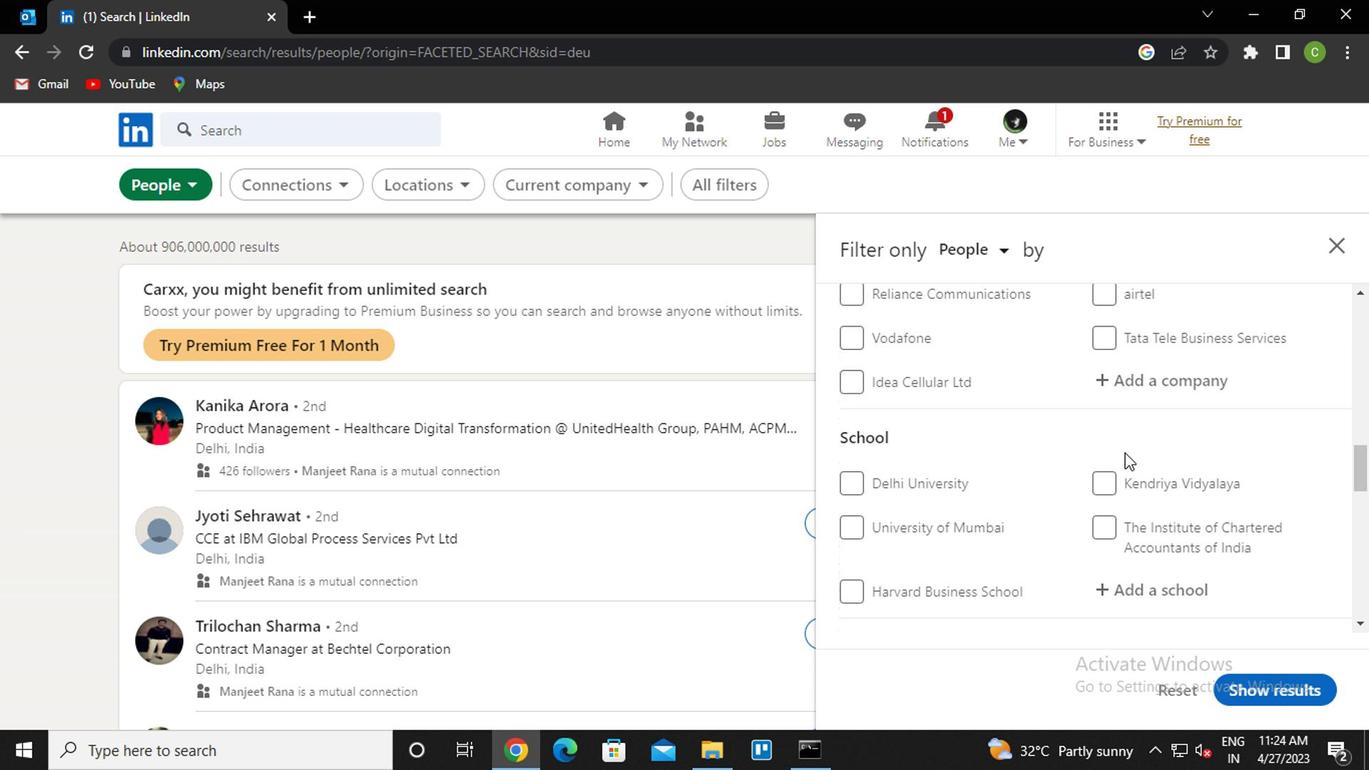 
Action: Mouse scrolled (1111, 445) with delta (0, 1)
Screenshot: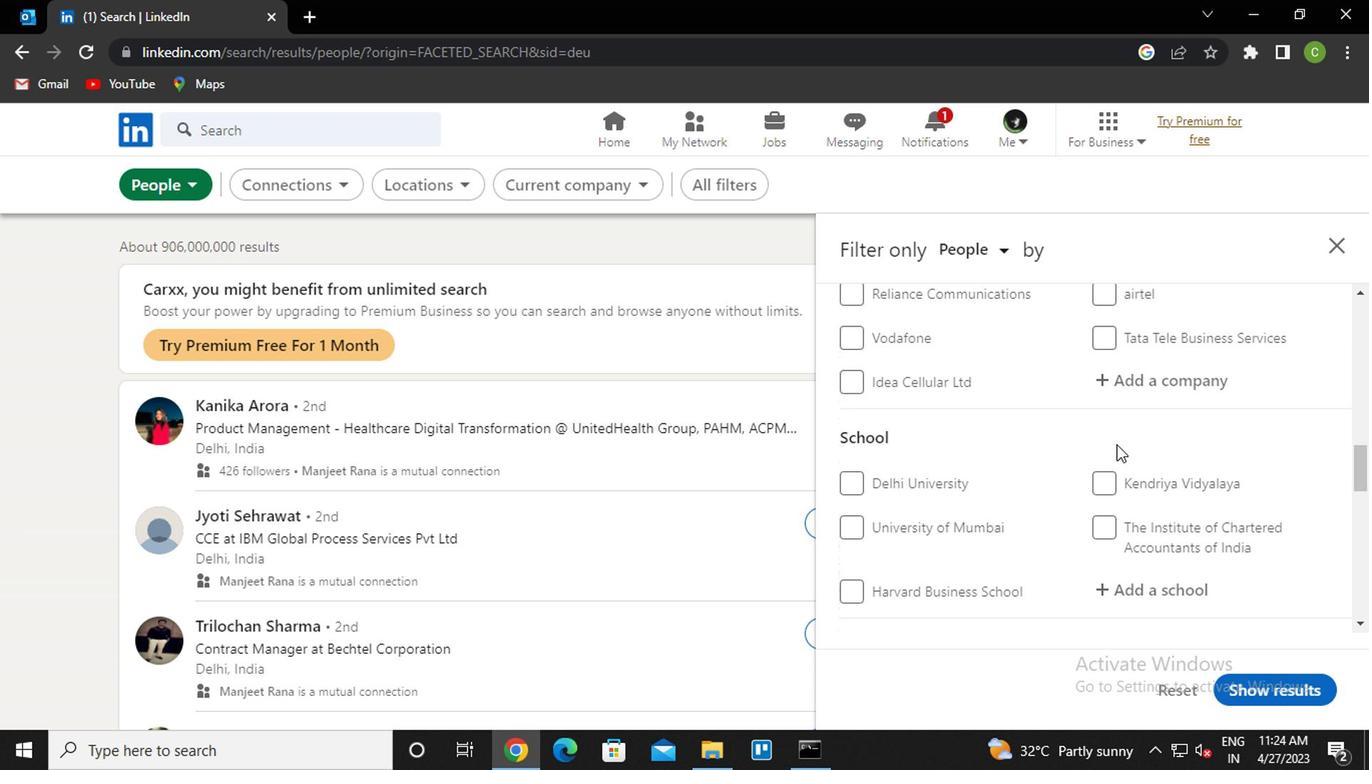 
Action: Mouse moved to (1111, 442)
Screenshot: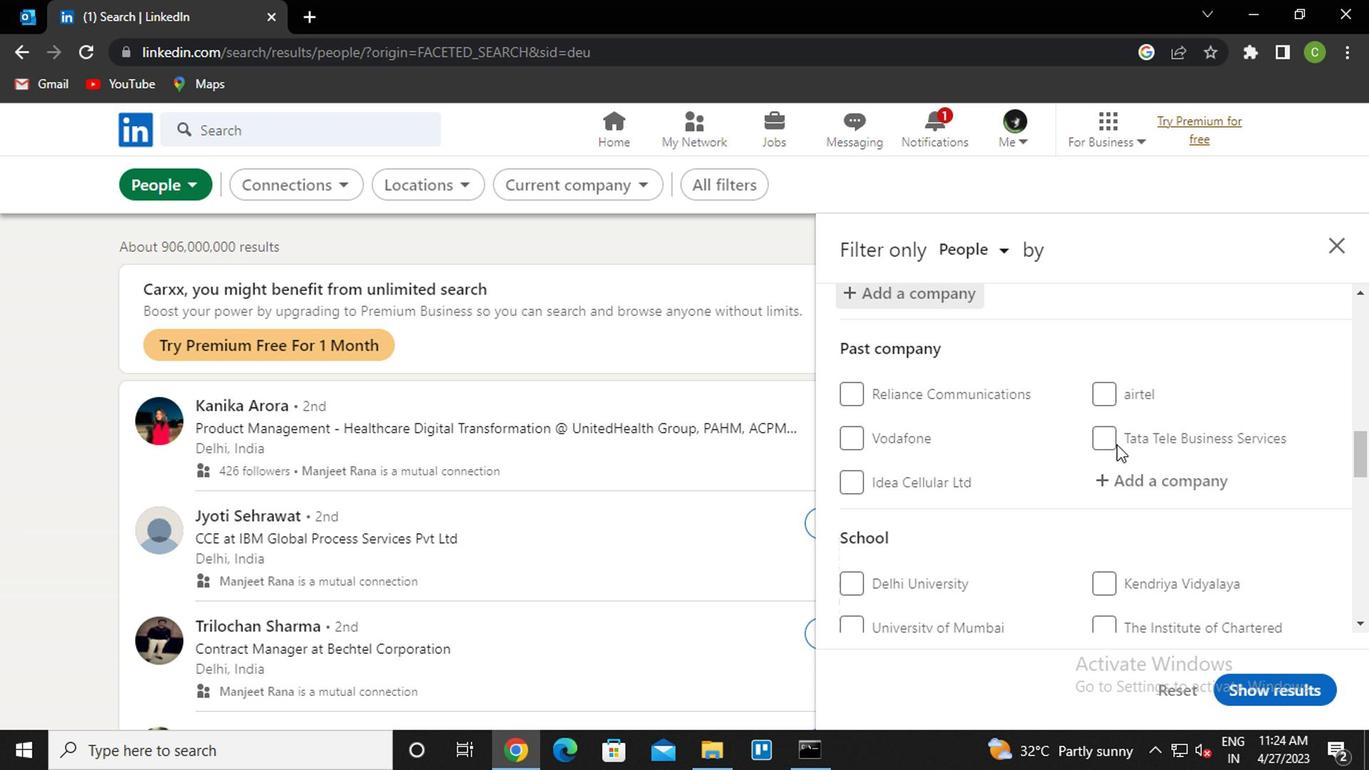 
Action: Mouse scrolled (1111, 441) with delta (0, -1)
Screenshot: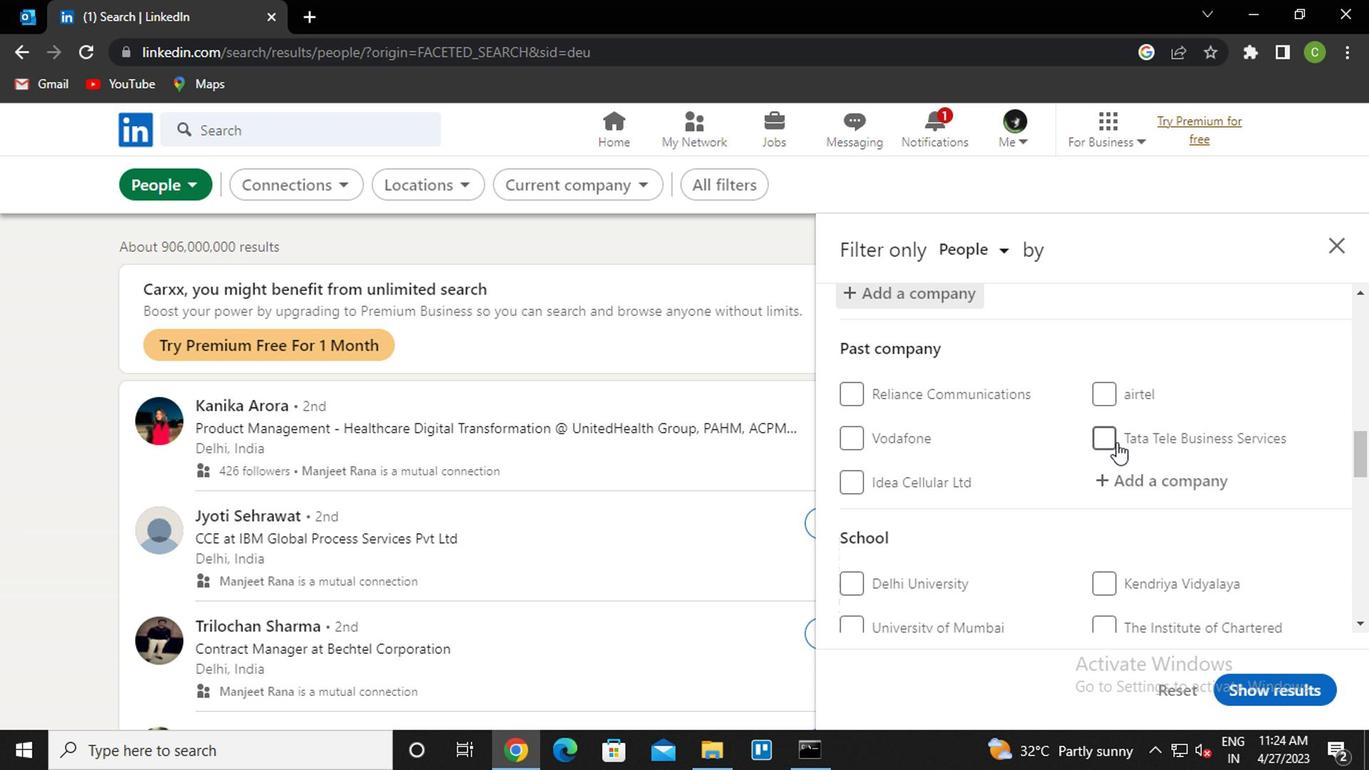 
Action: Mouse scrolled (1111, 441) with delta (0, -1)
Screenshot: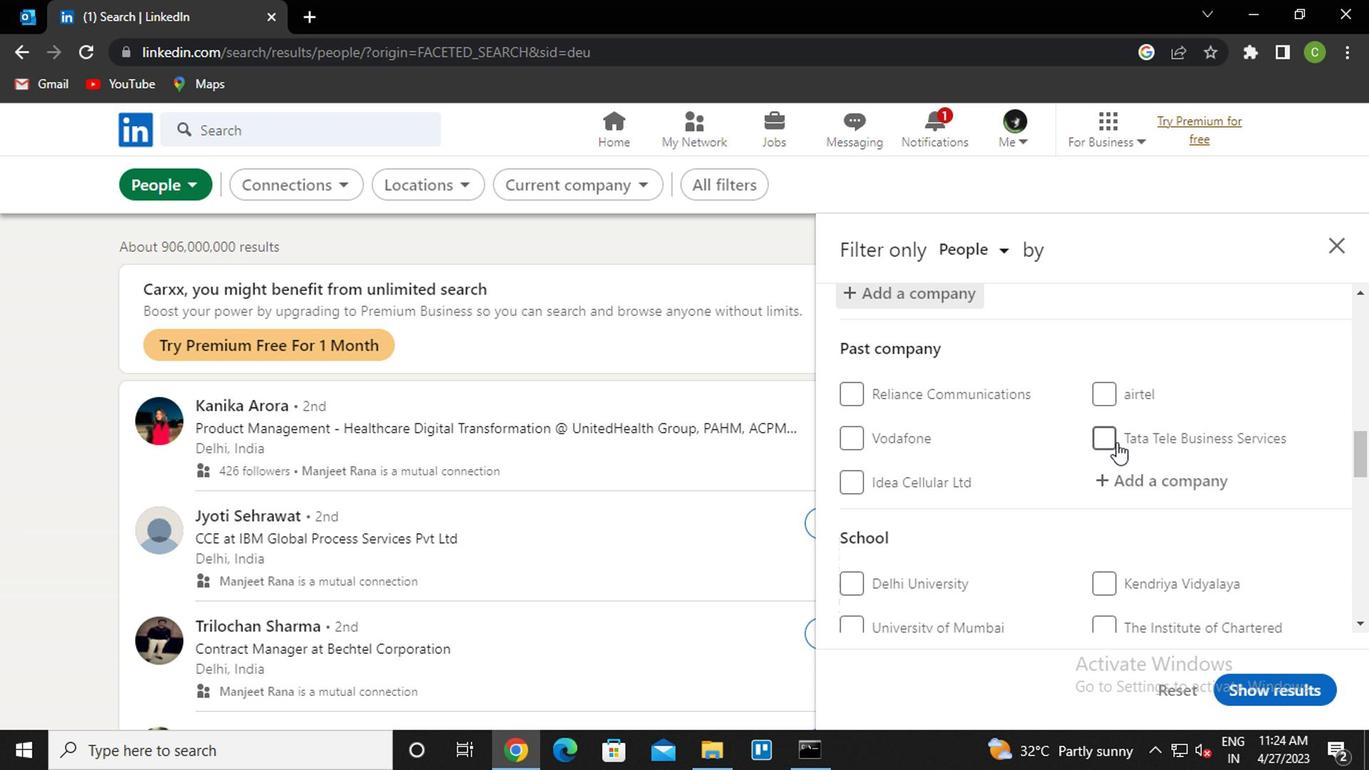 
Action: Mouse scrolled (1111, 441) with delta (0, -1)
Screenshot: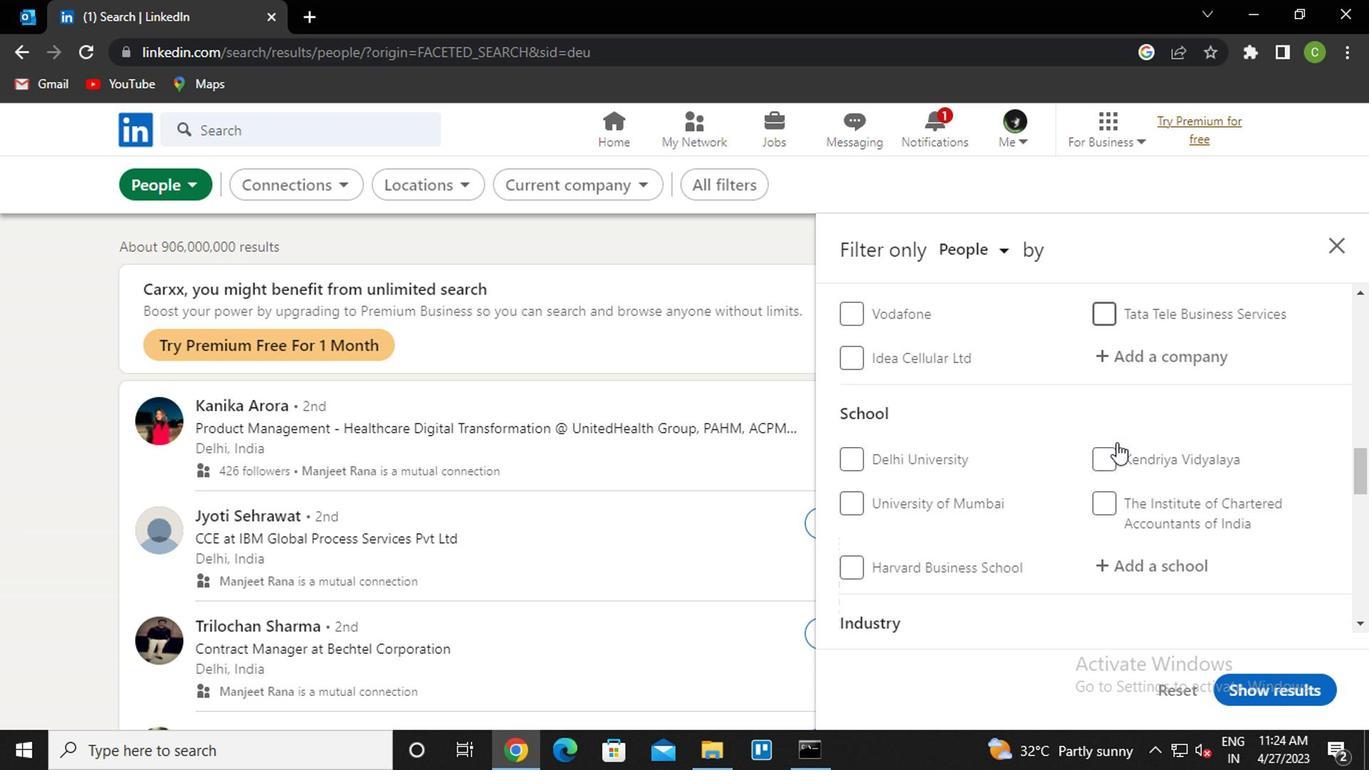 
Action: Mouse moved to (1145, 400)
Screenshot: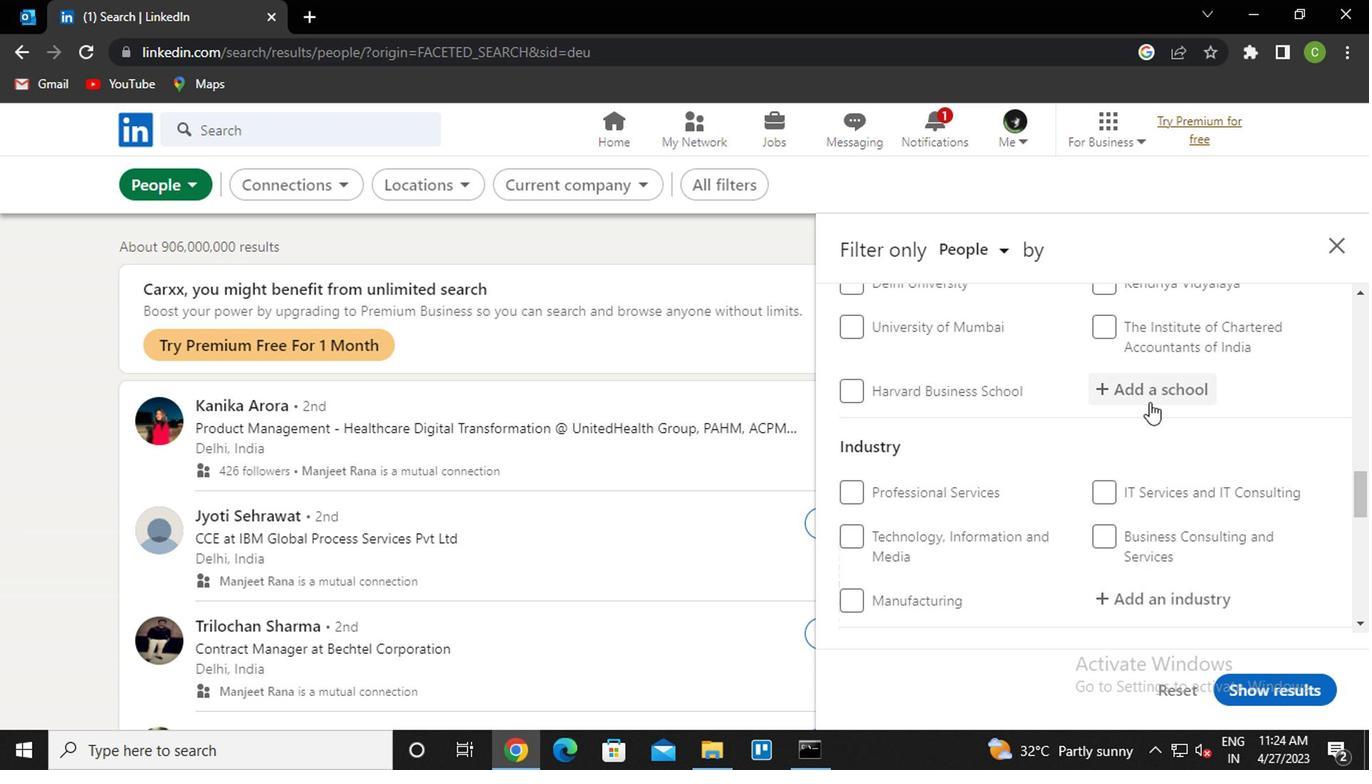 
Action: Mouse pressed left at (1145, 400)
Screenshot: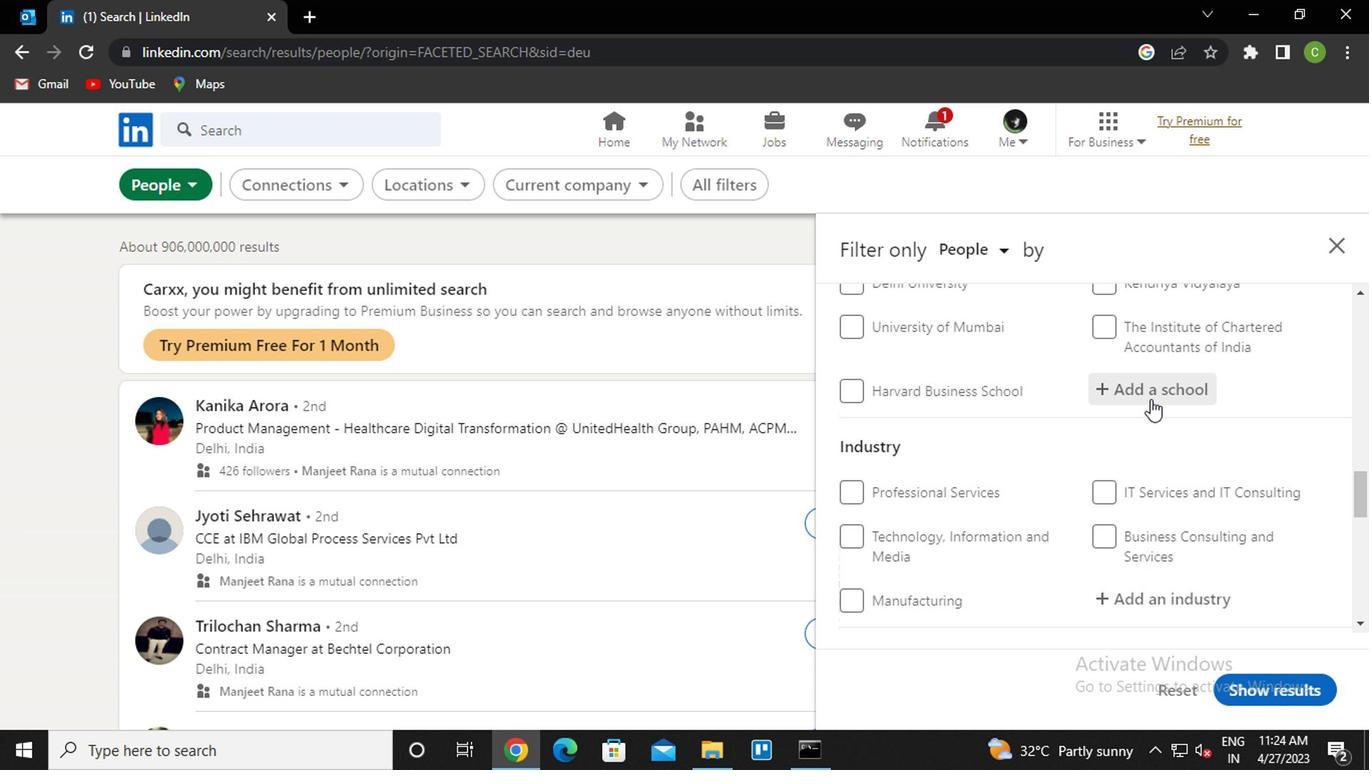 
Action: Key pressed <Key.caps_lock>k<Key.caps_lock>umara<Key.down><Key.enter>
Screenshot: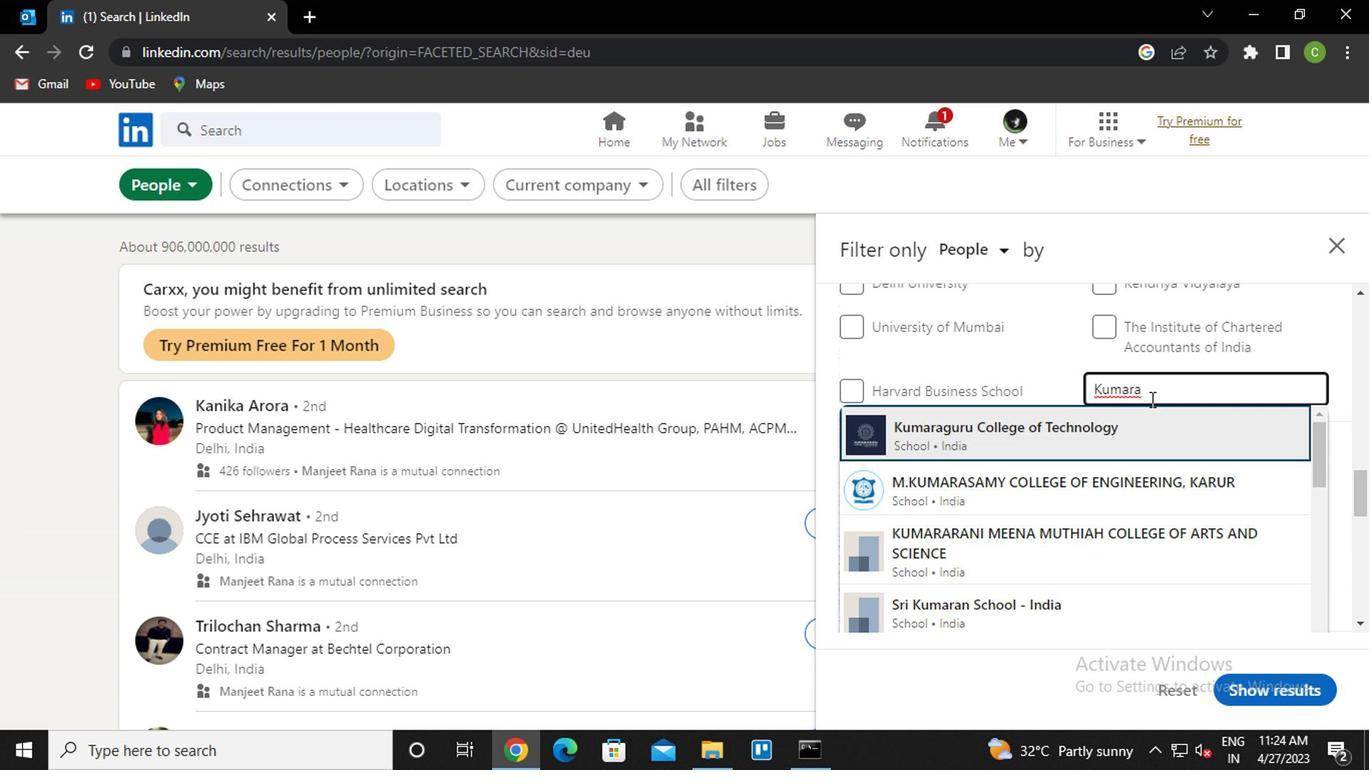 
Action: Mouse scrolled (1145, 398) with delta (0, -1)
Screenshot: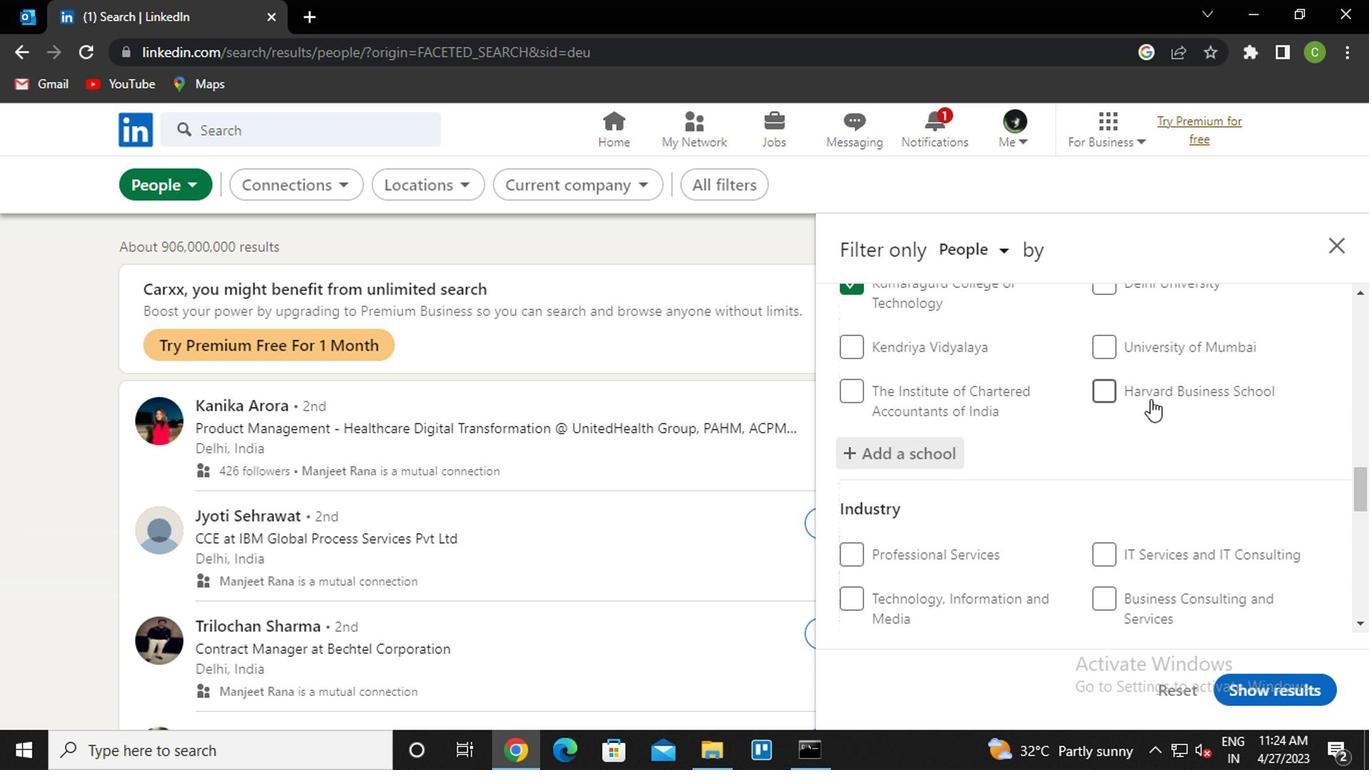 
Action: Mouse scrolled (1145, 398) with delta (0, -1)
Screenshot: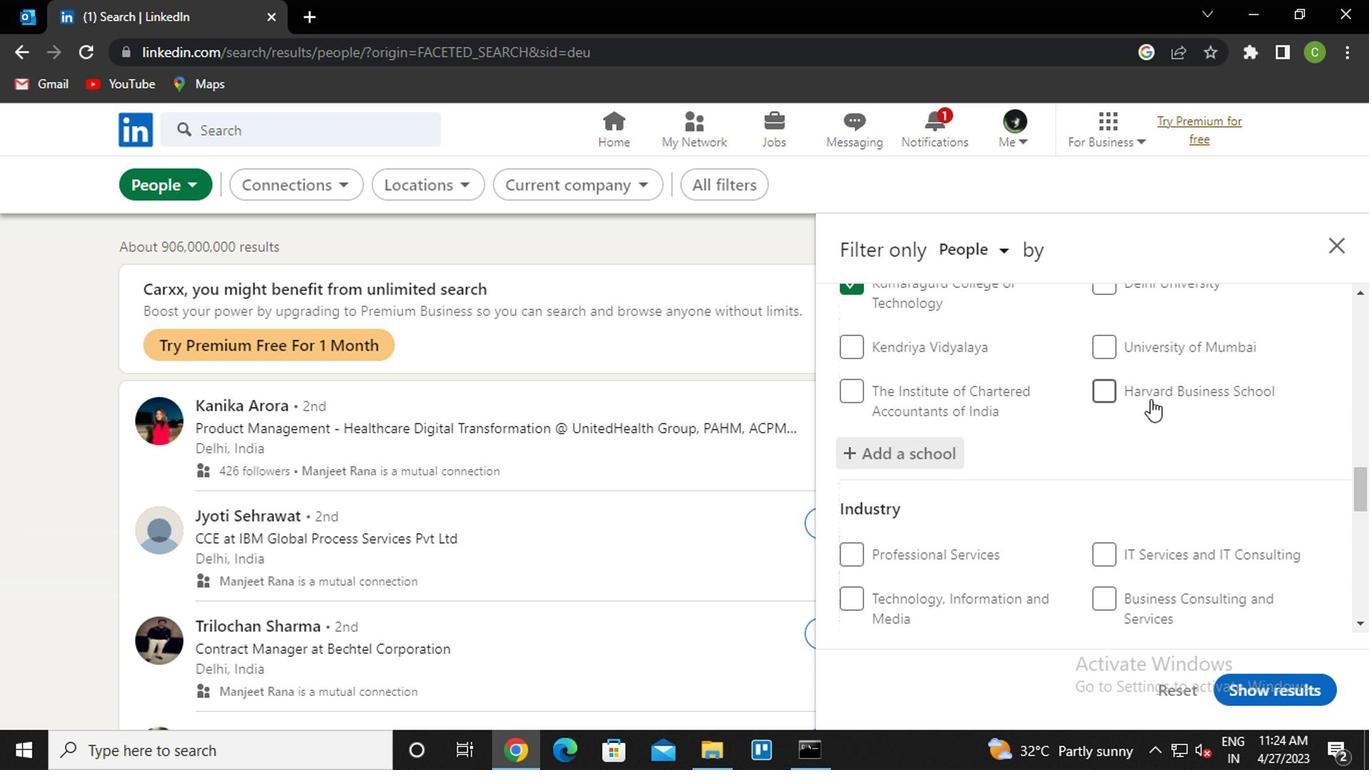 
Action: Mouse moved to (1140, 458)
Screenshot: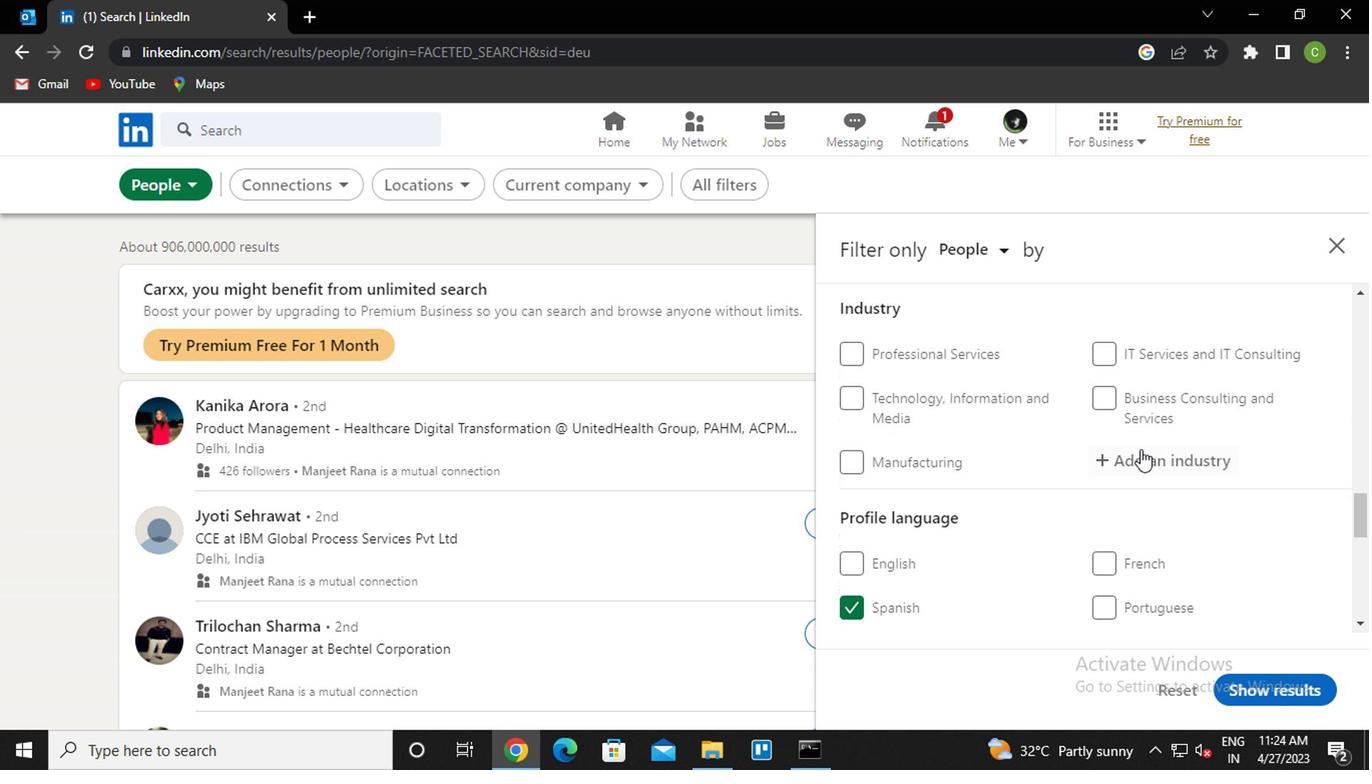 
Action: Mouse pressed left at (1140, 458)
Screenshot: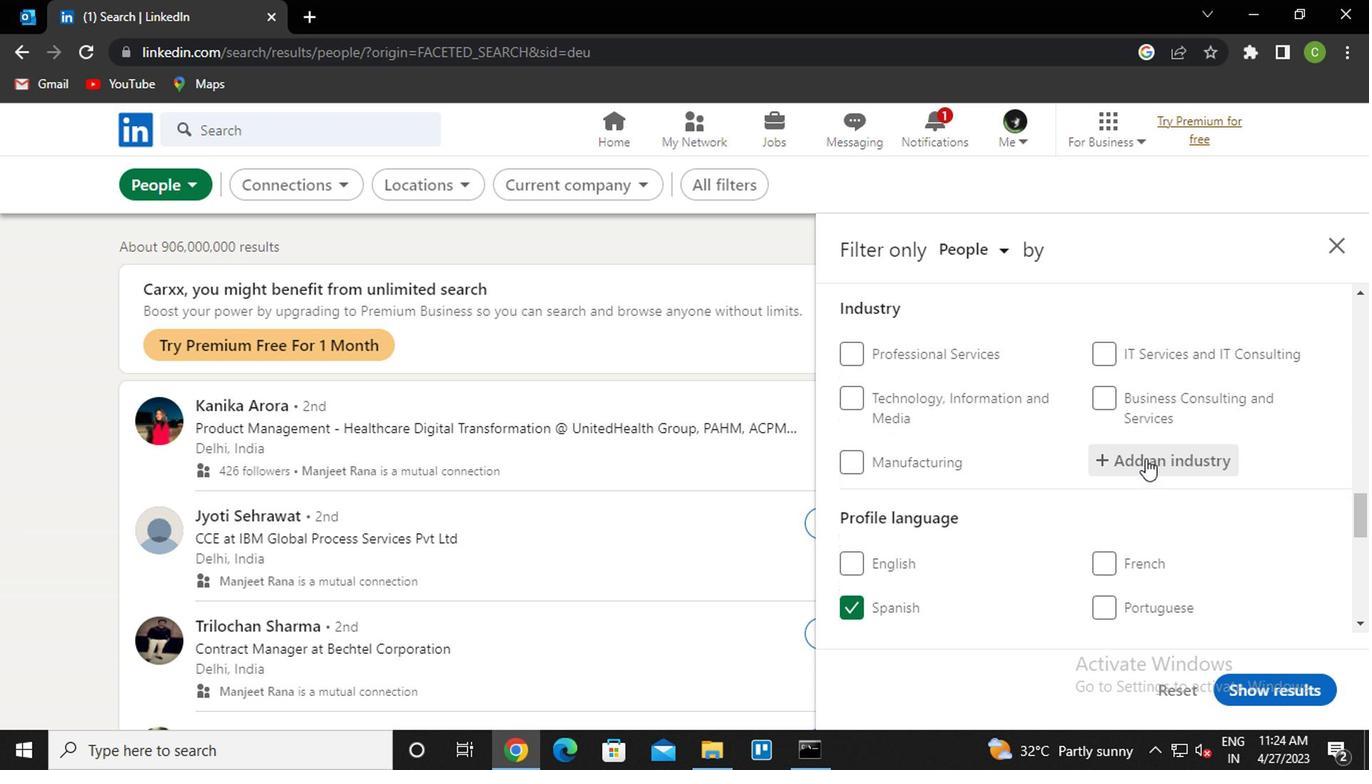 
Action: Key pressed <Key.caps_lock>p<Key.caps_lock>ension<Key.down><Key.enter>
Screenshot: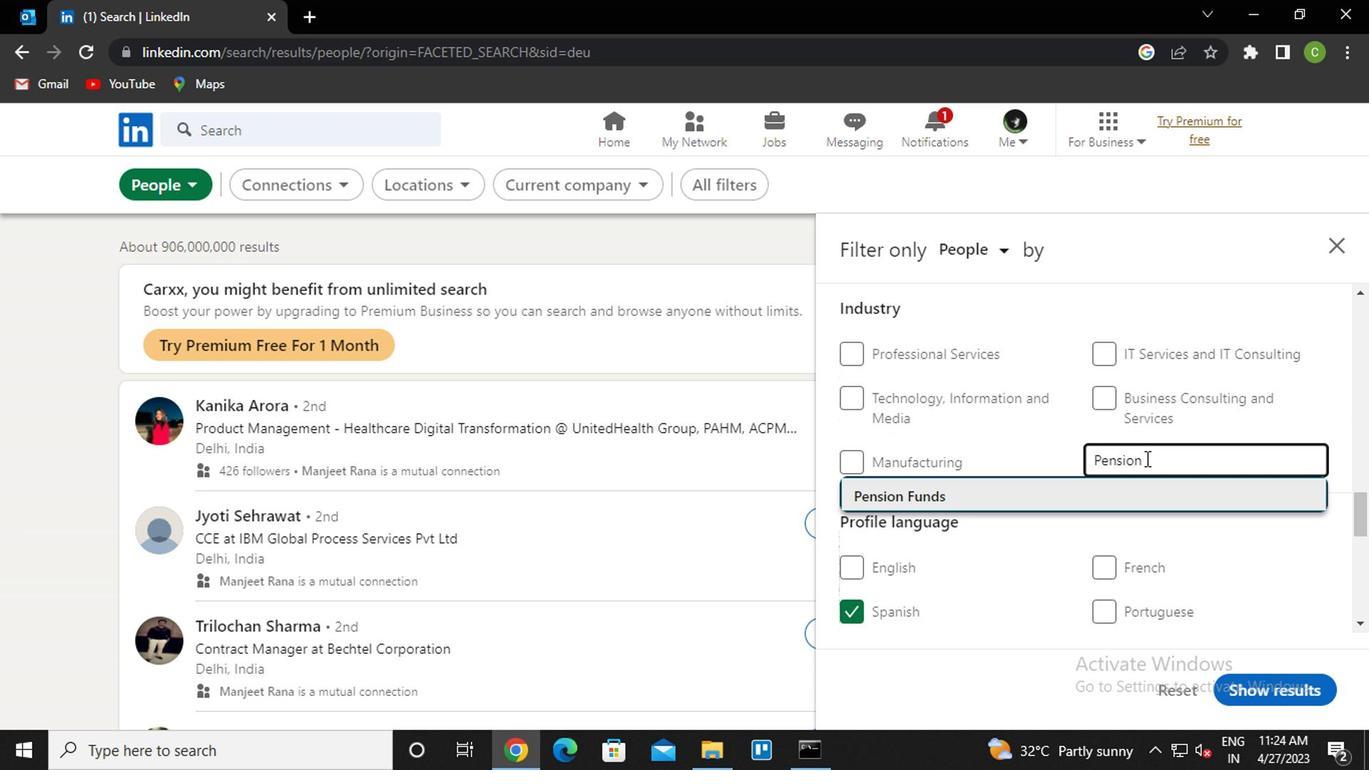 
Action: Mouse moved to (1159, 451)
Screenshot: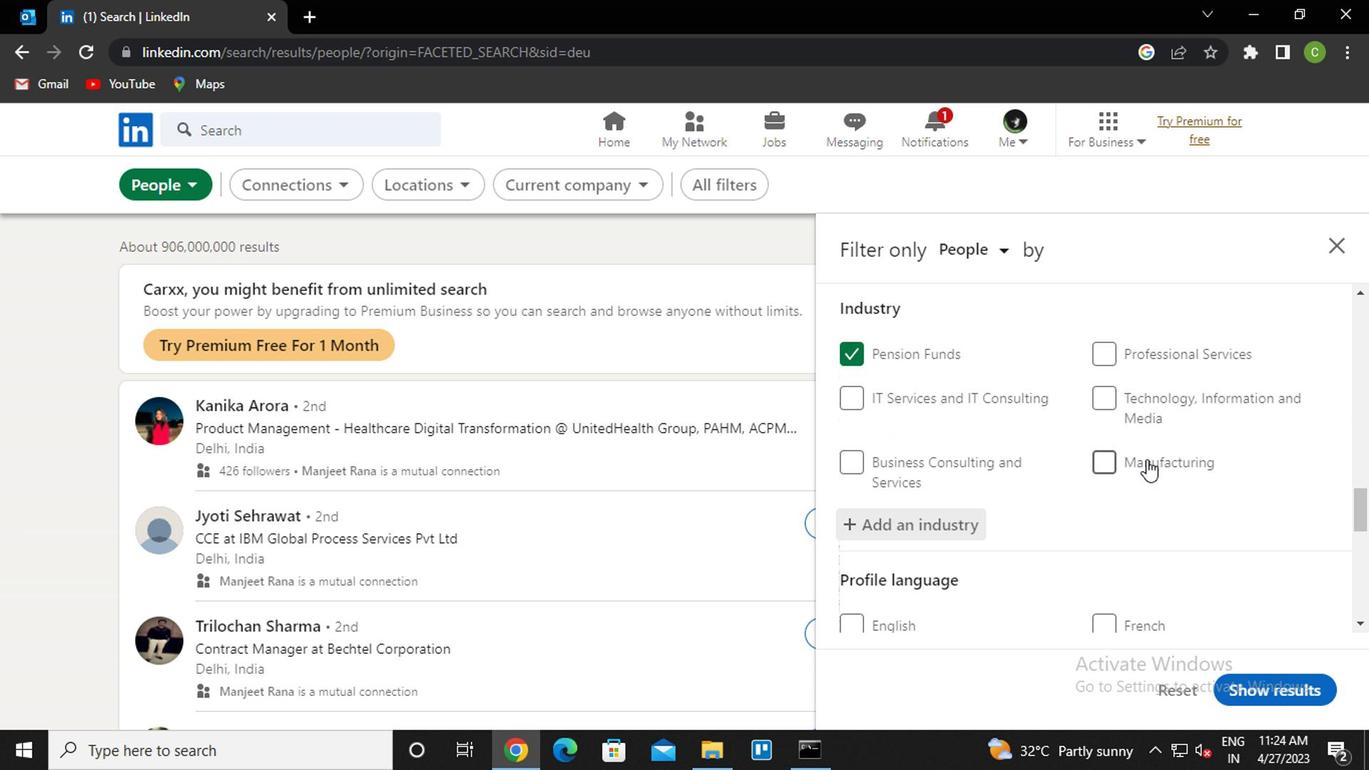 
Action: Mouse scrolled (1159, 450) with delta (0, 0)
Screenshot: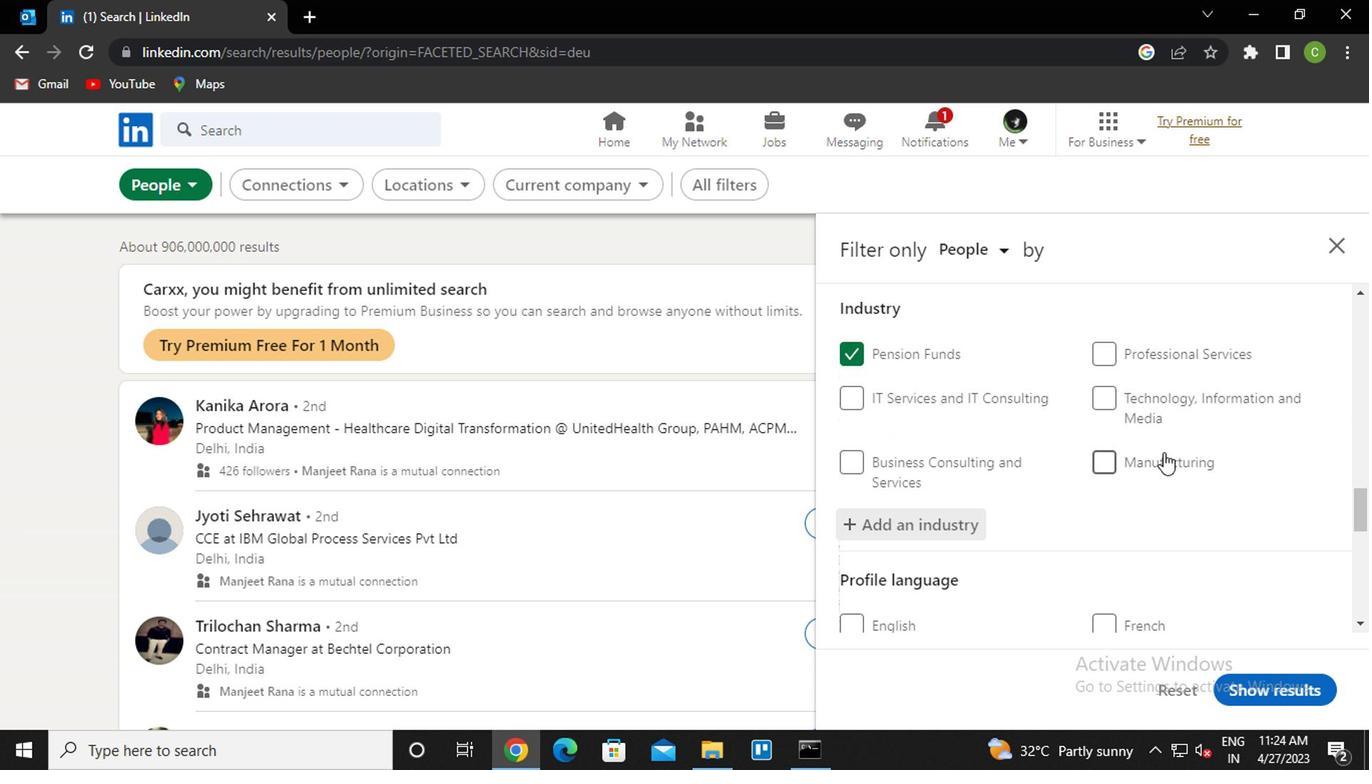 
Action: Mouse moved to (1159, 451)
Screenshot: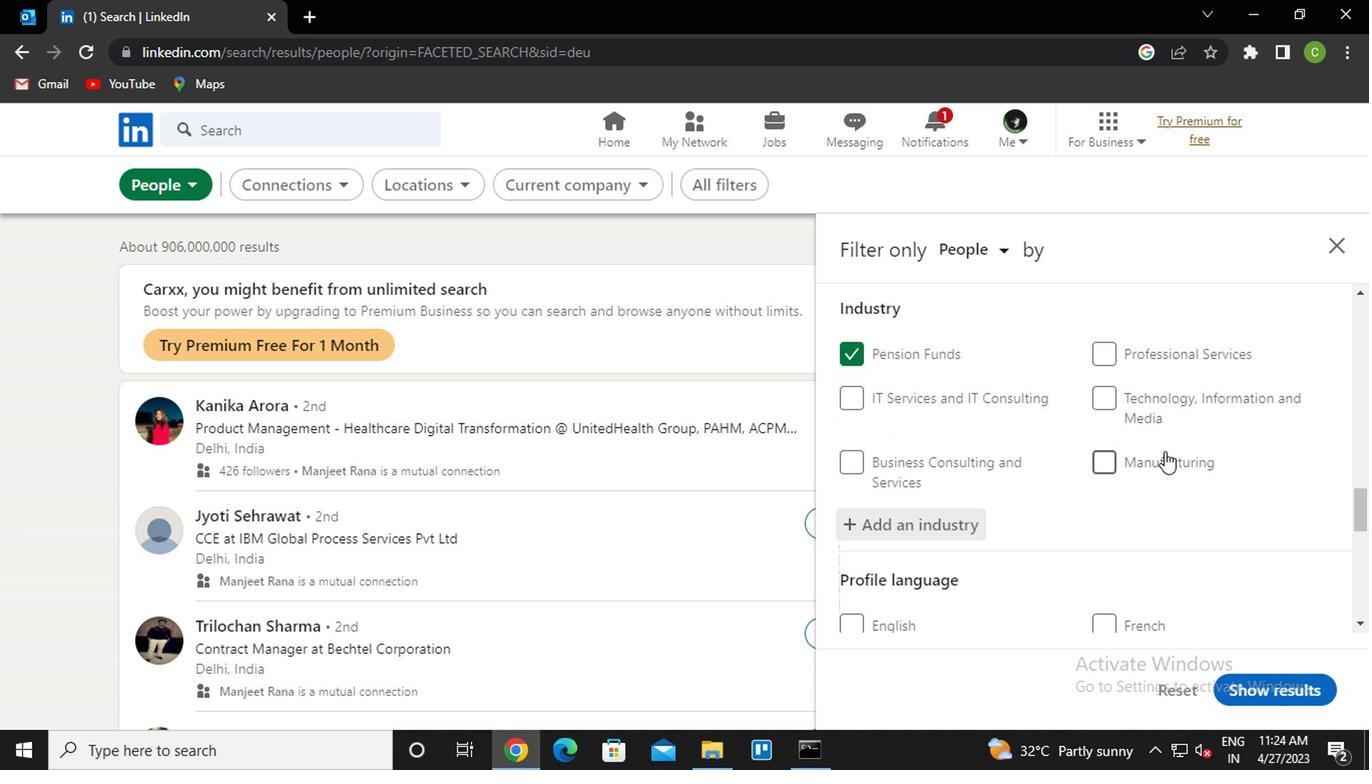 
Action: Mouse scrolled (1159, 450) with delta (0, 0)
Screenshot: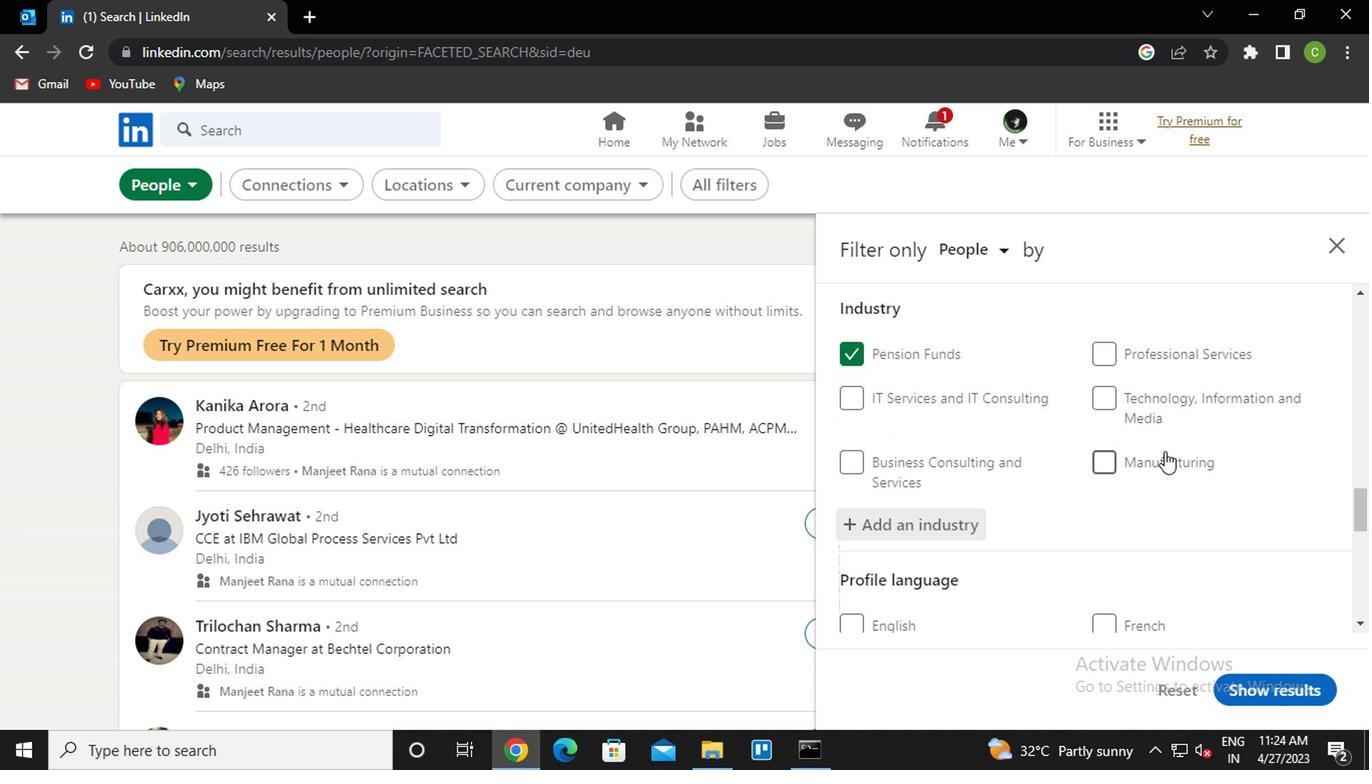 
Action: Mouse moved to (1158, 451)
Screenshot: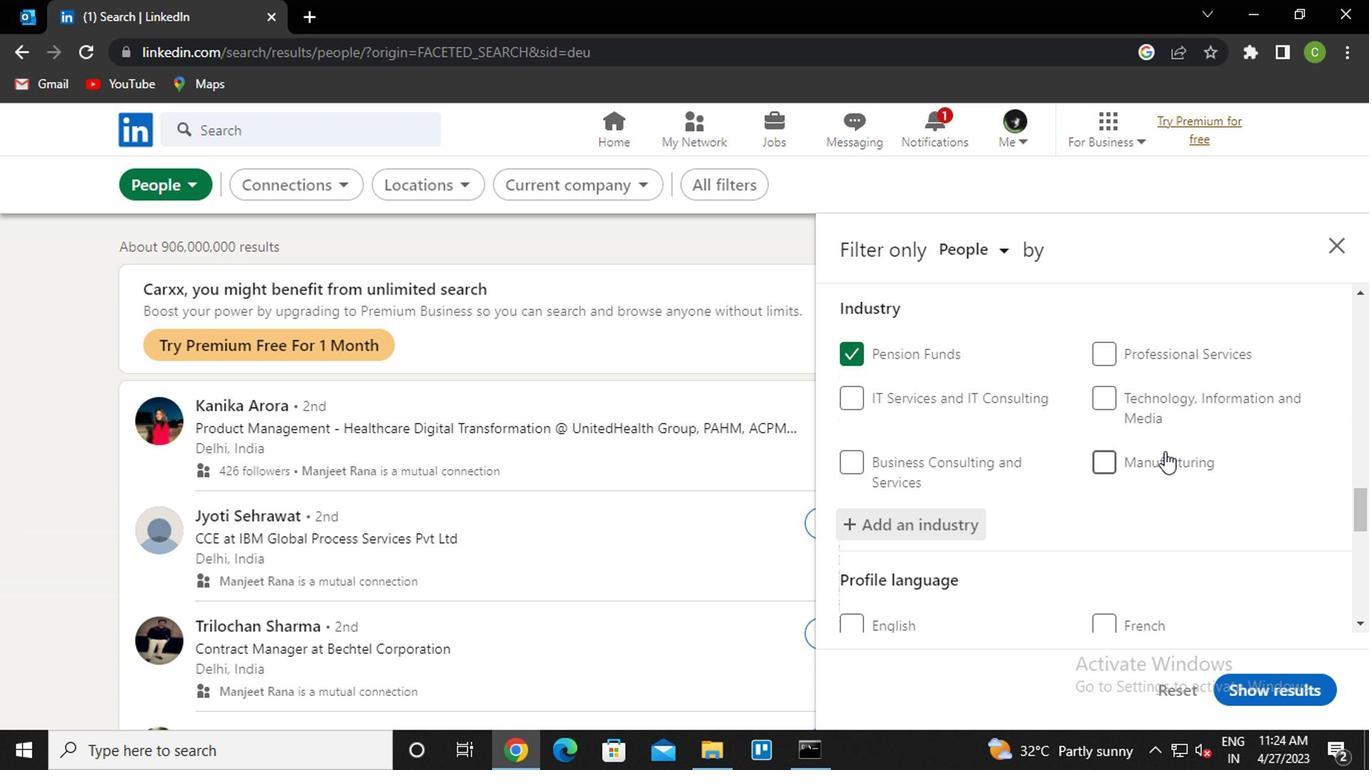 
Action: Mouse scrolled (1158, 450) with delta (0, 0)
Screenshot: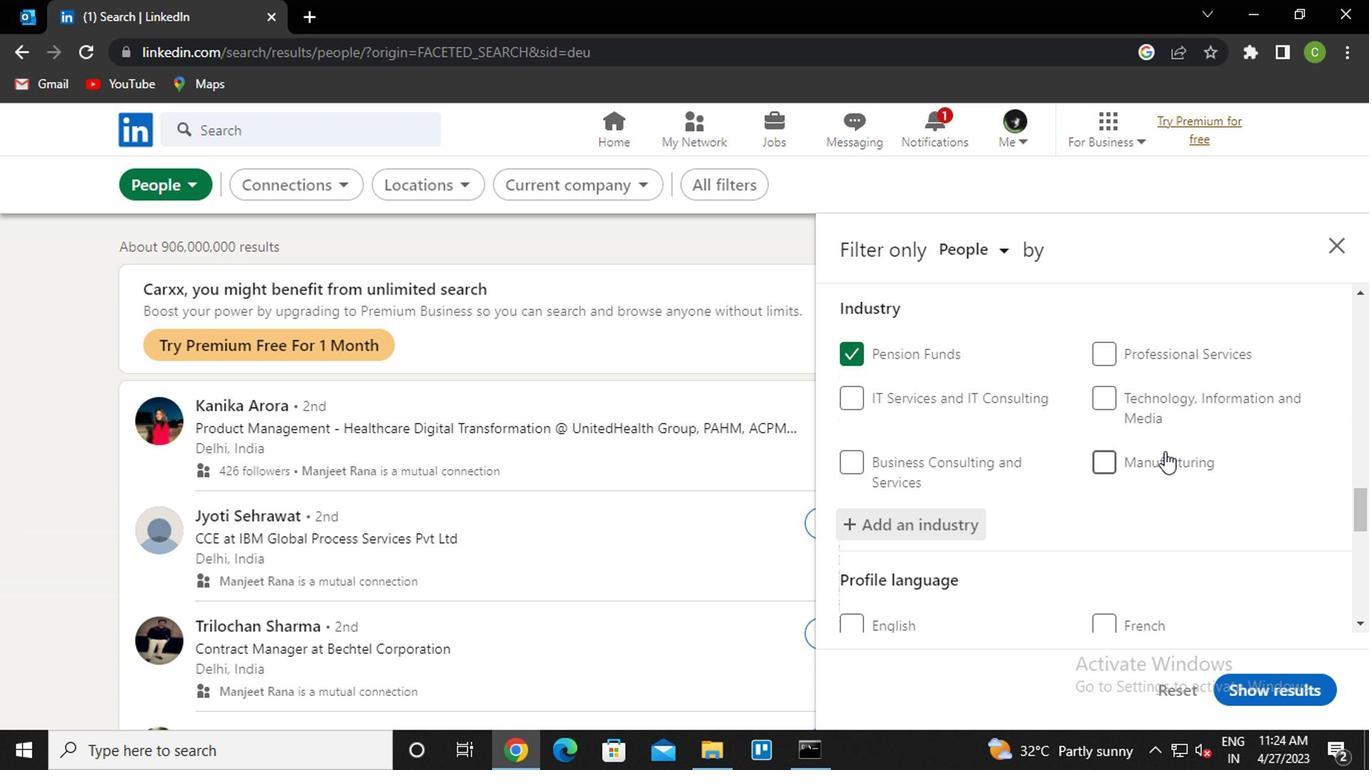 
Action: Mouse scrolled (1158, 450) with delta (0, 0)
Screenshot: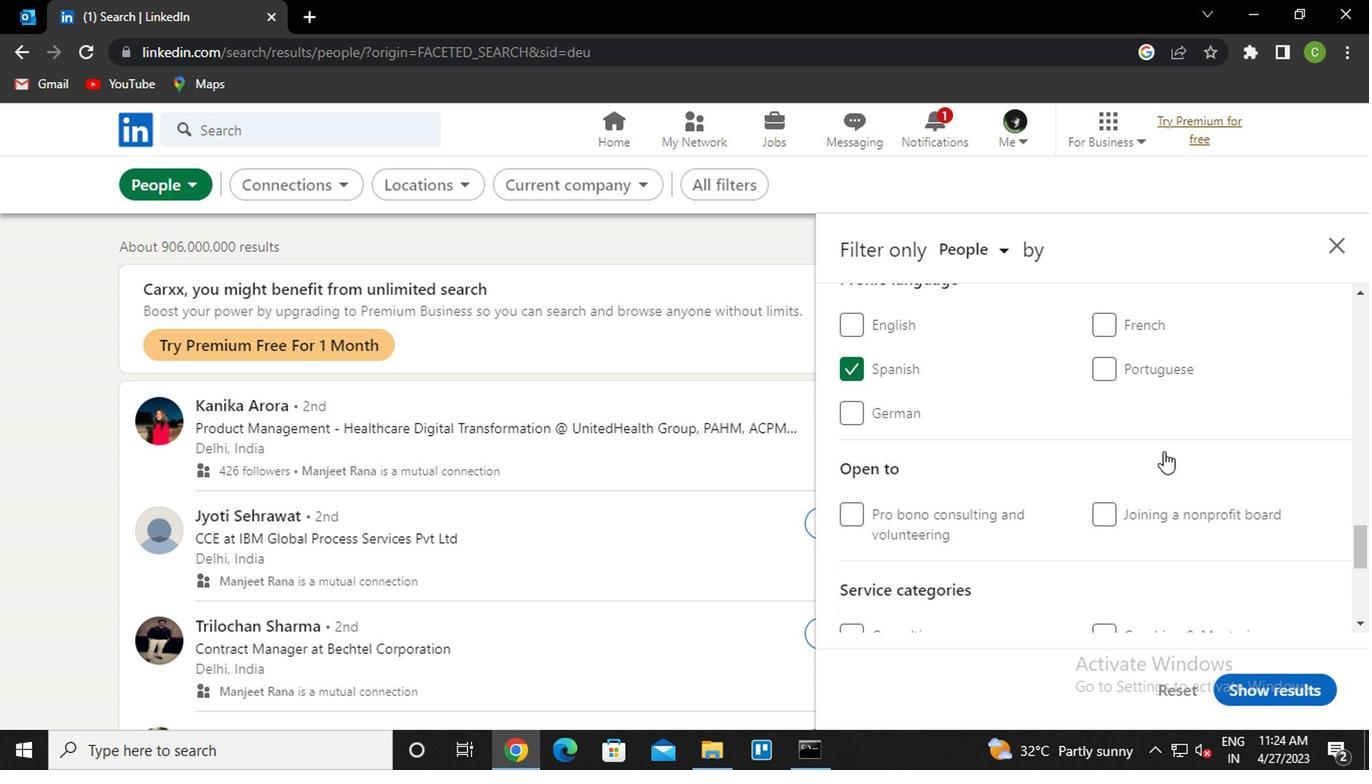 
Action: Mouse scrolled (1158, 450) with delta (0, 0)
Screenshot: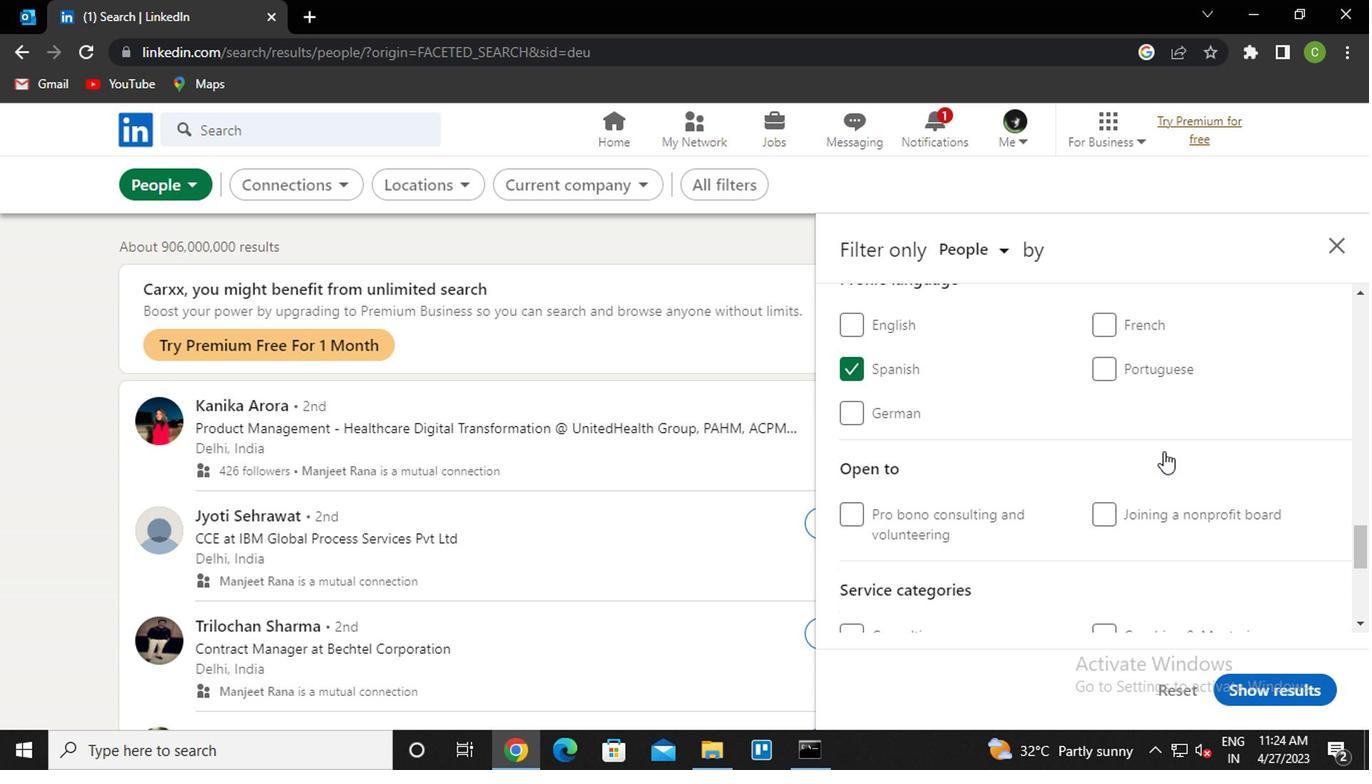 
Action: Mouse scrolled (1158, 450) with delta (0, 0)
Screenshot: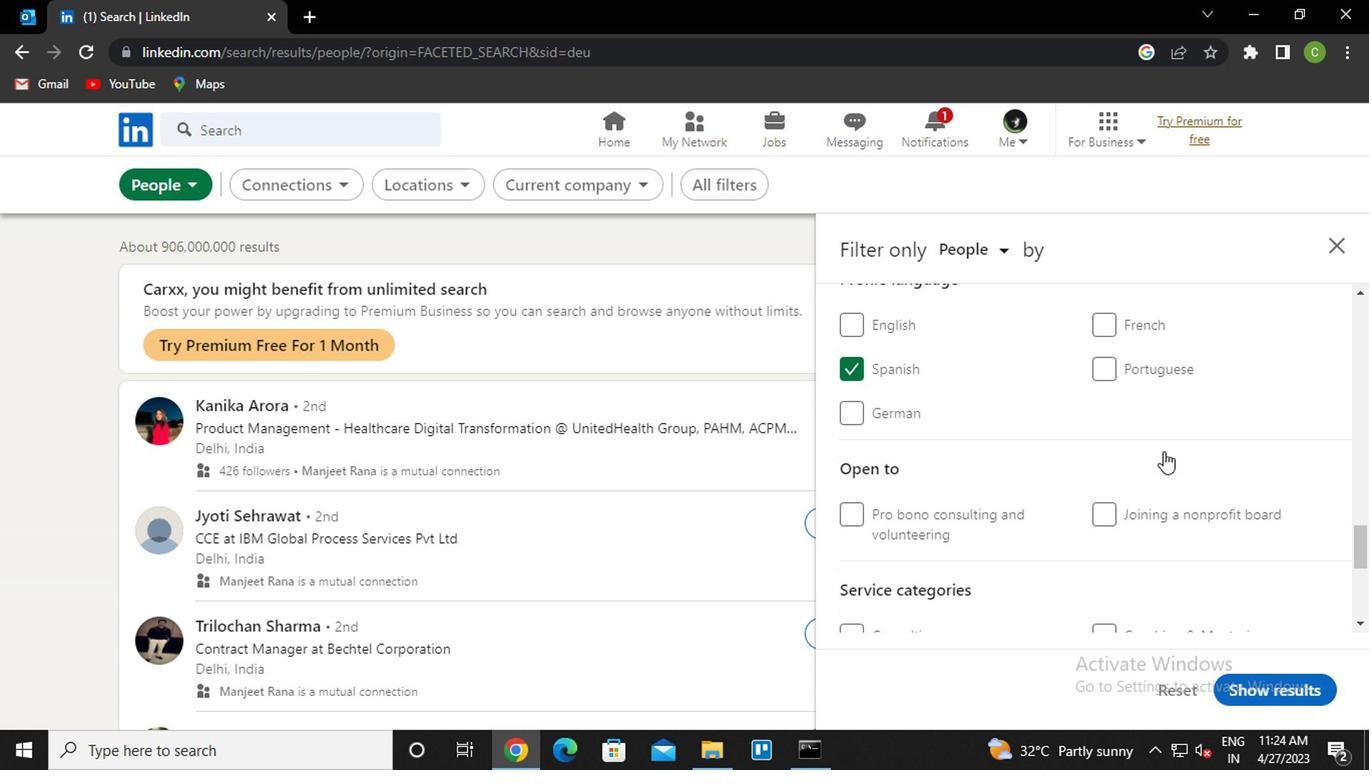 
Action: Mouse scrolled (1158, 450) with delta (0, 0)
Screenshot: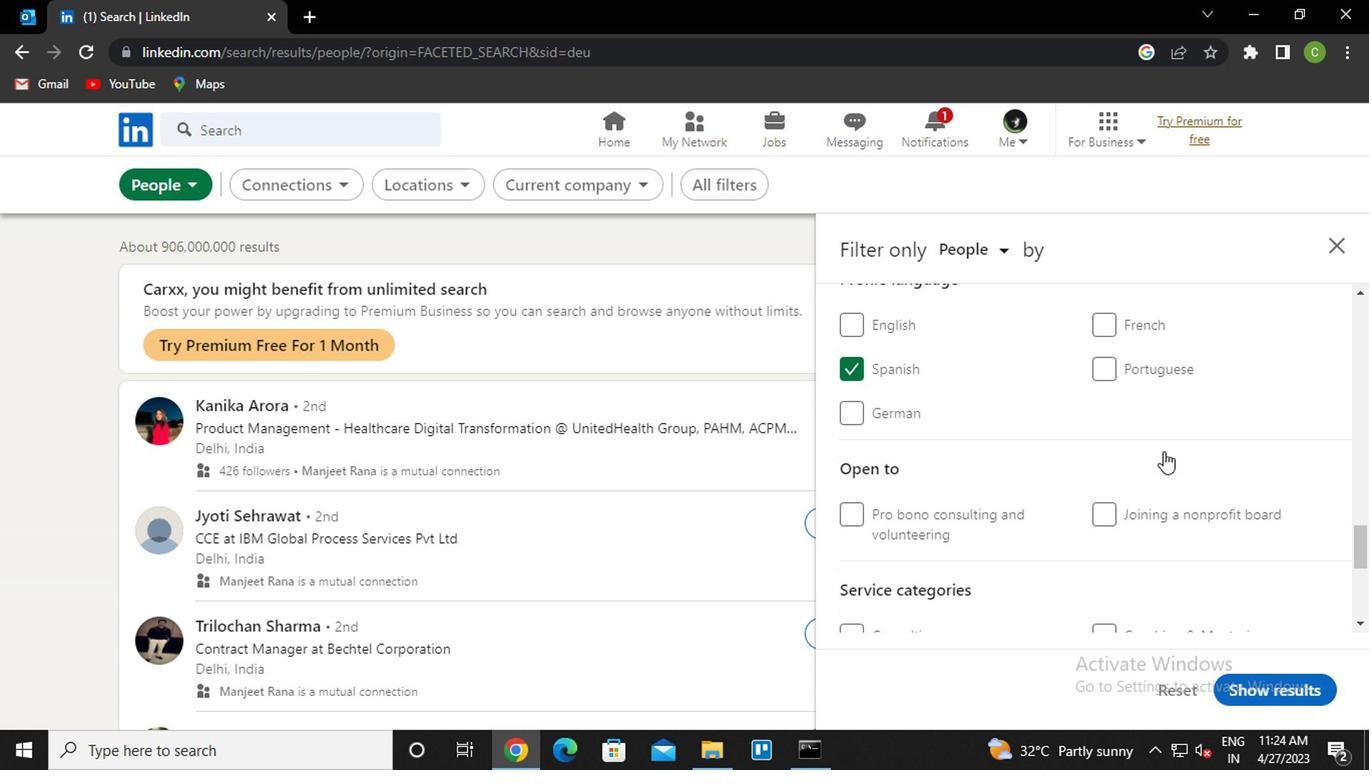 
Action: Mouse moved to (1052, 455)
Screenshot: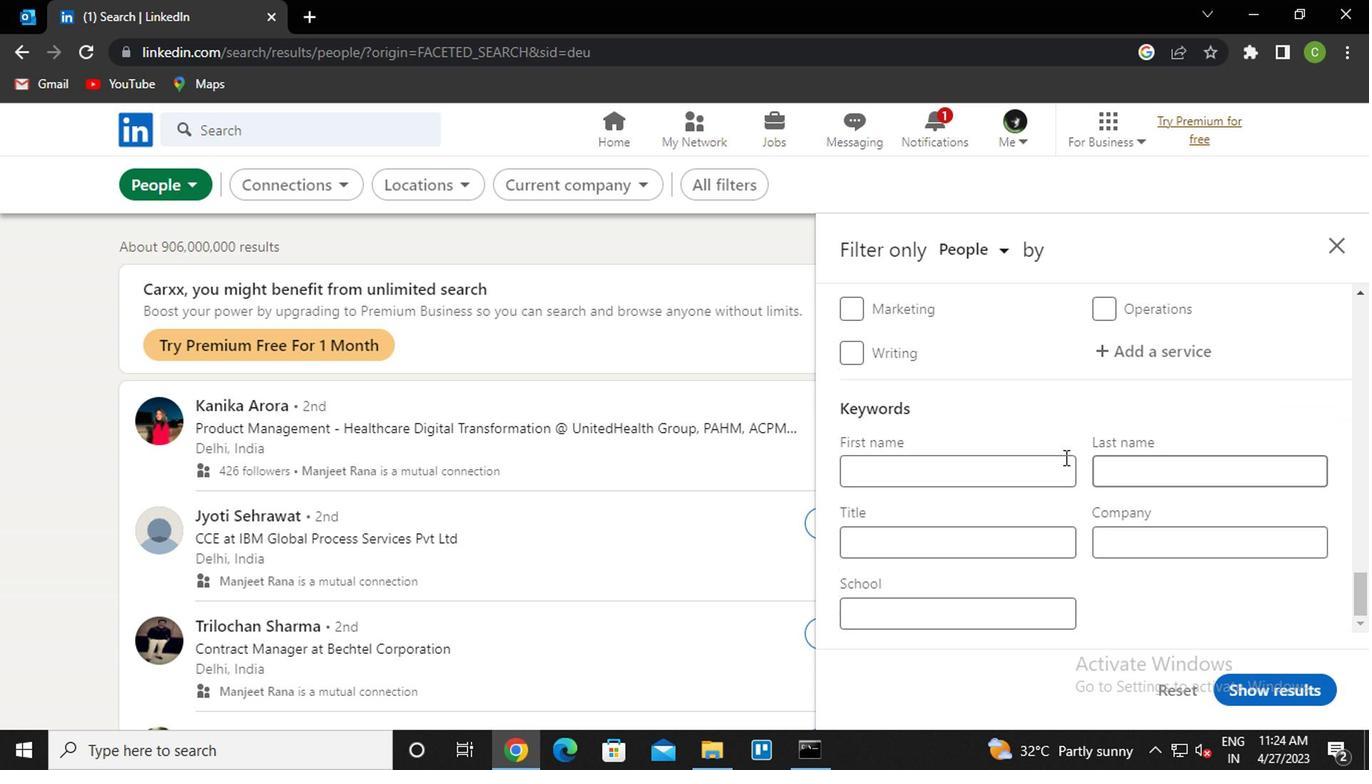 
Action: Mouse scrolled (1052, 456) with delta (0, 0)
Screenshot: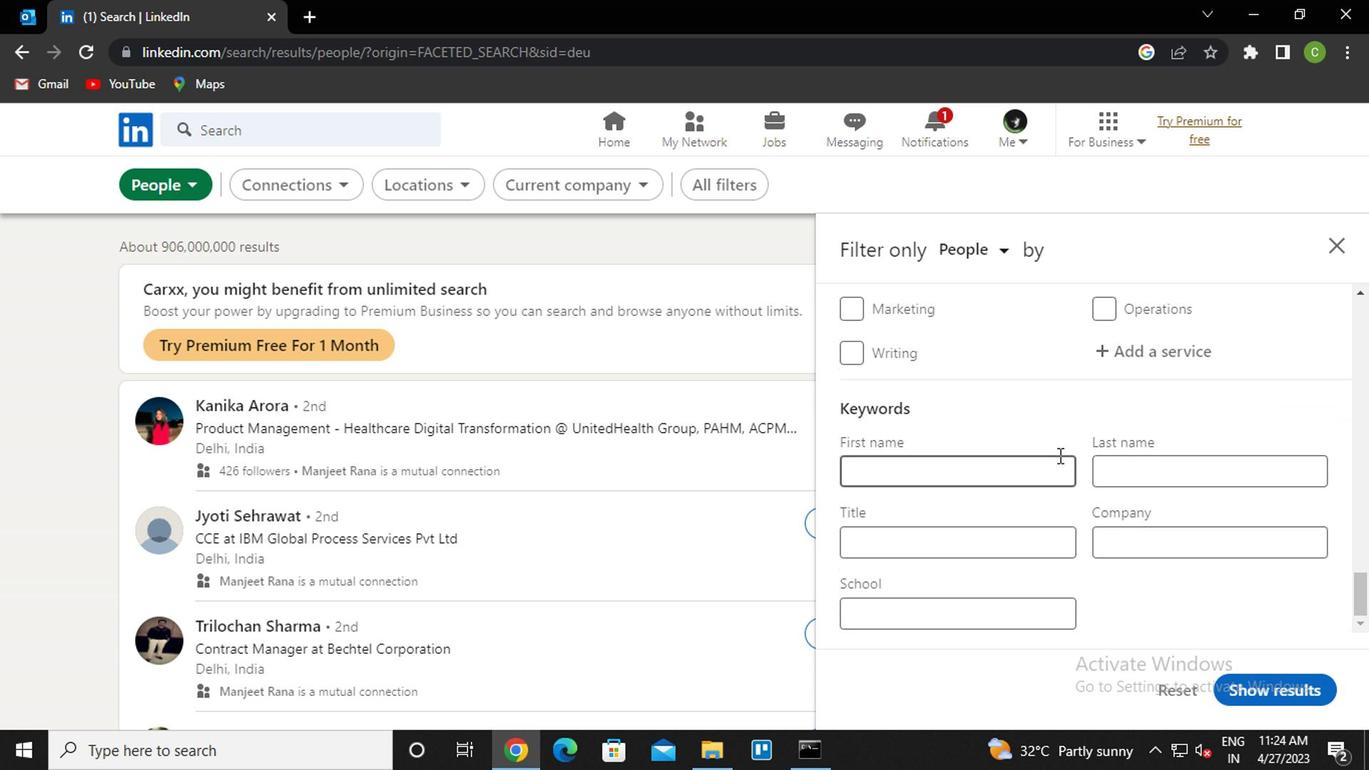 
Action: Mouse moved to (1137, 452)
Screenshot: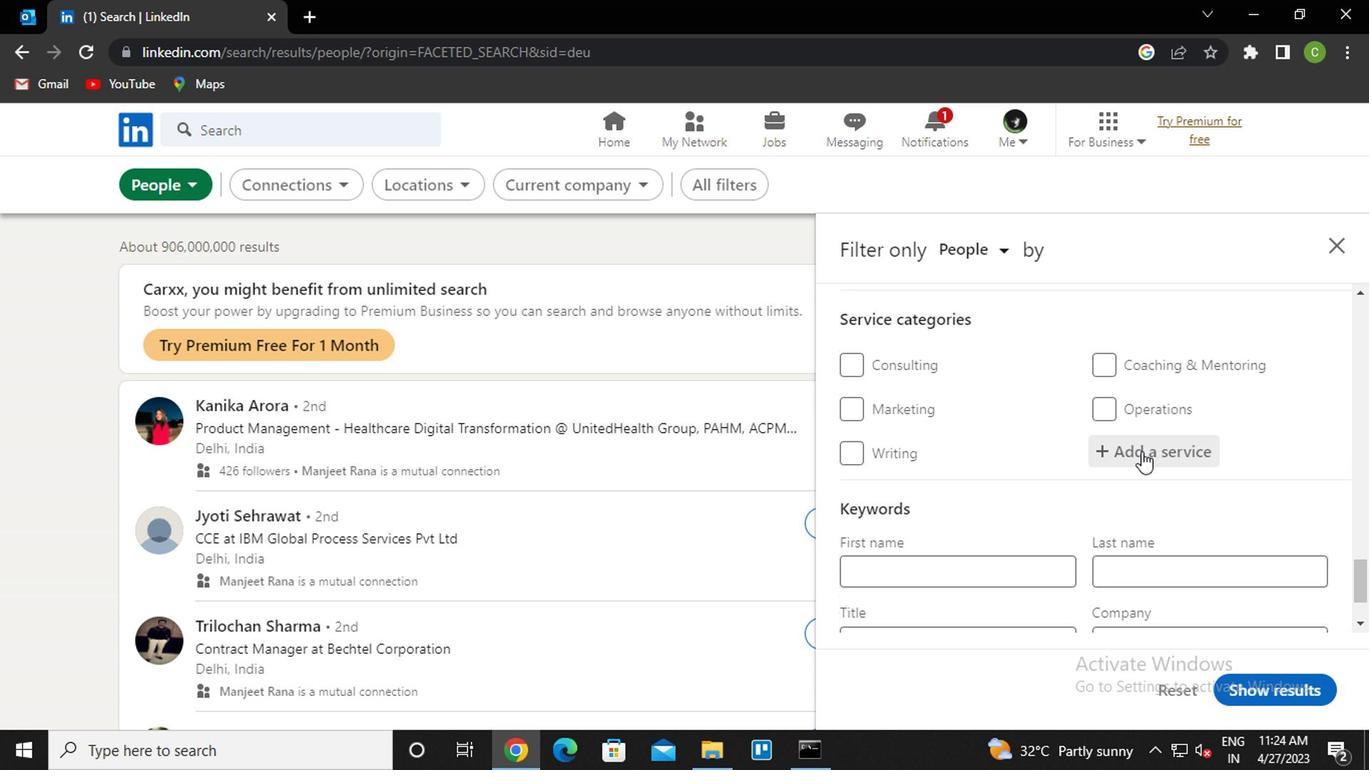 
Action: Mouse pressed left at (1137, 452)
Screenshot: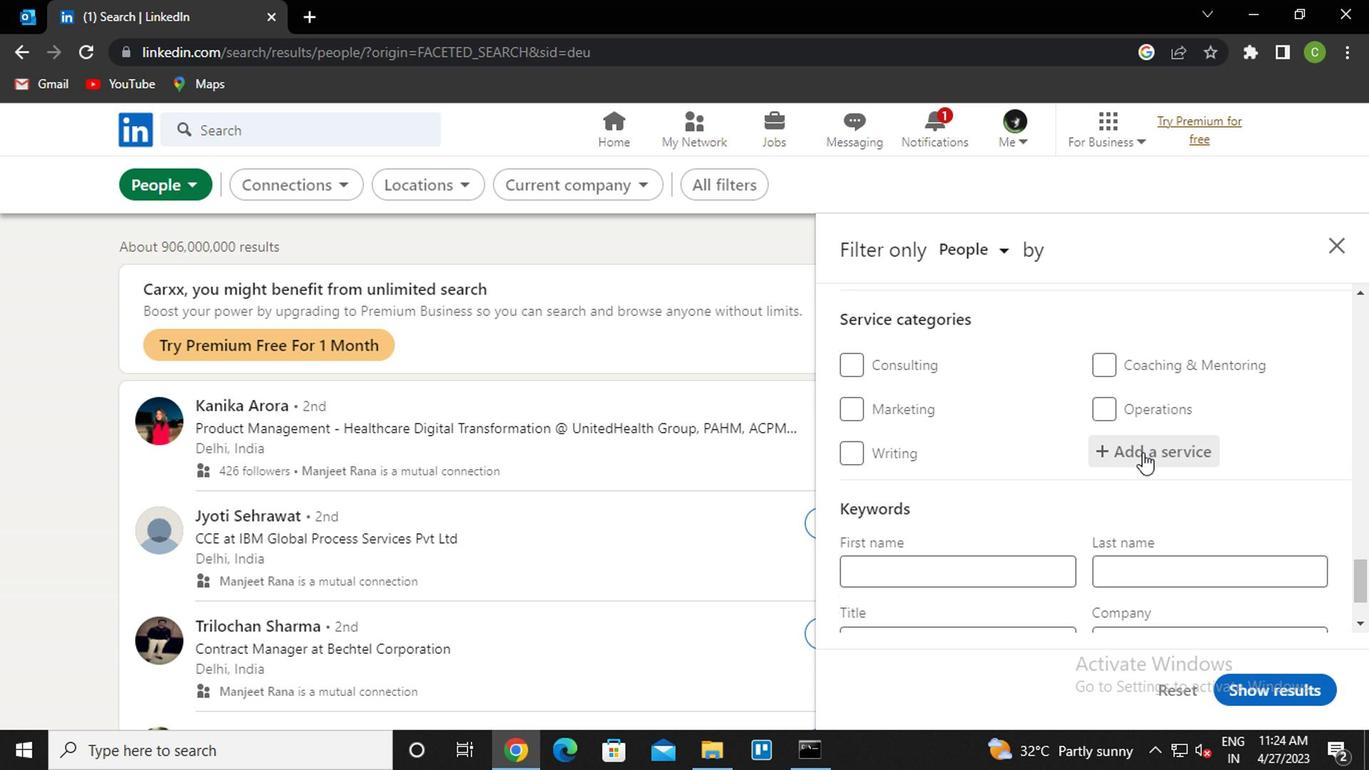 
Action: Key pressed <Key.caps_lock>
Screenshot: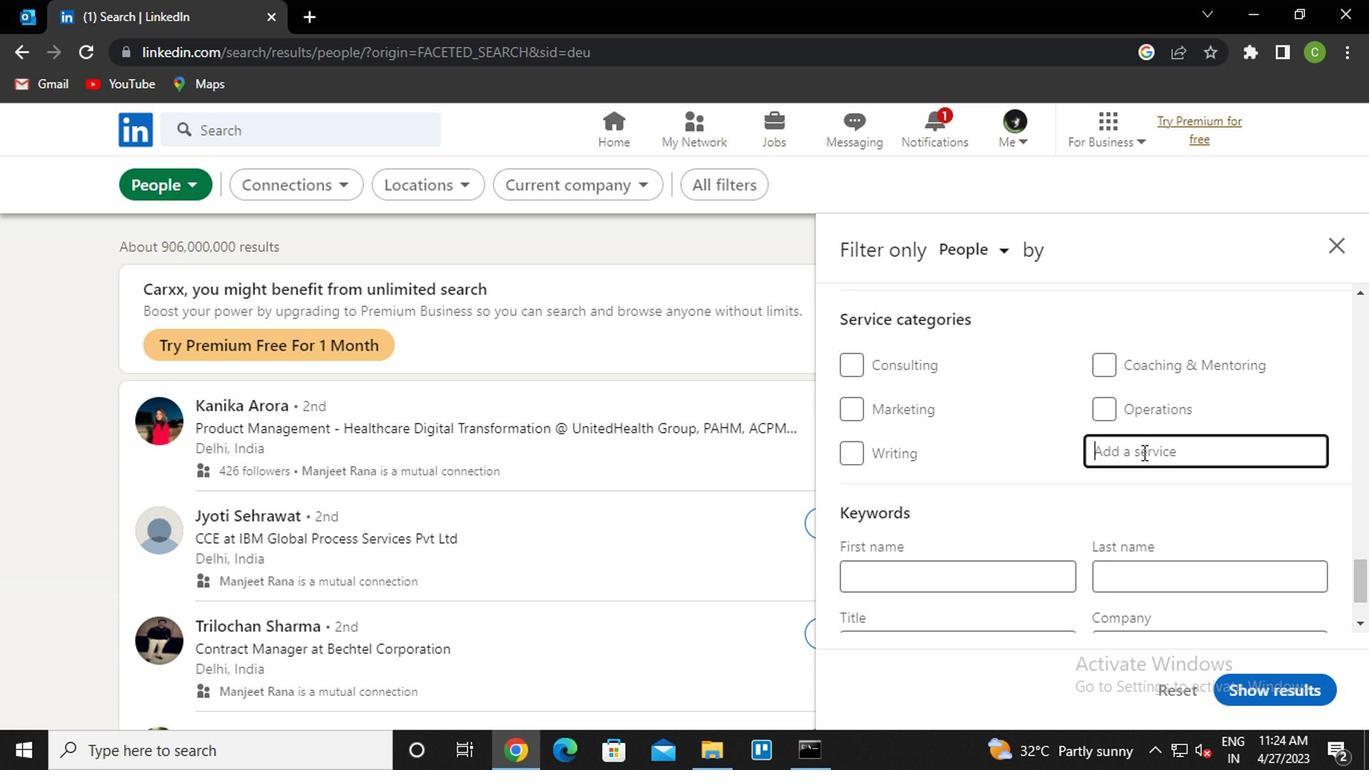 
Action: Mouse moved to (1137, 453)
Screenshot: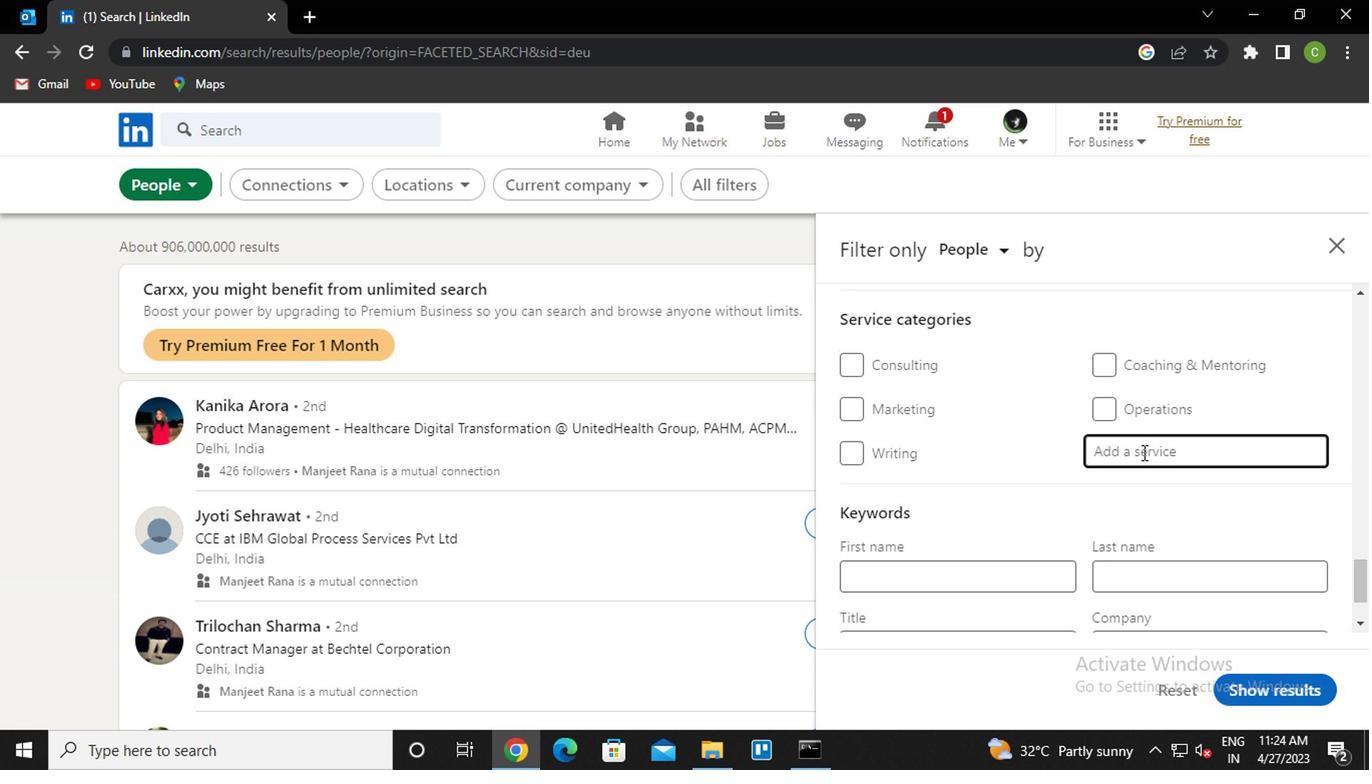 
Action: Key pressed l<Key.caps_lock>ogo<Key.left><Key.down><Key.enter>
Screenshot: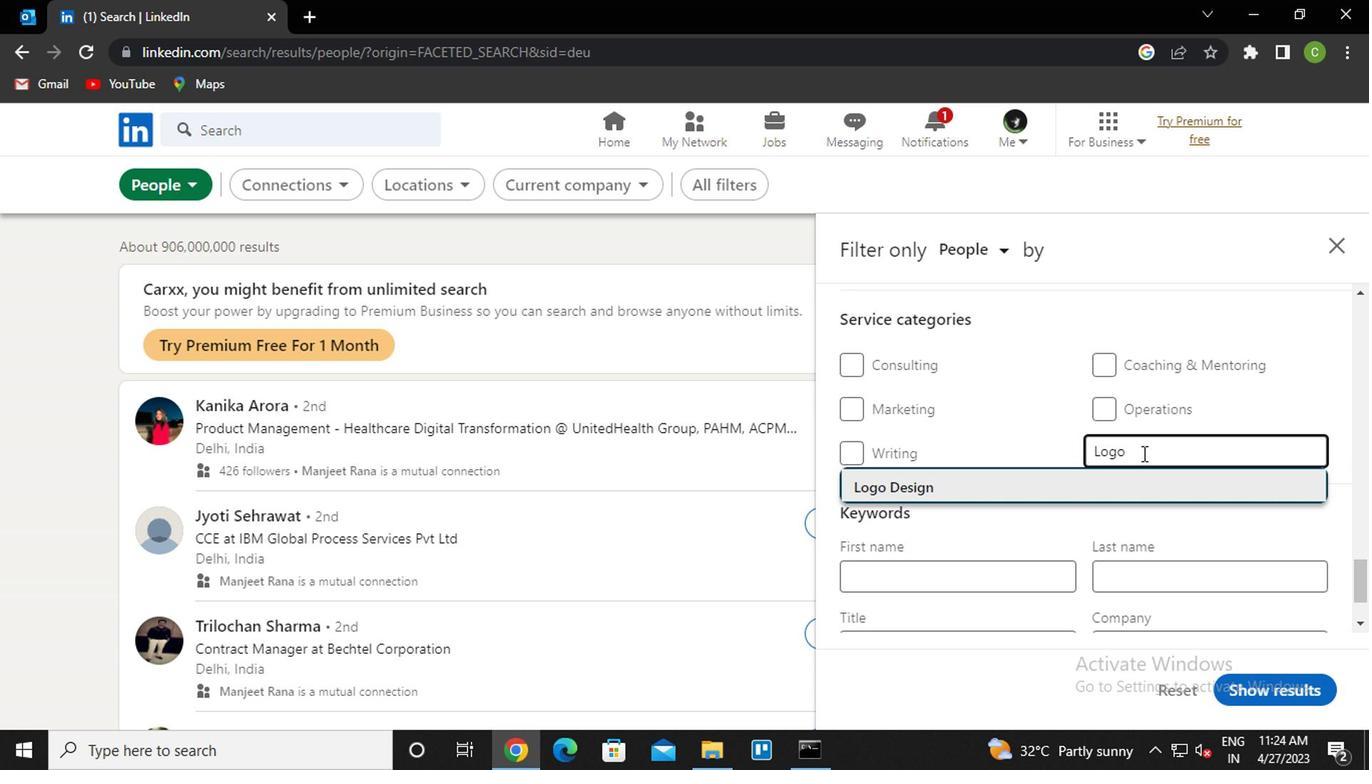 
Action: Mouse moved to (1137, 454)
Screenshot: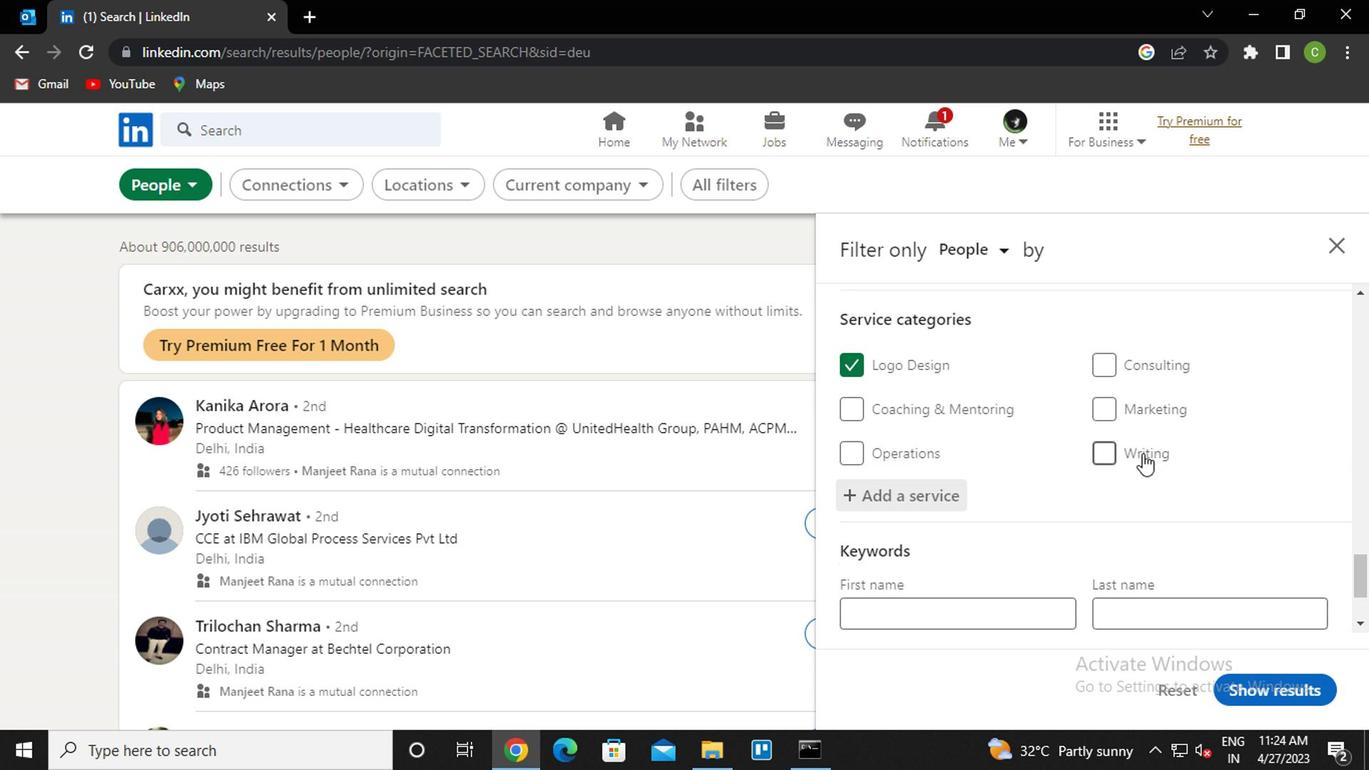 
Action: Mouse scrolled (1137, 453) with delta (0, 0)
Screenshot: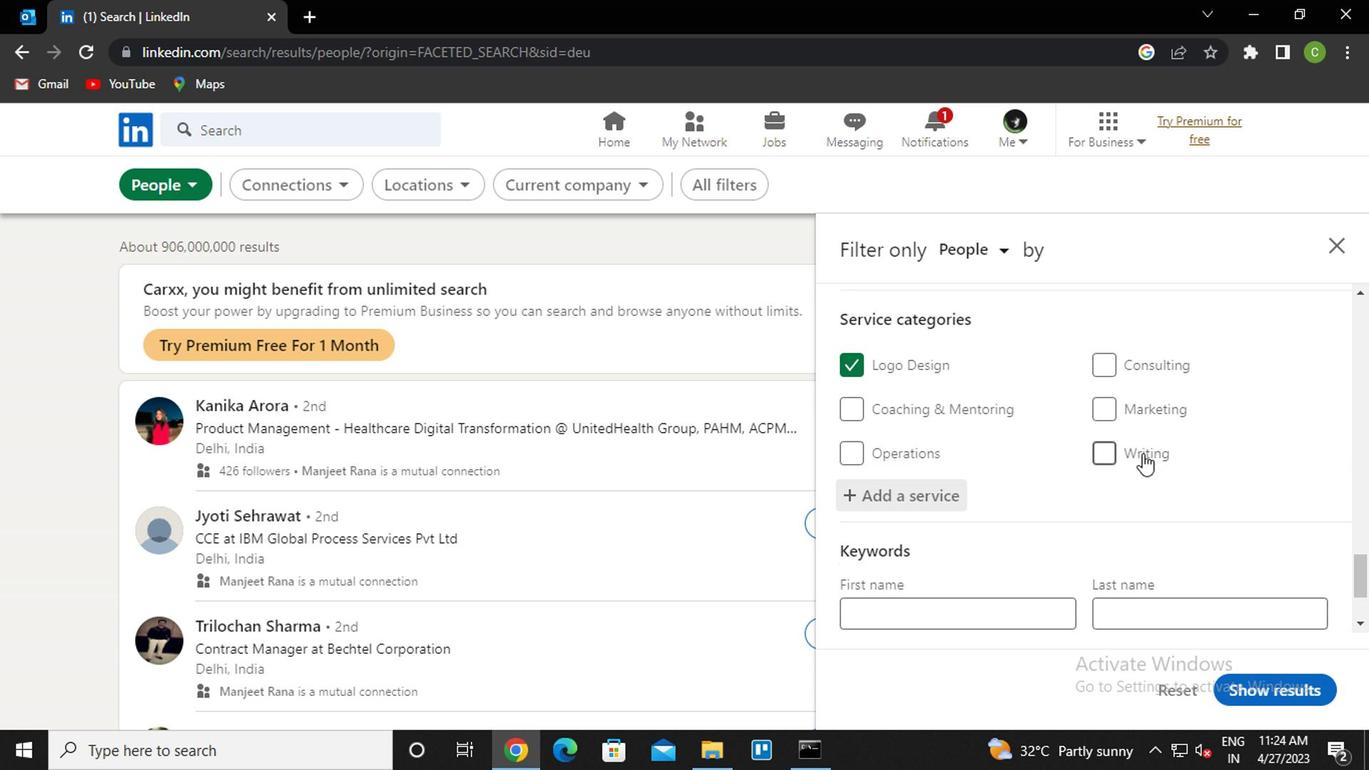 
Action: Mouse moved to (1133, 461)
Screenshot: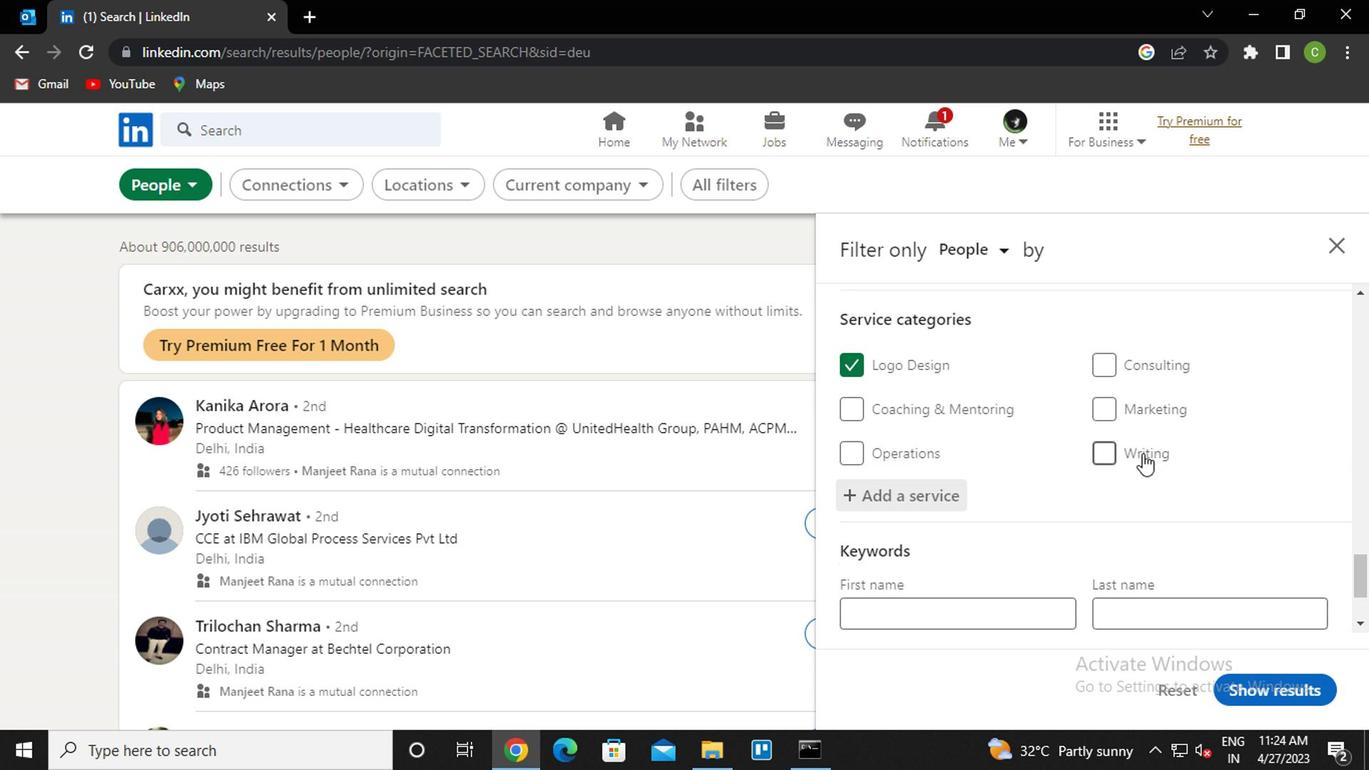 
Action: Mouse scrolled (1133, 460) with delta (0, 0)
Screenshot: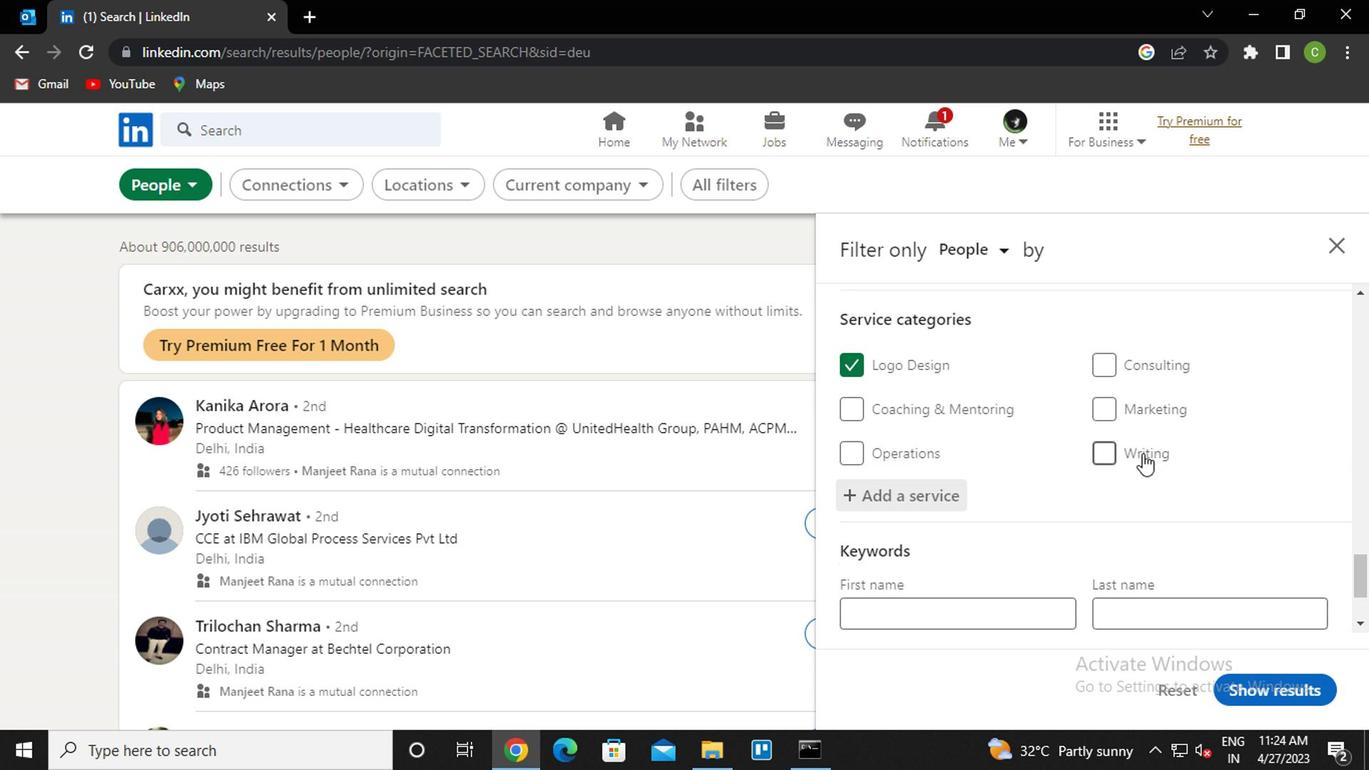 
Action: Mouse moved to (1129, 473)
Screenshot: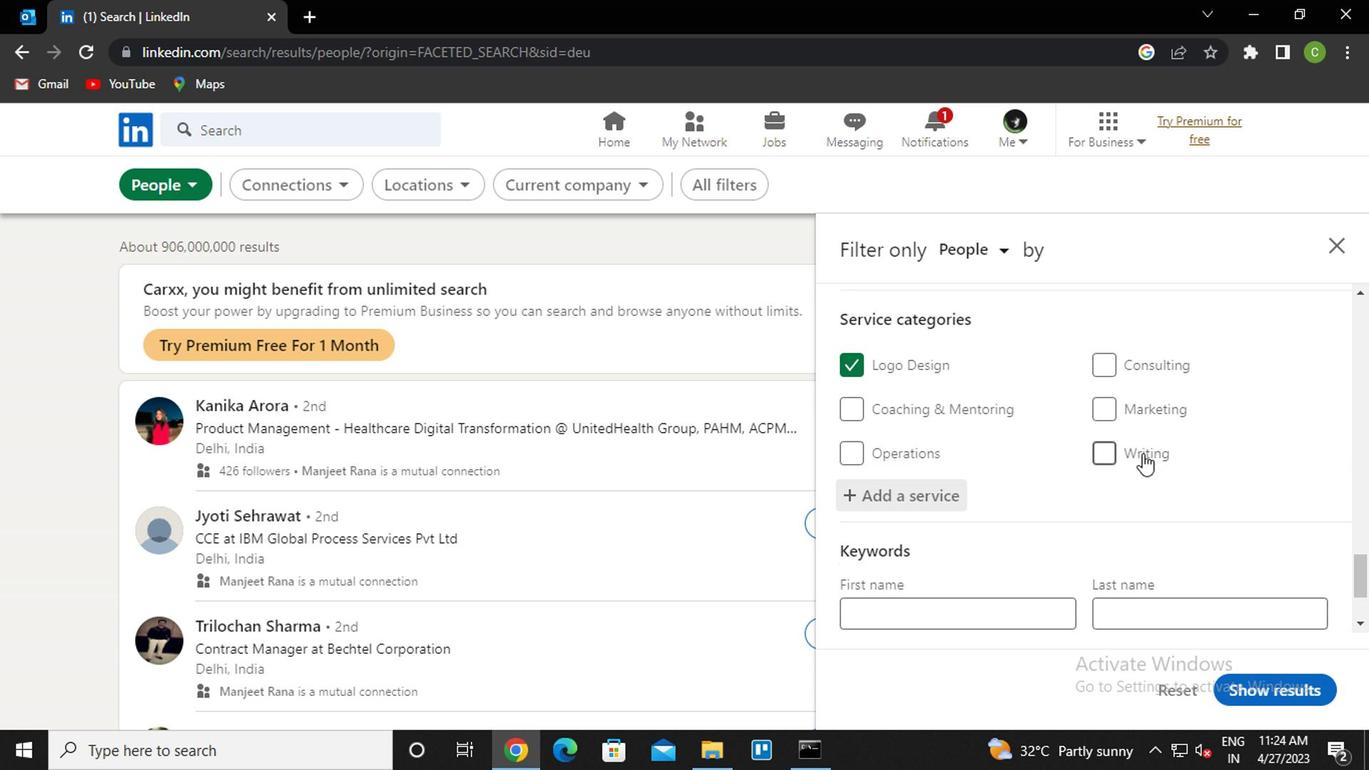 
Action: Mouse scrolled (1129, 472) with delta (0, 0)
Screenshot: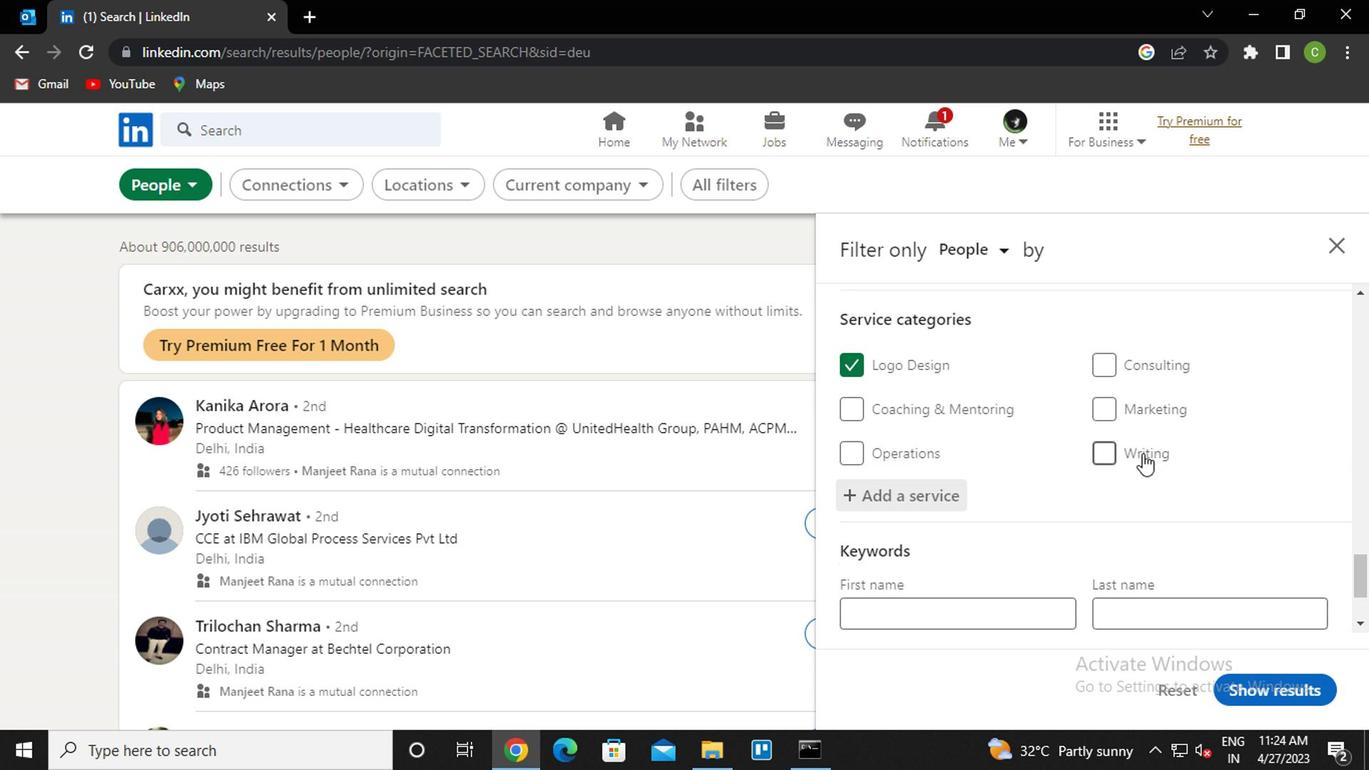 
Action: Mouse moved to (1126, 478)
Screenshot: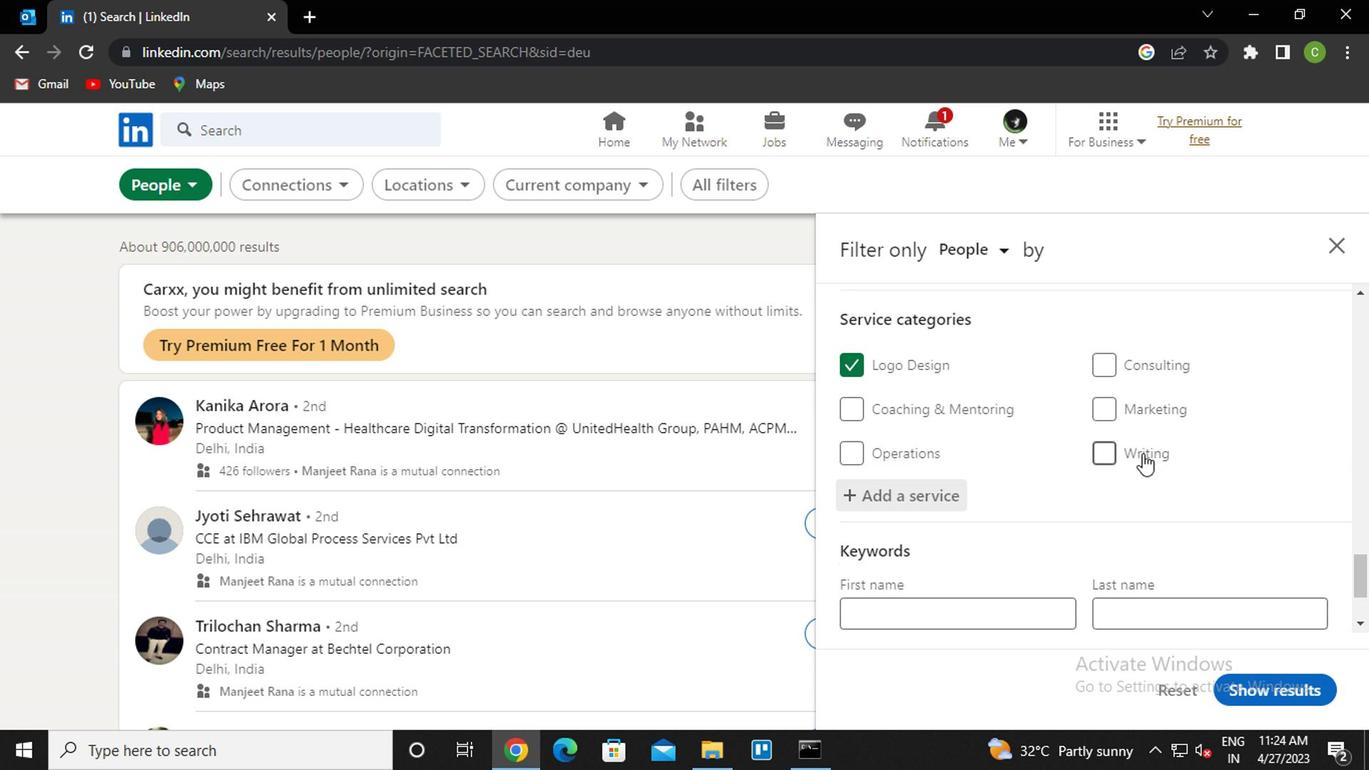 
Action: Mouse scrolled (1126, 477) with delta (0, 0)
Screenshot: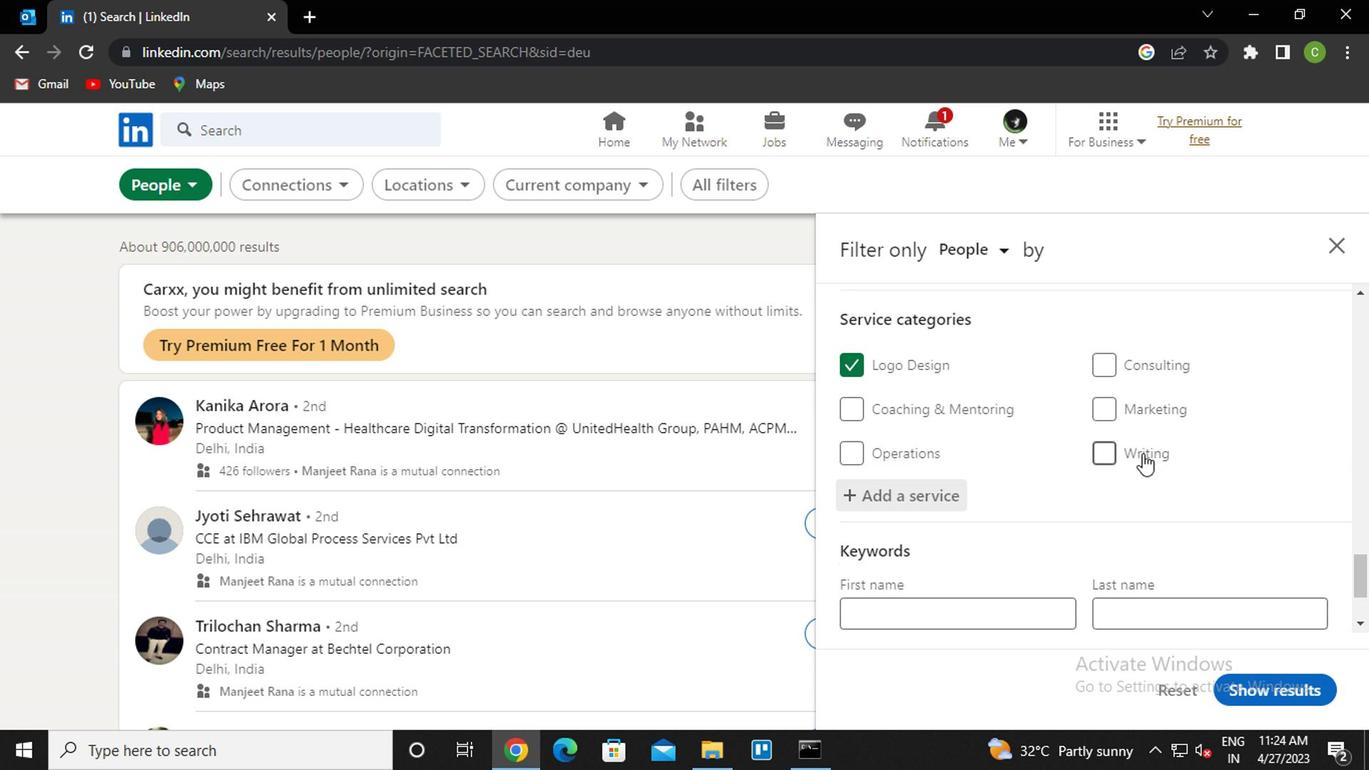 
Action: Mouse moved to (1121, 482)
Screenshot: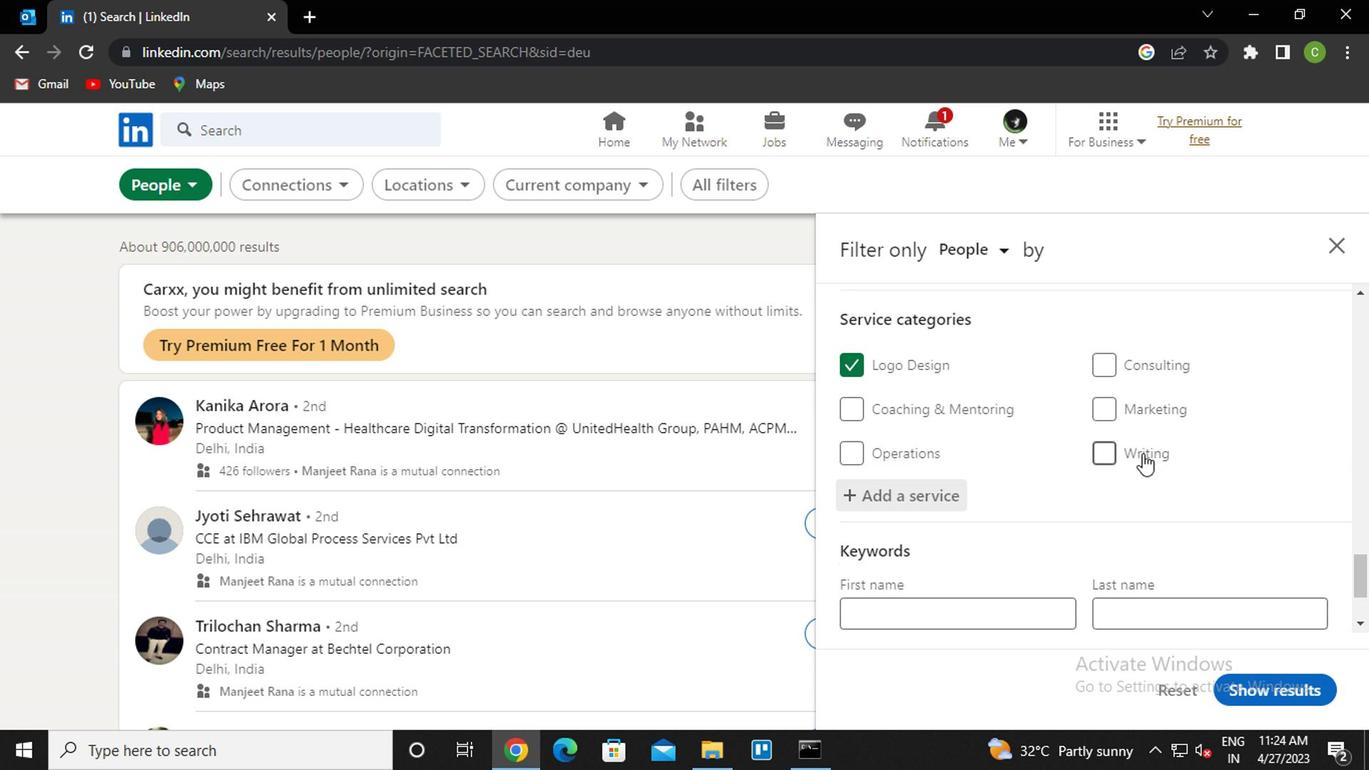 
Action: Mouse scrolled (1121, 481) with delta (0, -1)
Screenshot: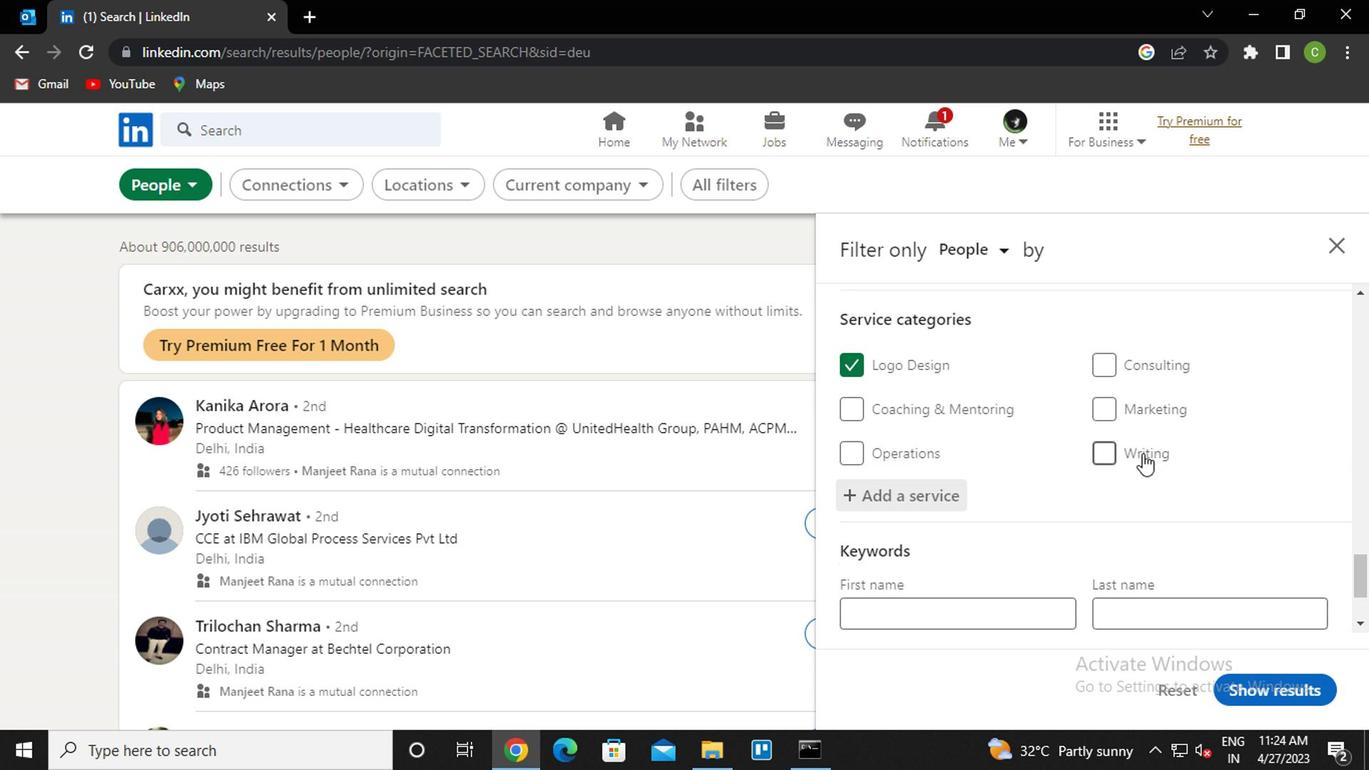 
Action: Mouse moved to (1119, 484)
Screenshot: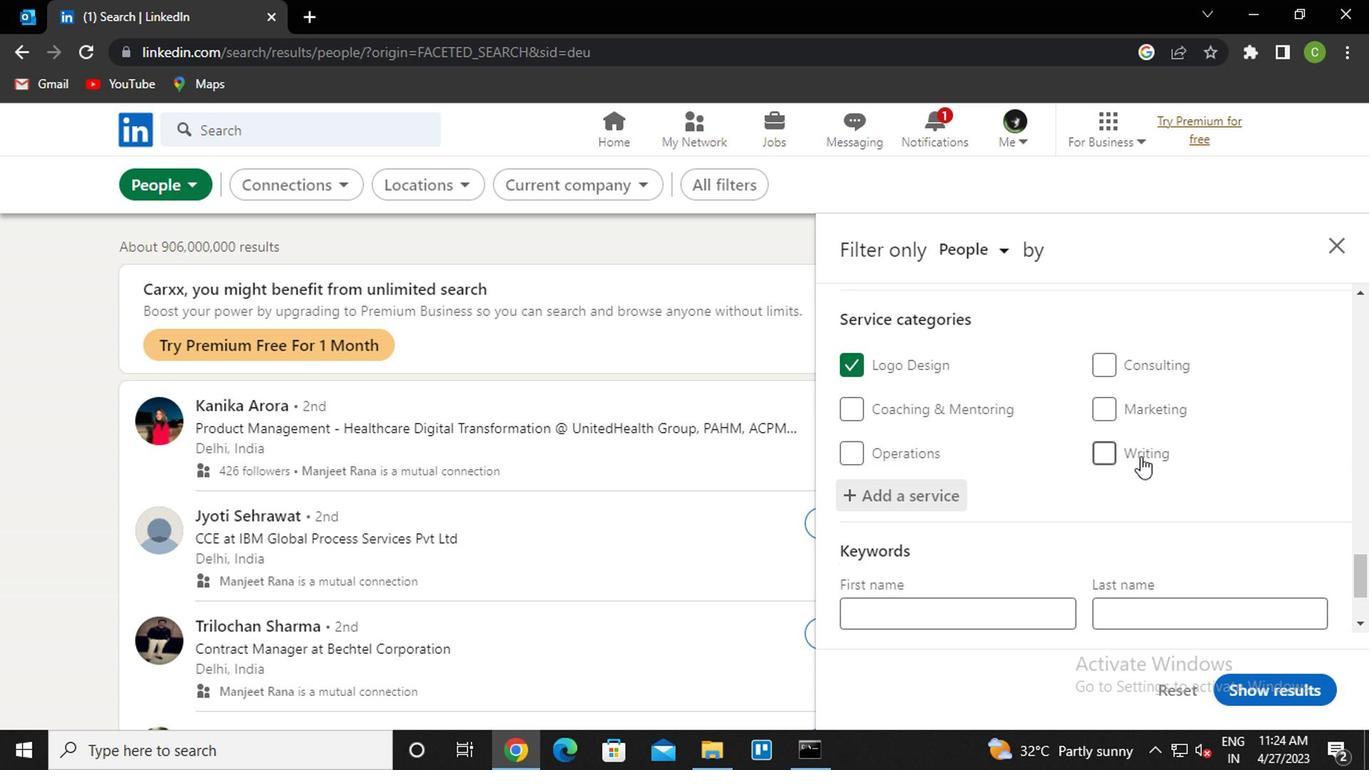 
Action: Mouse scrolled (1119, 483) with delta (0, 0)
Screenshot: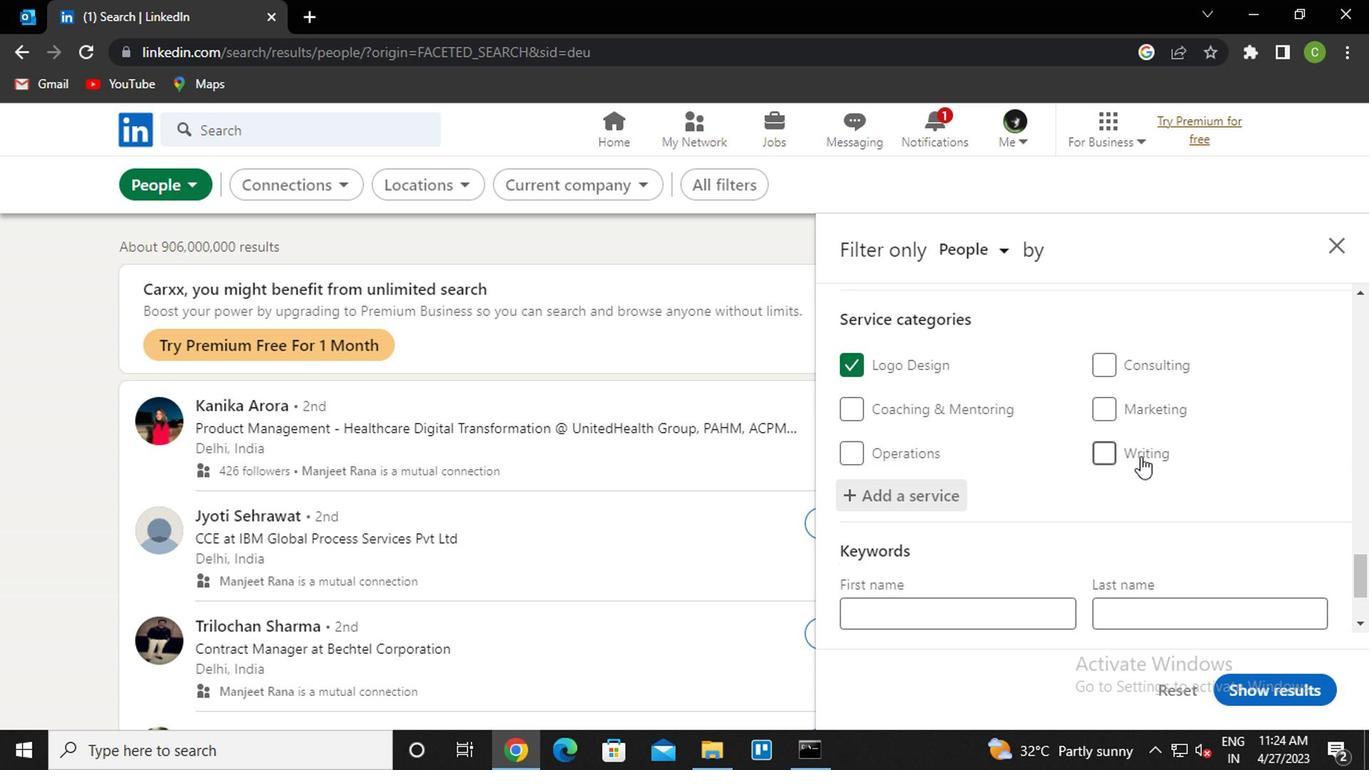 
Action: Mouse moved to (960, 532)
Screenshot: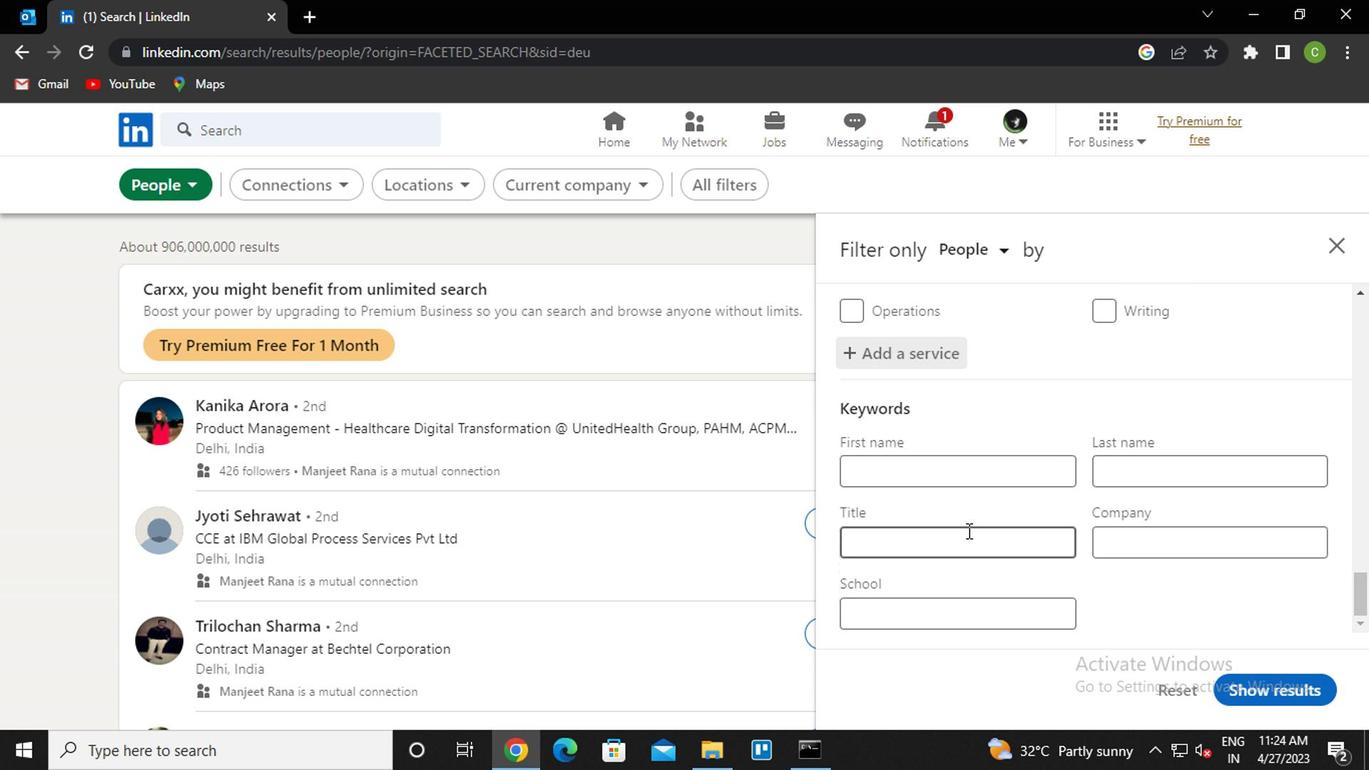 
Action: Mouse pressed left at (960, 532)
Screenshot: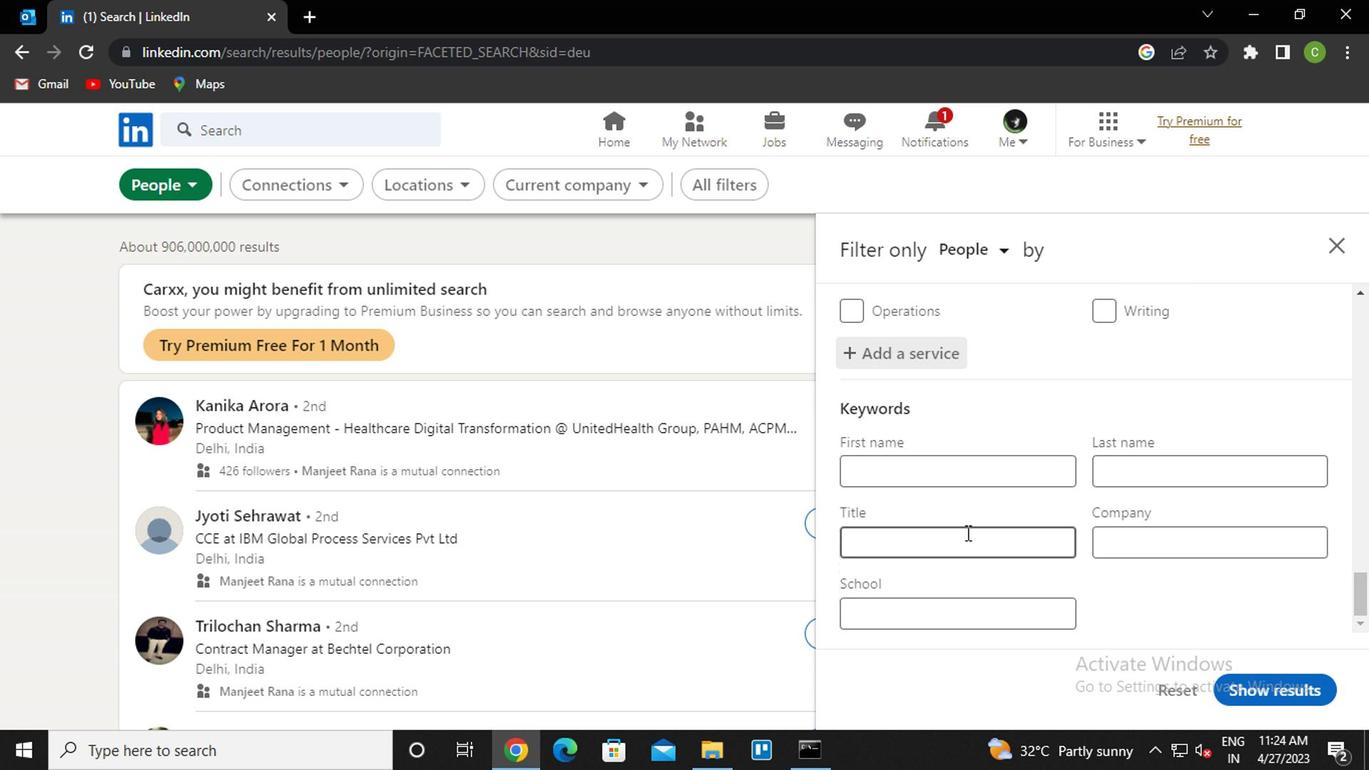 
Action: Key pressed <Key.caps_lock>d<Key.caps_lock>irecti<Key.backspace>or
Screenshot: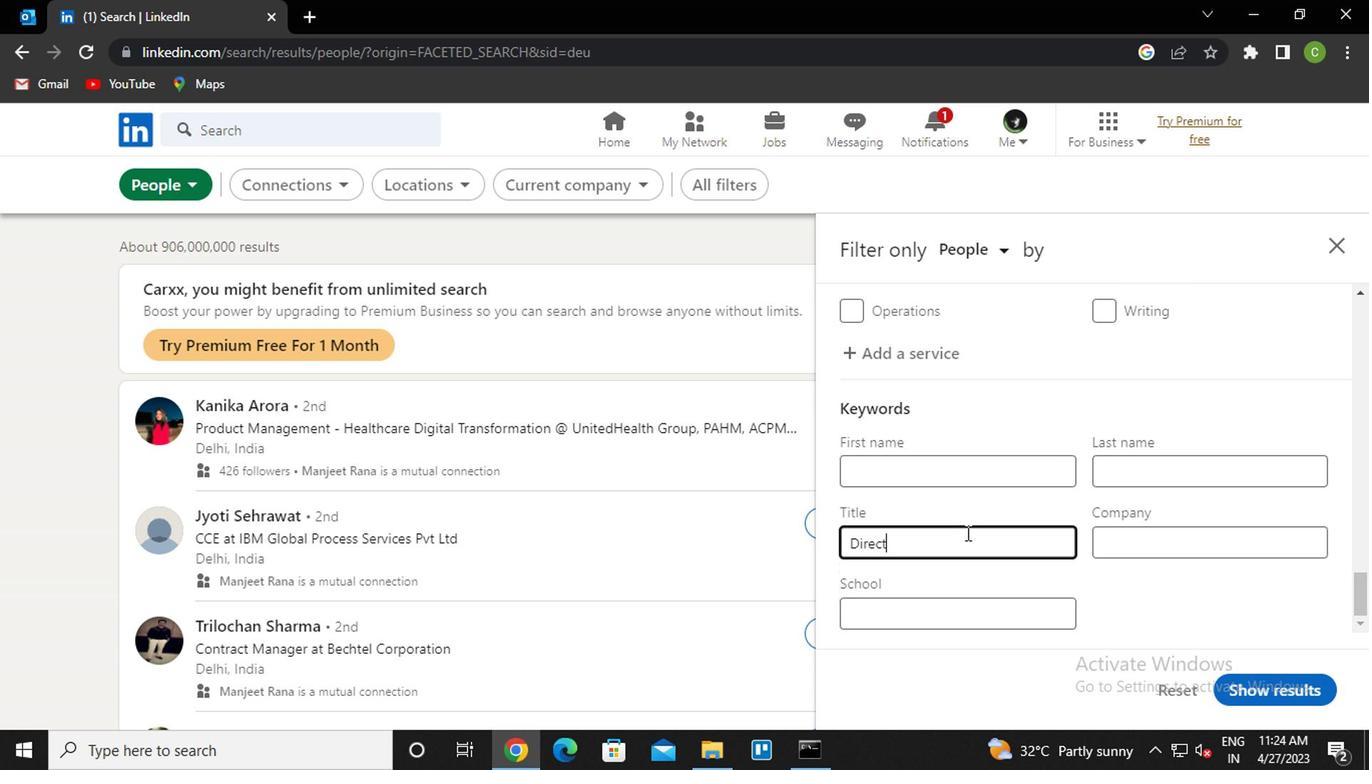 
Action: Mouse moved to (1223, 678)
Screenshot: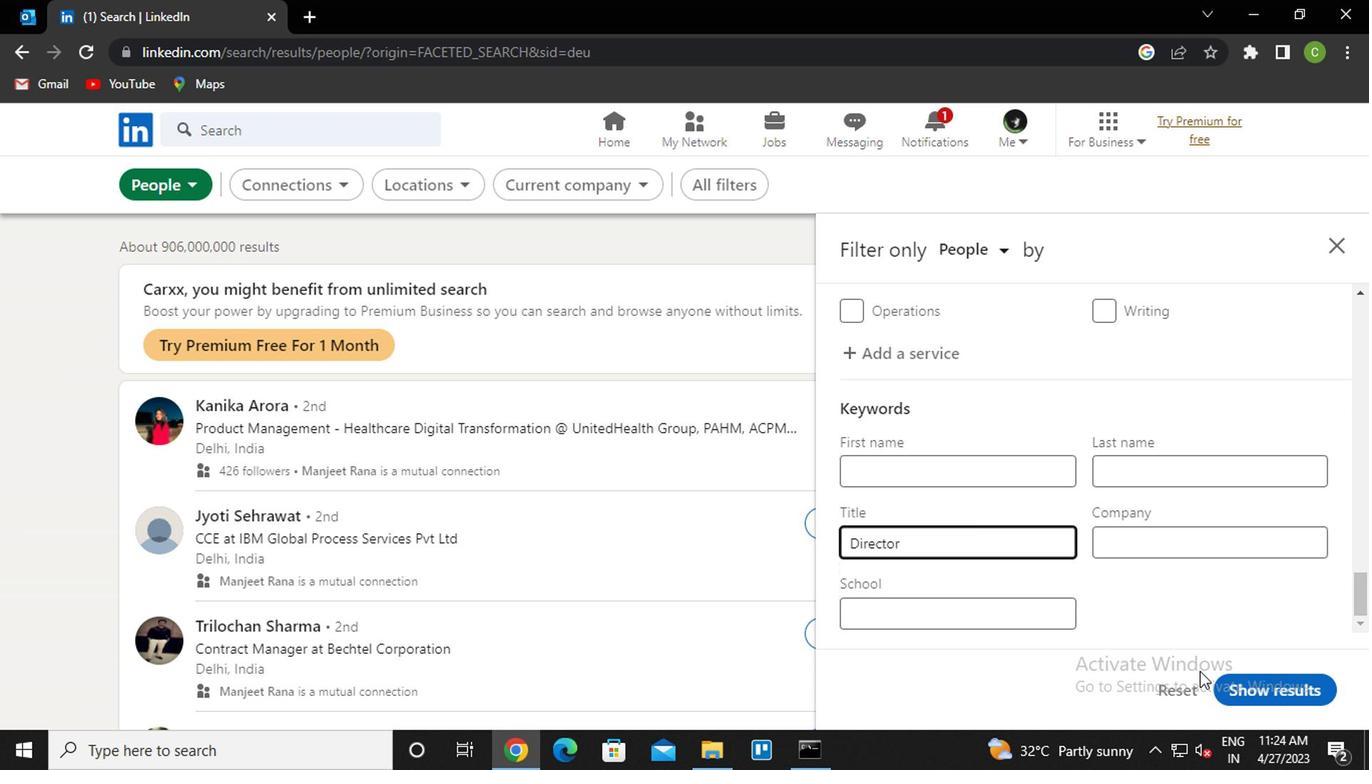 
Action: Mouse pressed left at (1223, 678)
Screenshot: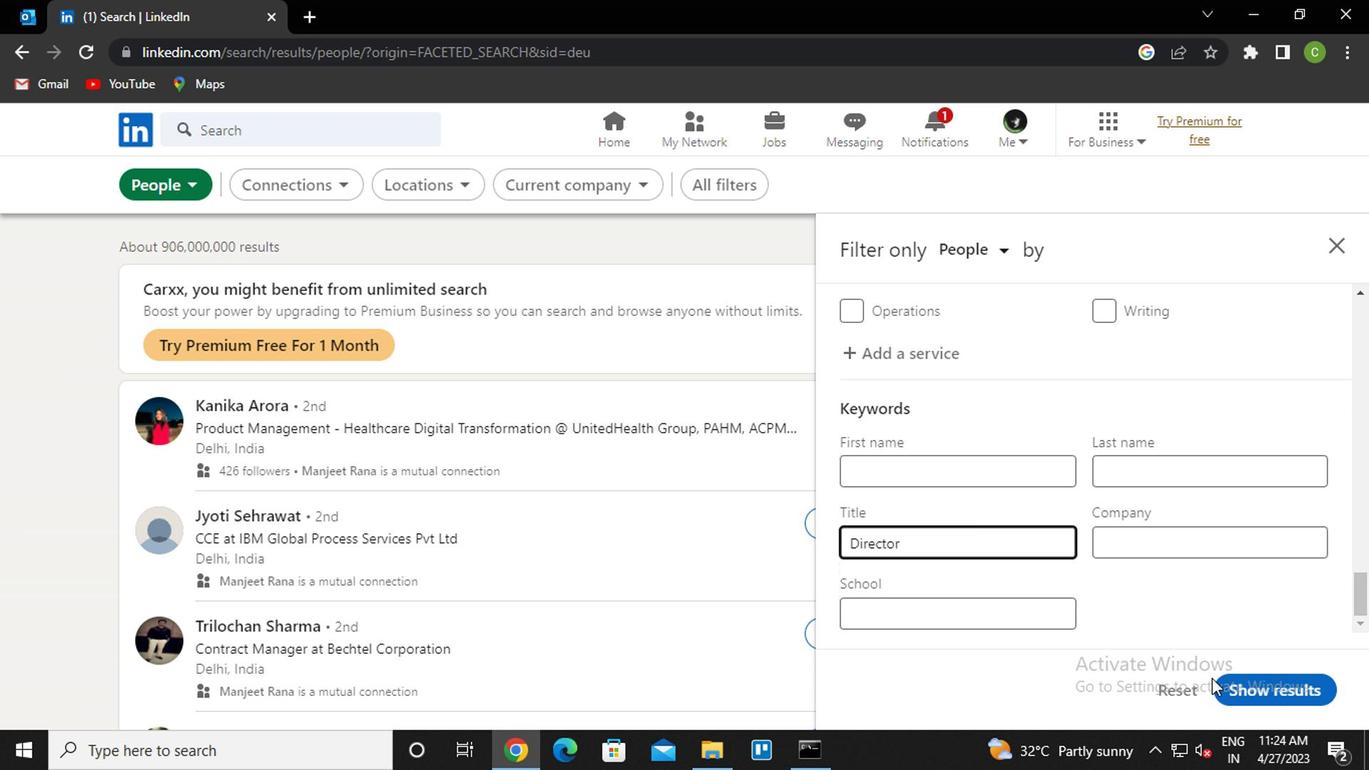 
Action: Mouse moved to (702, 636)
Screenshot: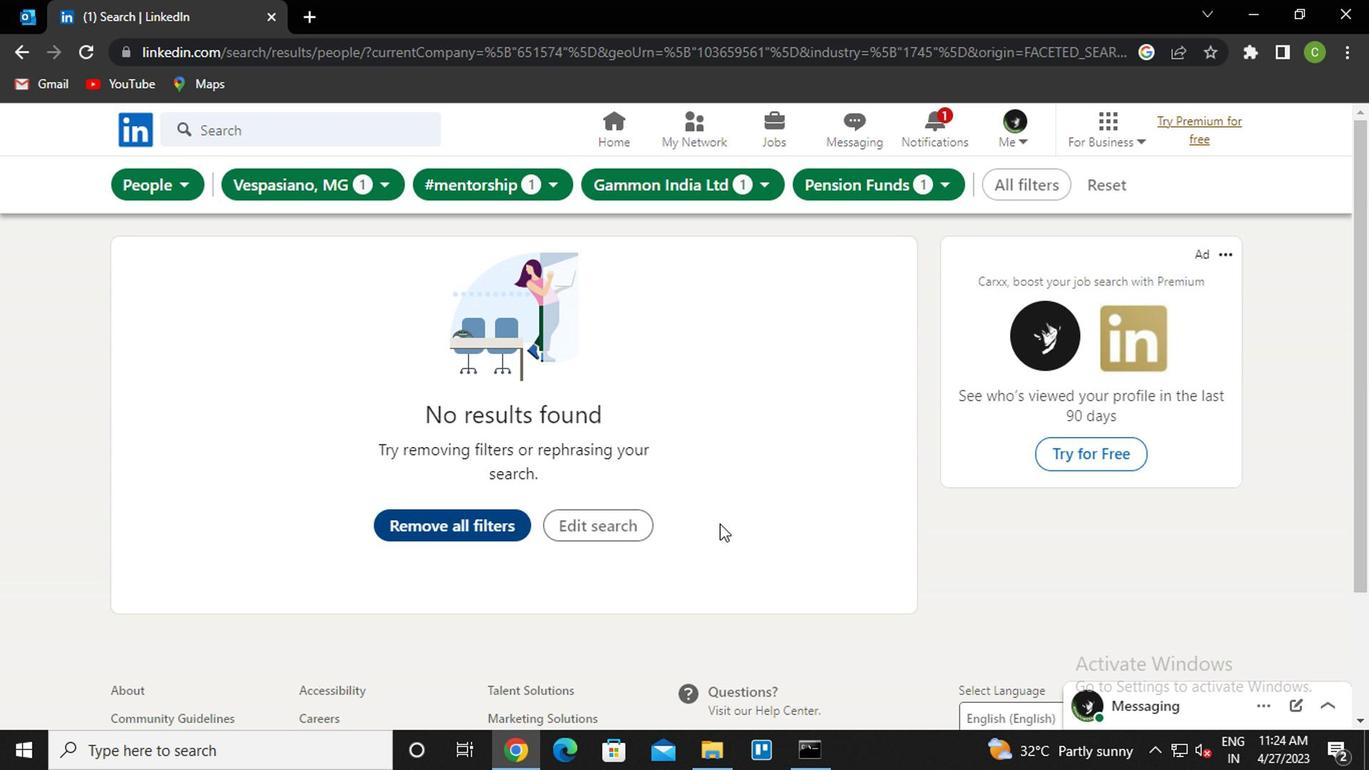 
Action: Key pressed <Key.f8>
Screenshot: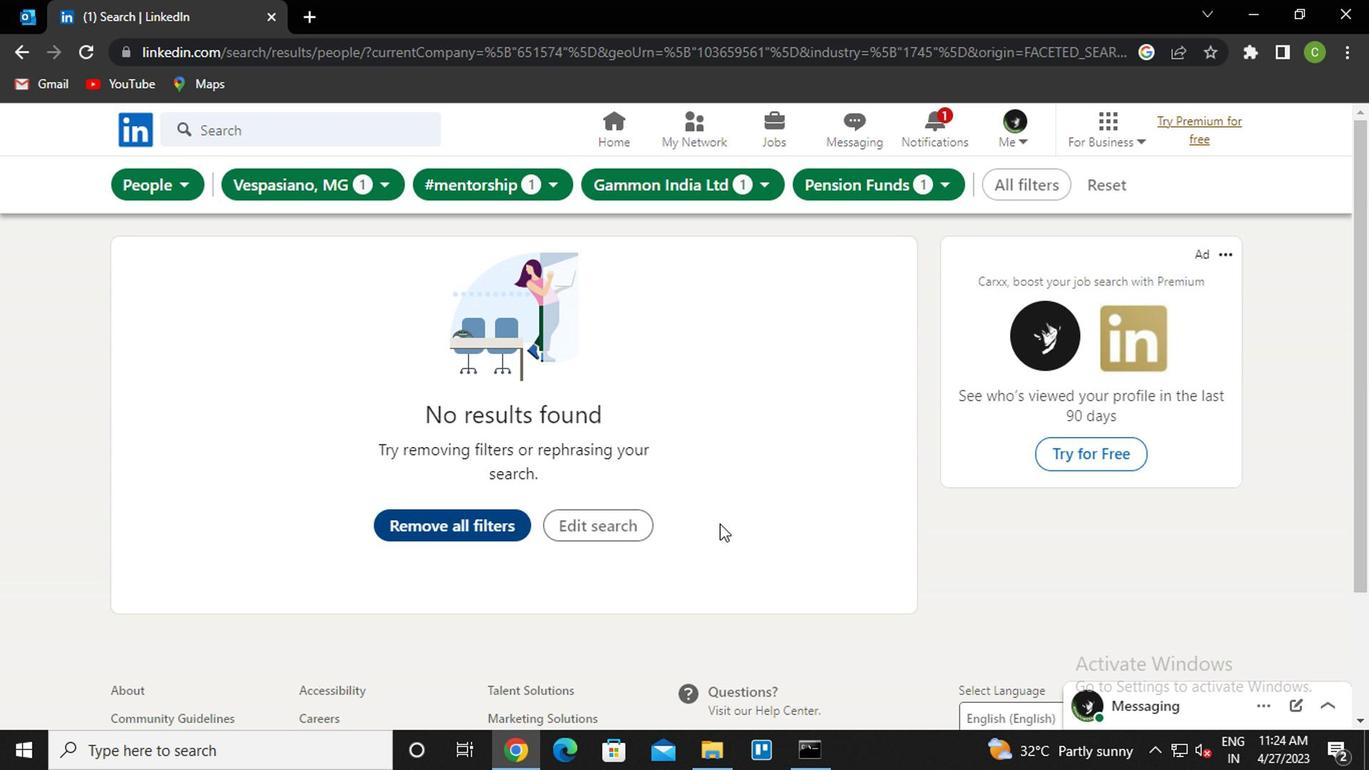 
